 Task: In the event  named  Lunch Break: Yoga and Mindfulness Meditation Session, Set a range of dates when you can accept meetings  '15 Jul â€" 31 Jul 2023'. Select a duration of  30 min. Select working hours  	_x000D_
MON- SAT 9:00am â€" 5:00pm. Add time before or after your events  as 5 min. Set the frequency of available time slots for invitees as  30 min. Set the minimum notice period and maximum events allowed per day as  44 hour and 6. , logged in from the account softage.4@softage.net and add another guest for the event, softage.9@softage.net
Action: Mouse pressed left at (347, 178)
Screenshot: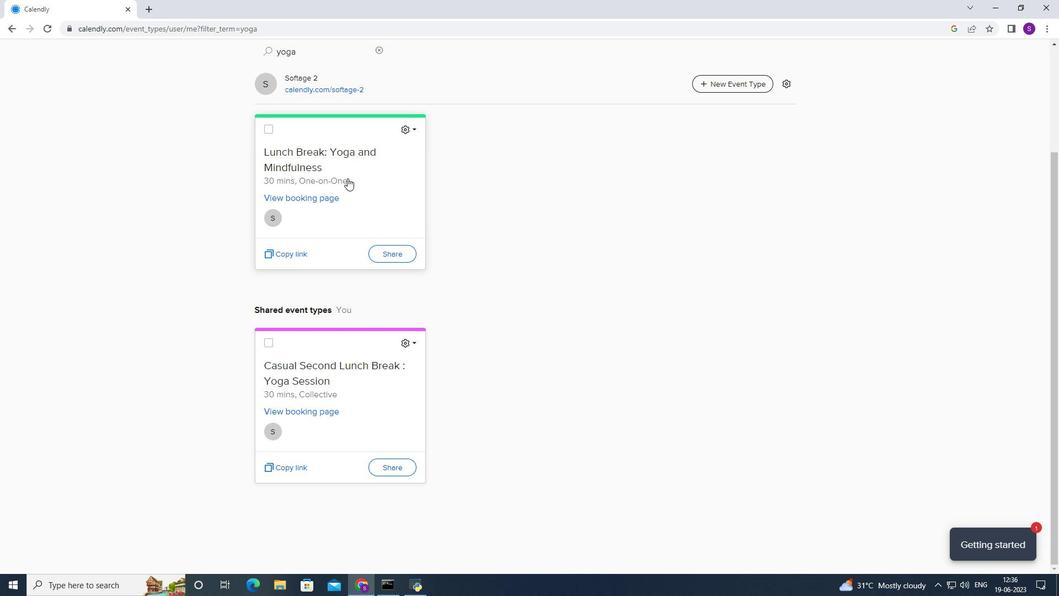 
Action: Mouse moved to (461, 308)
Screenshot: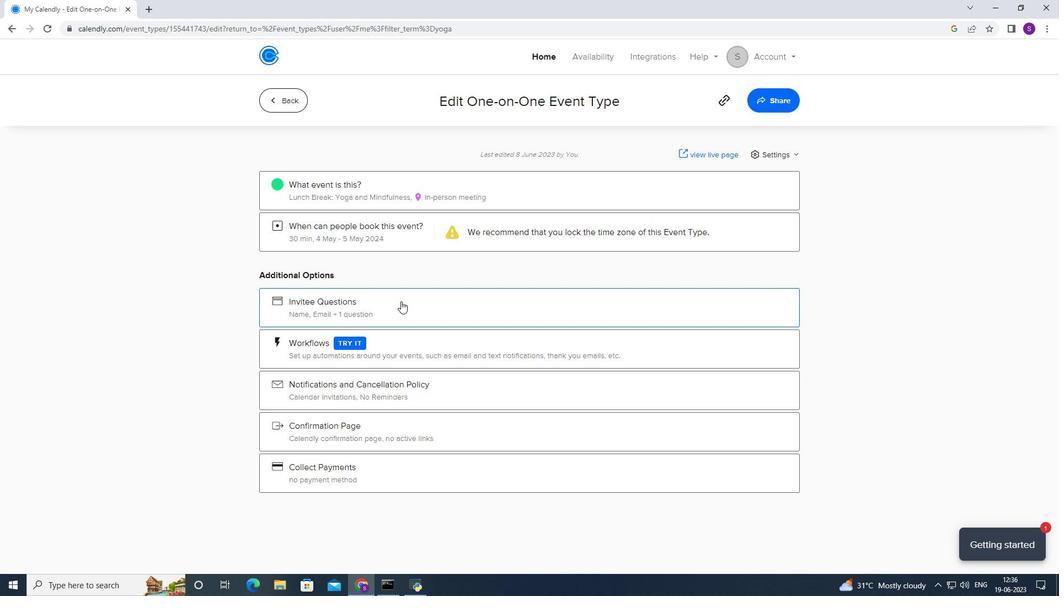 
Action: Mouse scrolled (461, 307) with delta (0, 0)
Screenshot: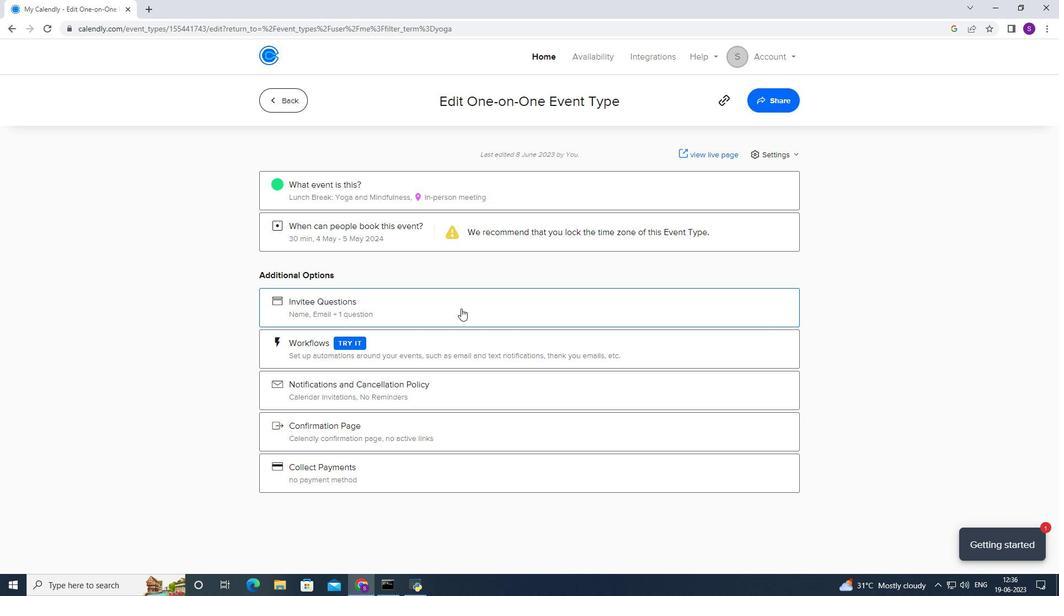 
Action: Mouse scrolled (461, 307) with delta (0, 0)
Screenshot: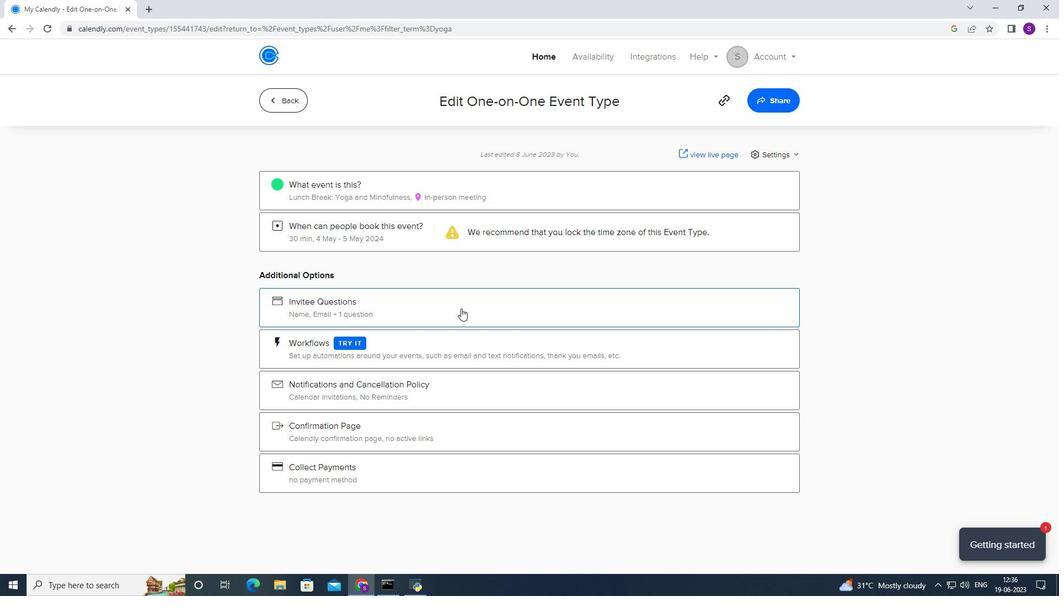 
Action: Mouse moved to (461, 309)
Screenshot: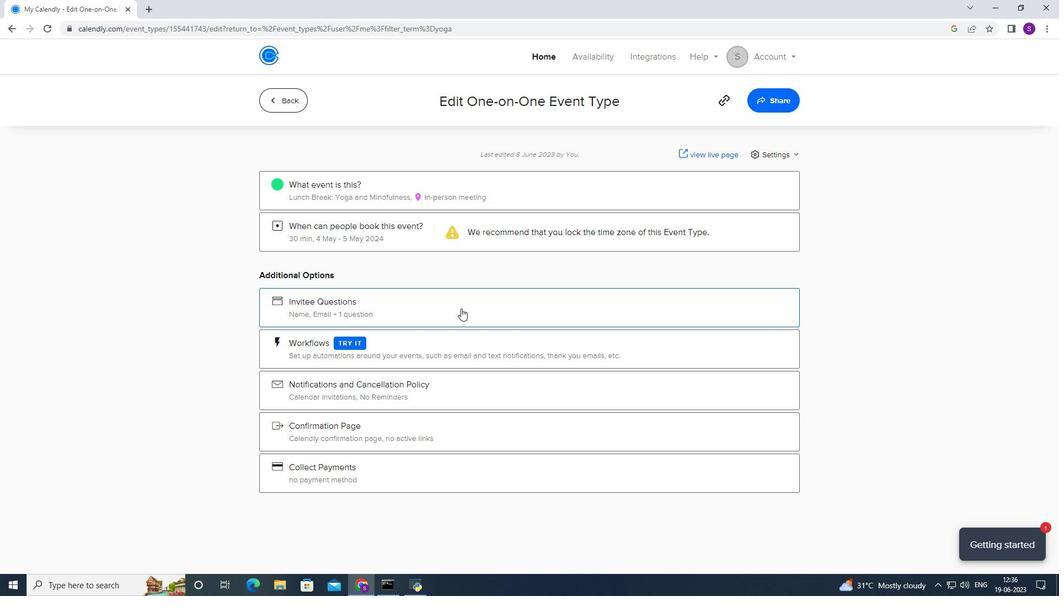 
Action: Mouse scrolled (461, 308) with delta (0, 0)
Screenshot: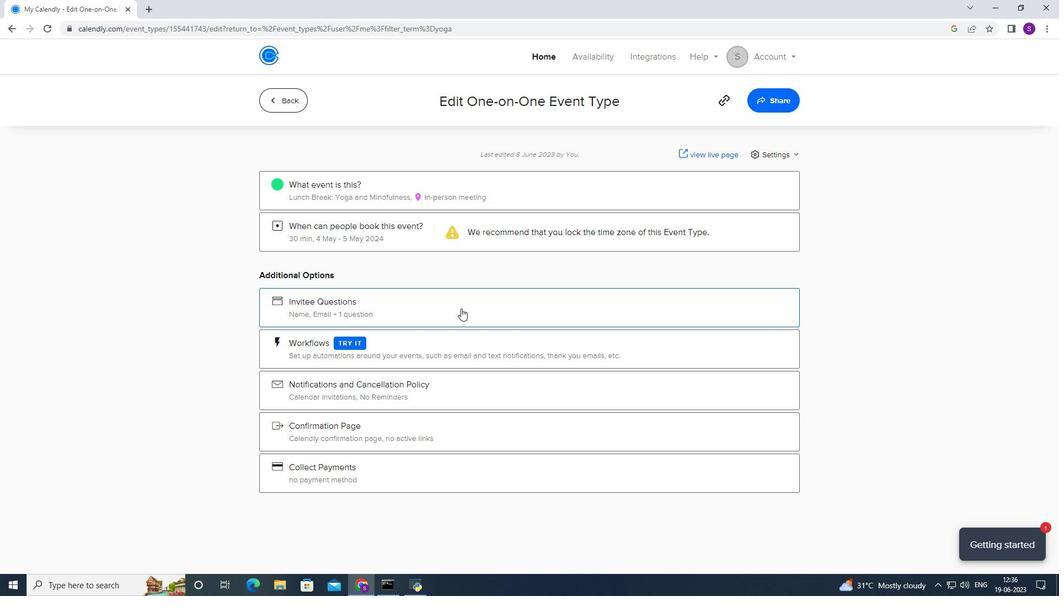
Action: Mouse moved to (461, 311)
Screenshot: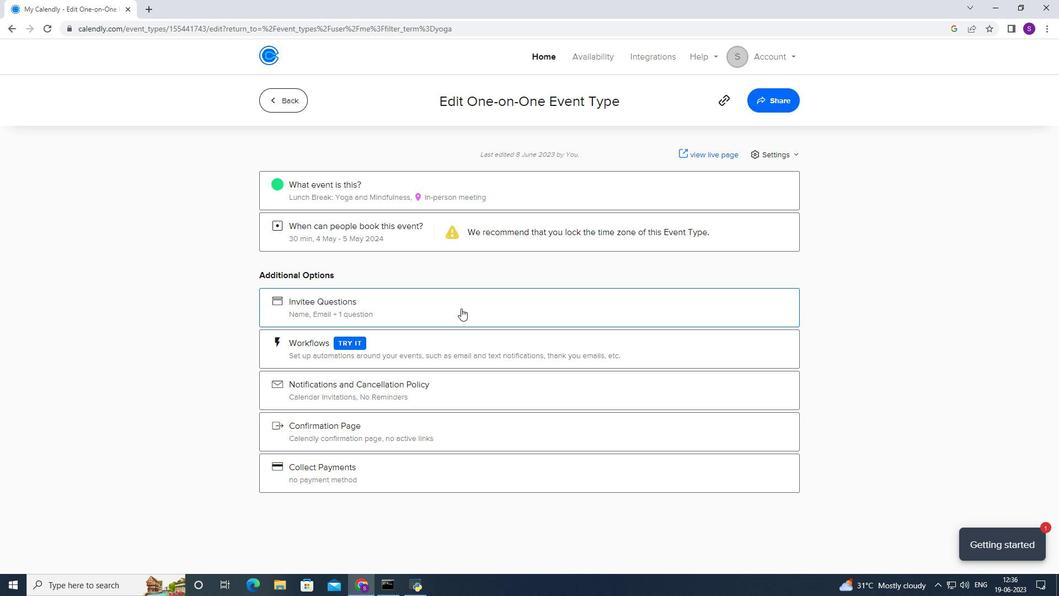 
Action: Mouse scrolled (461, 310) with delta (0, 0)
Screenshot: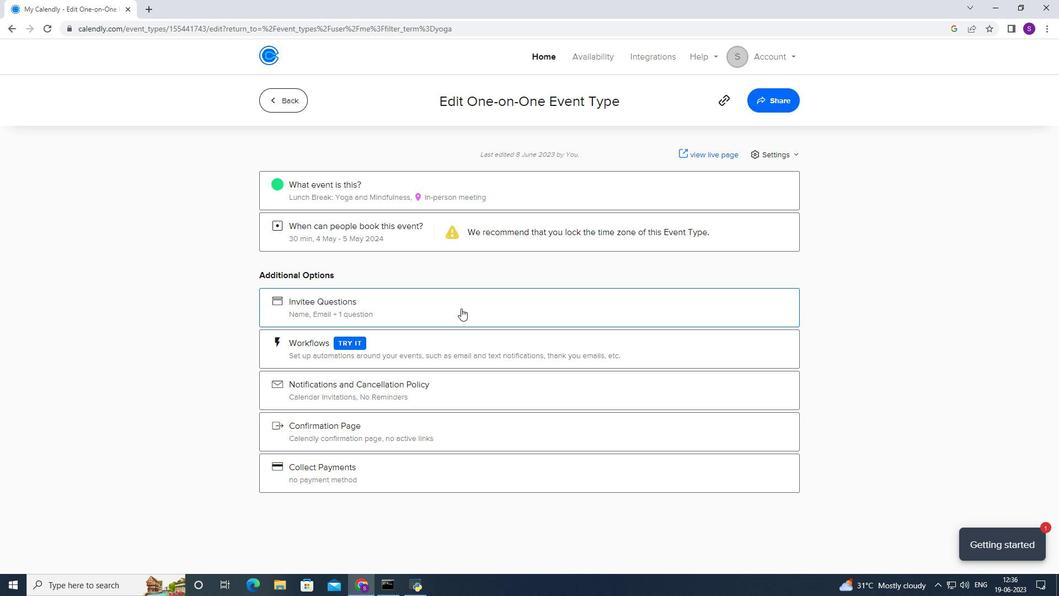 
Action: Mouse moved to (461, 312)
Screenshot: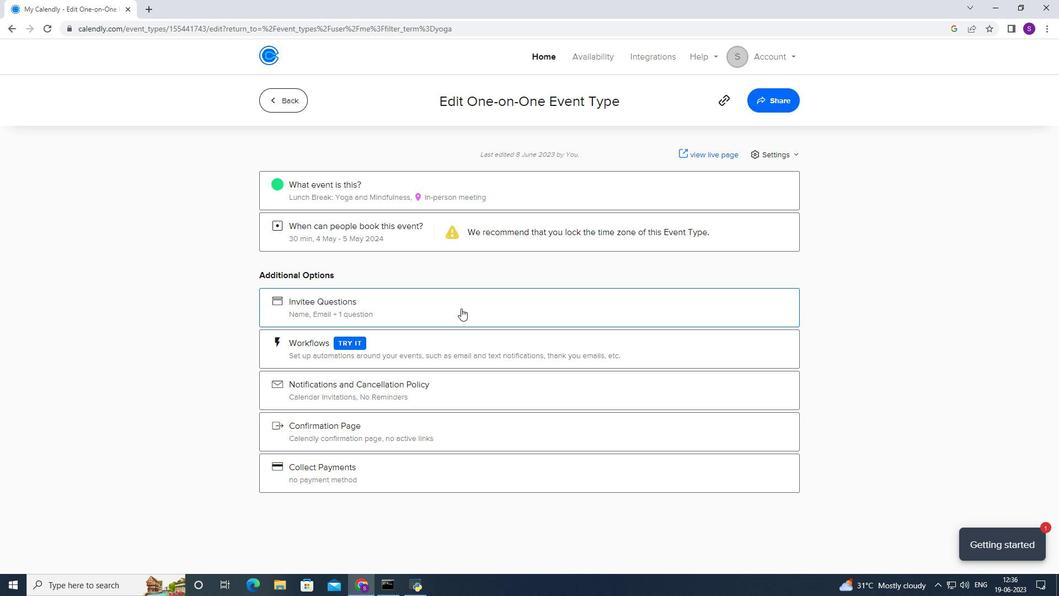 
Action: Mouse scrolled (461, 311) with delta (0, 0)
Screenshot: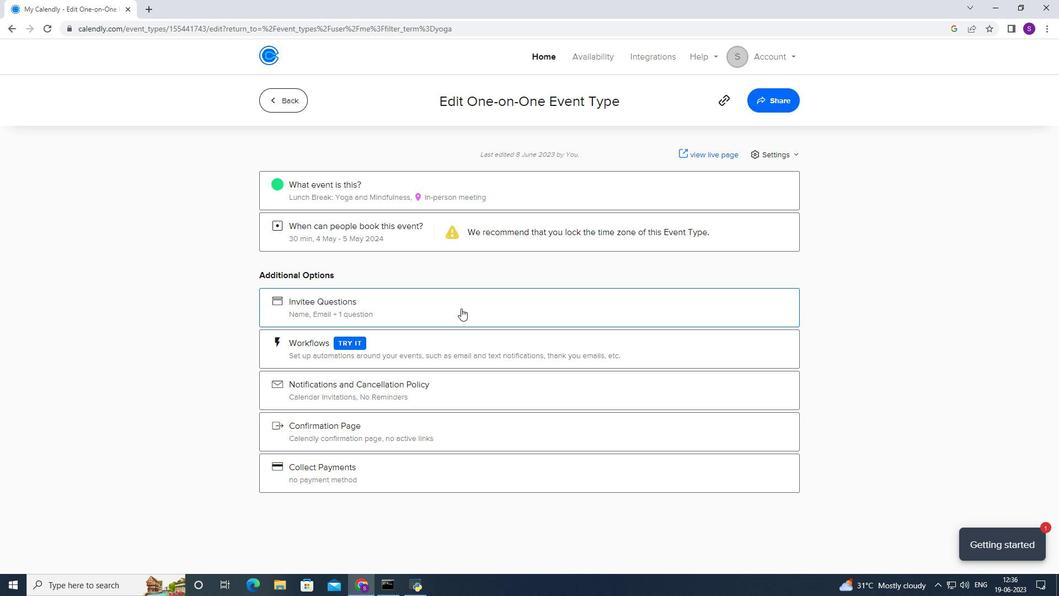 
Action: Mouse scrolled (461, 311) with delta (0, 0)
Screenshot: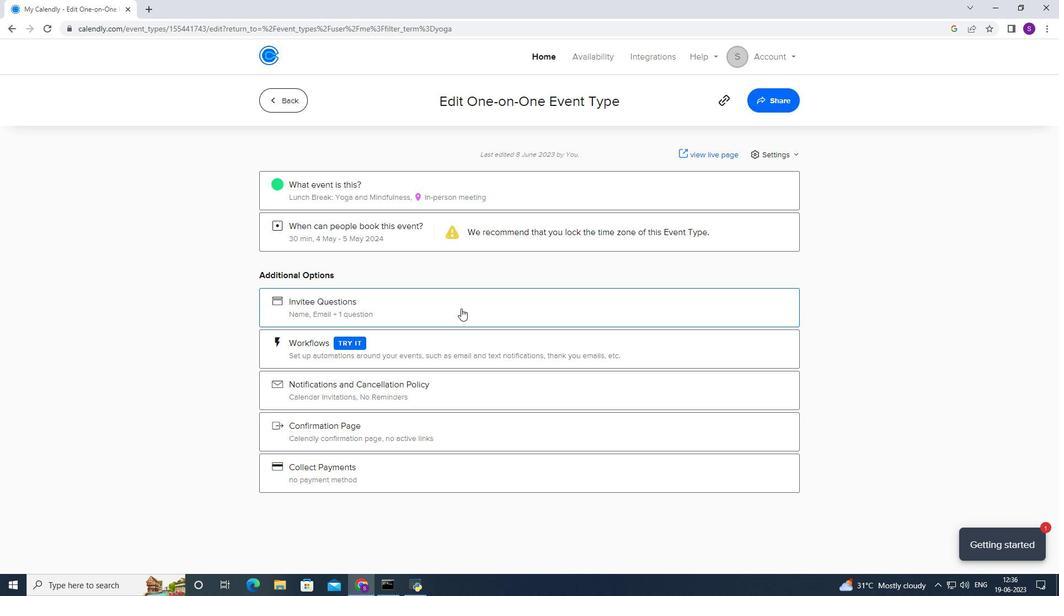 
Action: Mouse scrolled (461, 311) with delta (0, 0)
Screenshot: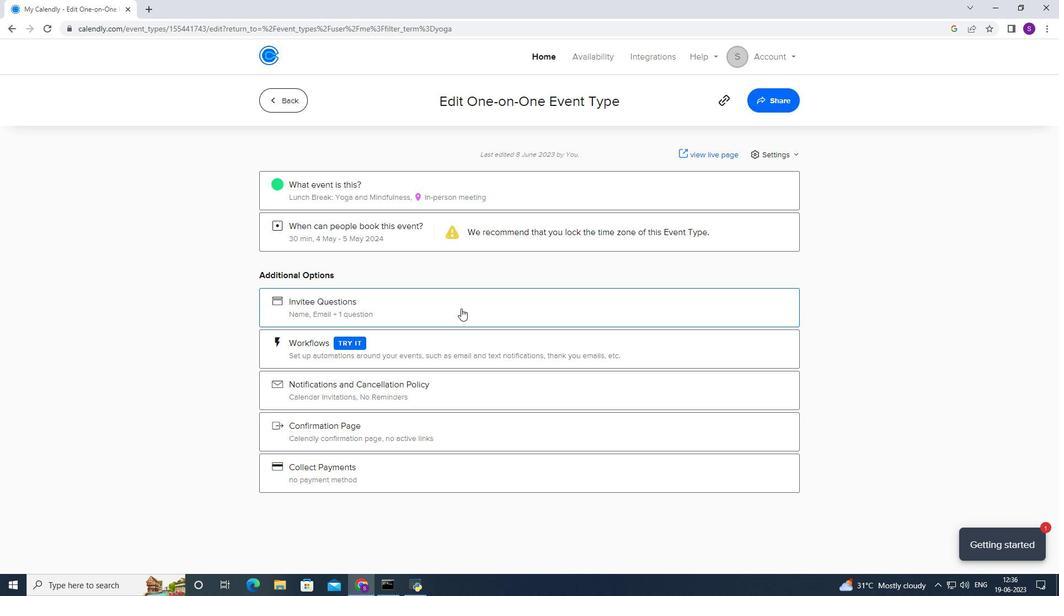
Action: Mouse moved to (461, 301)
Screenshot: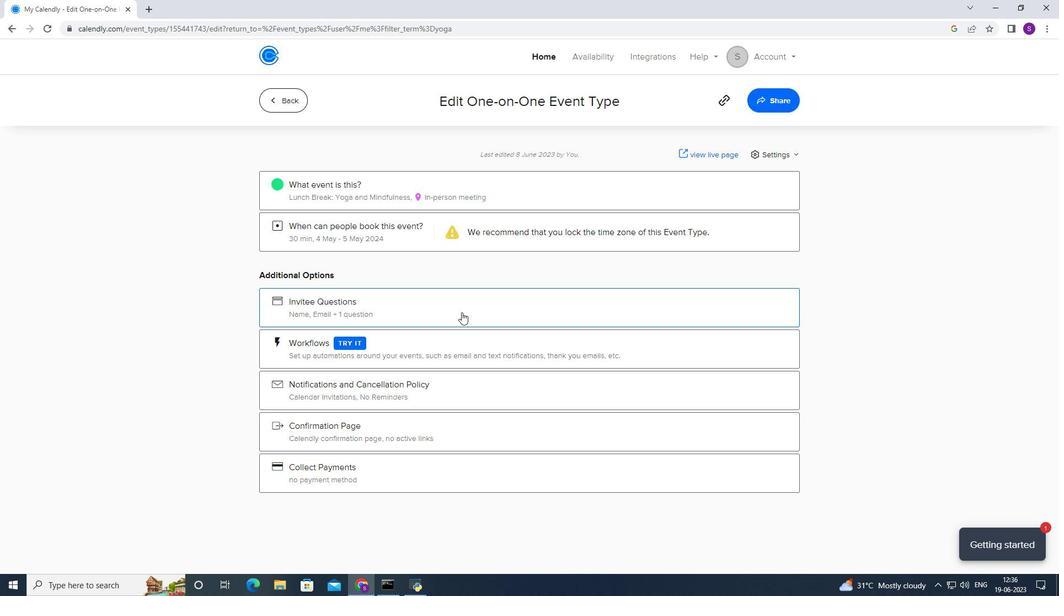
Action: Mouse scrolled (461, 301) with delta (0, 0)
Screenshot: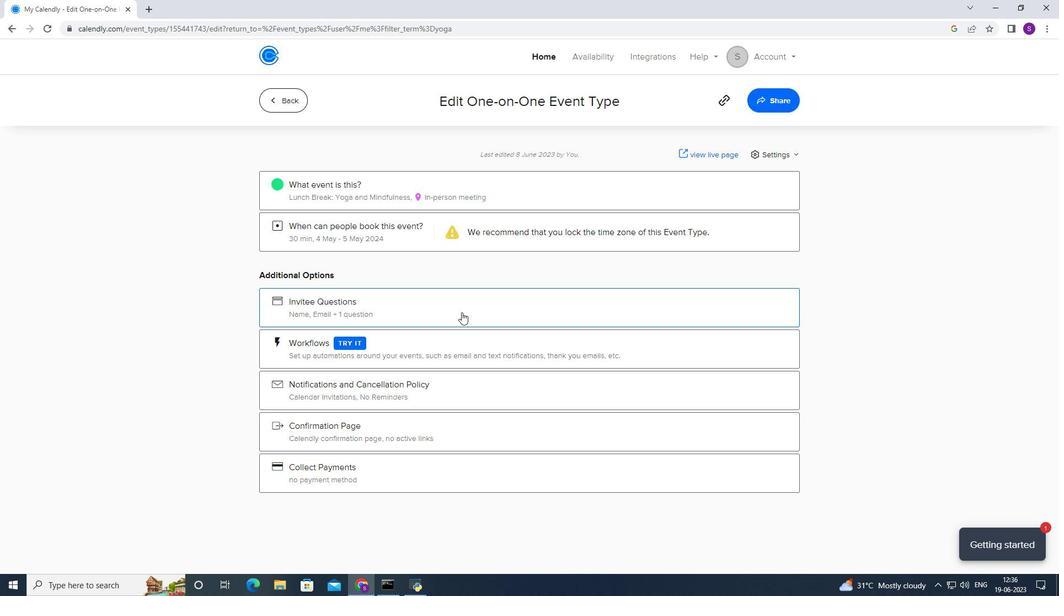 
Action: Mouse moved to (374, 242)
Screenshot: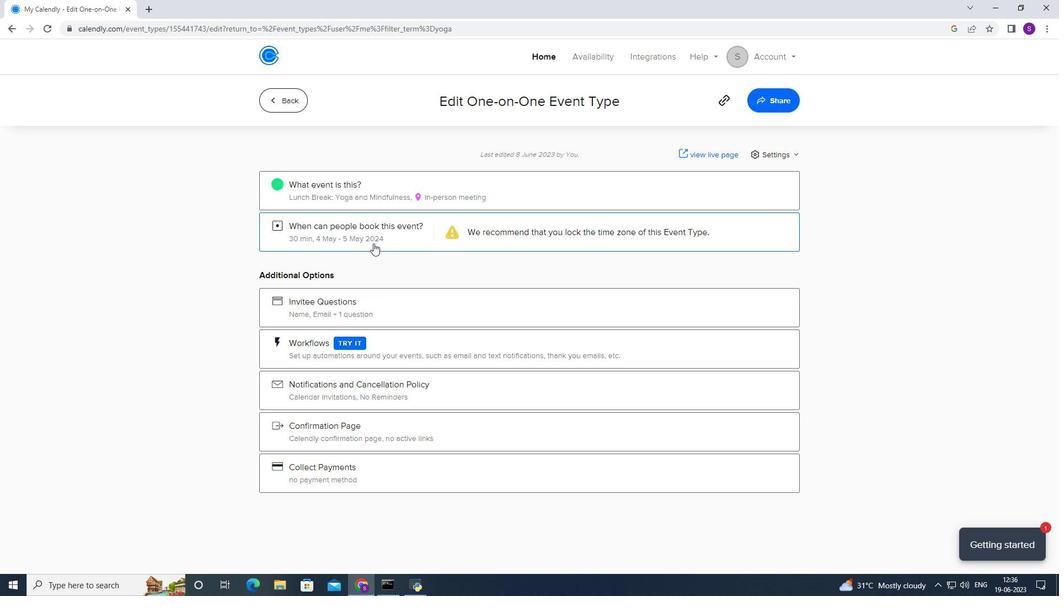 
Action: Mouse pressed left at (374, 242)
Screenshot: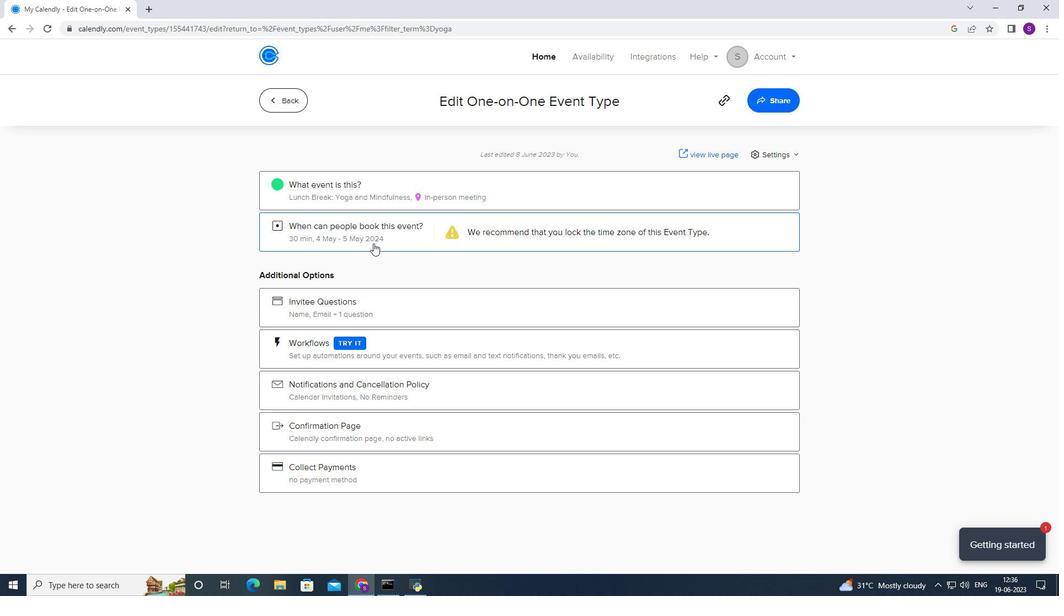 
Action: Mouse moved to (412, 376)
Screenshot: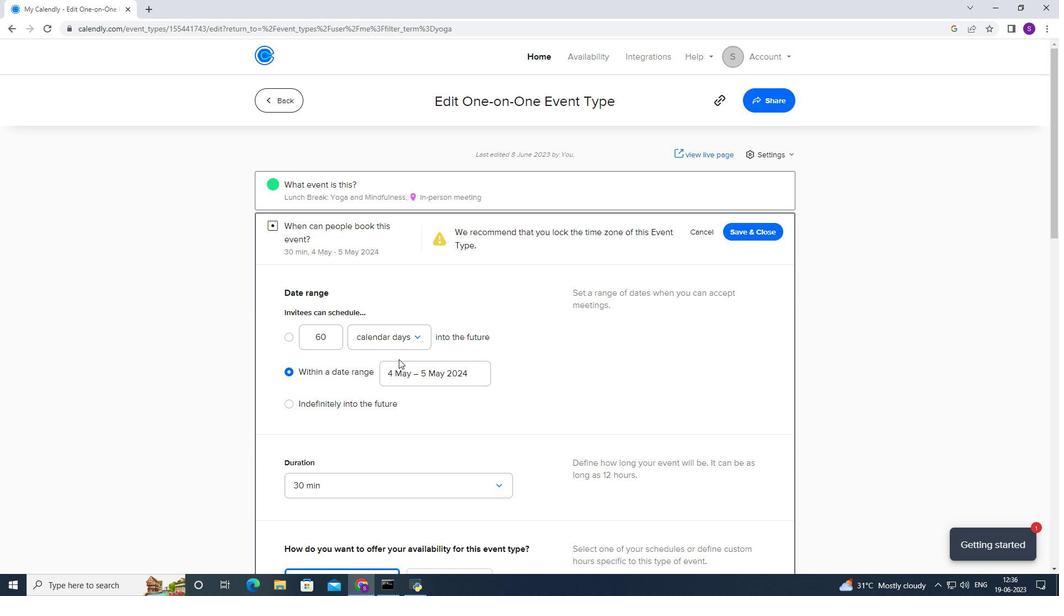 
Action: Mouse pressed left at (412, 376)
Screenshot: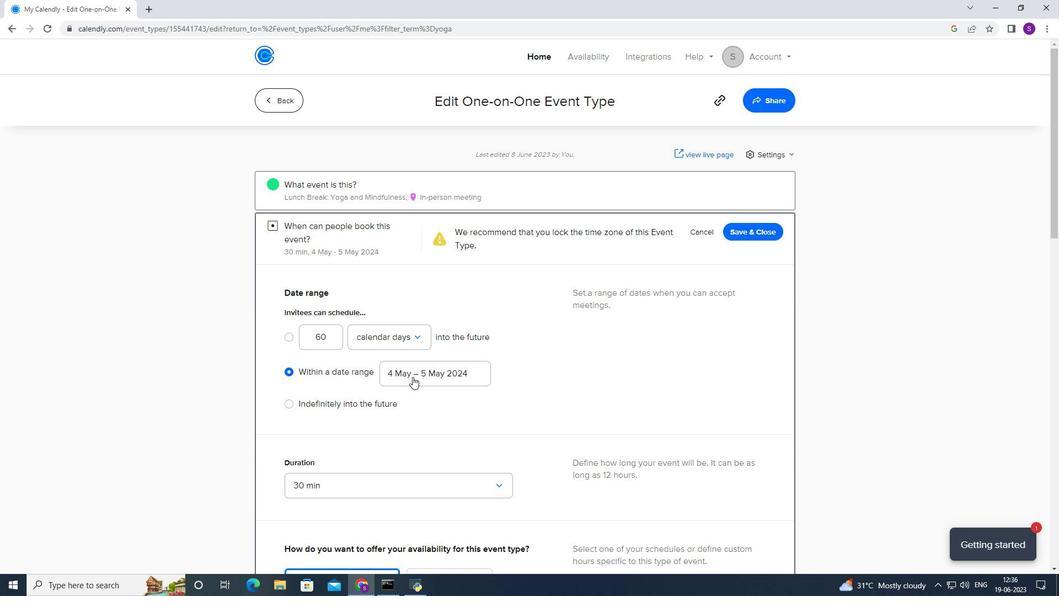 
Action: Mouse moved to (461, 237)
Screenshot: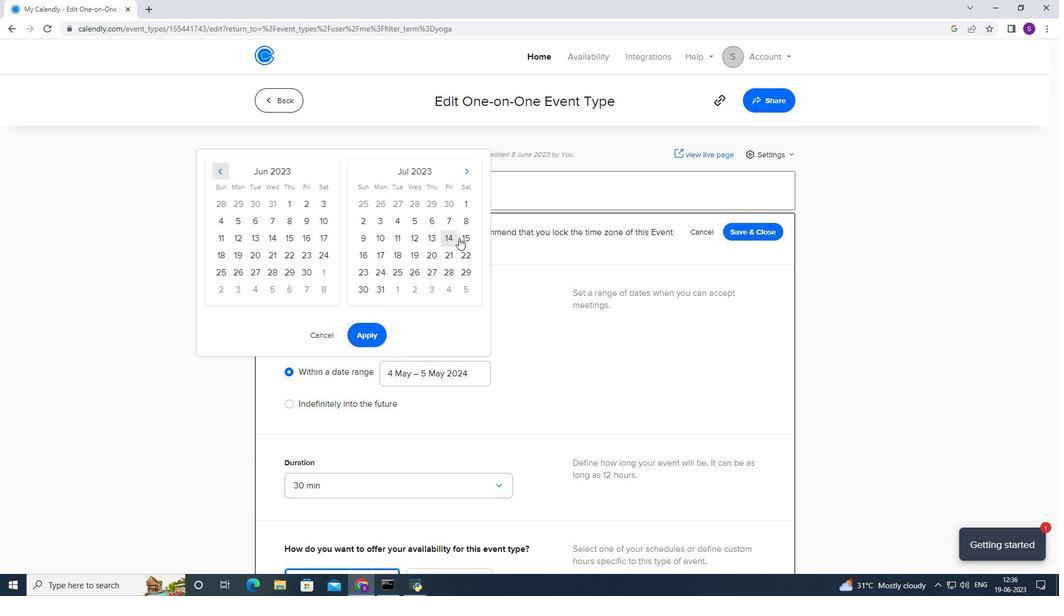 
Action: Mouse pressed left at (461, 237)
Screenshot: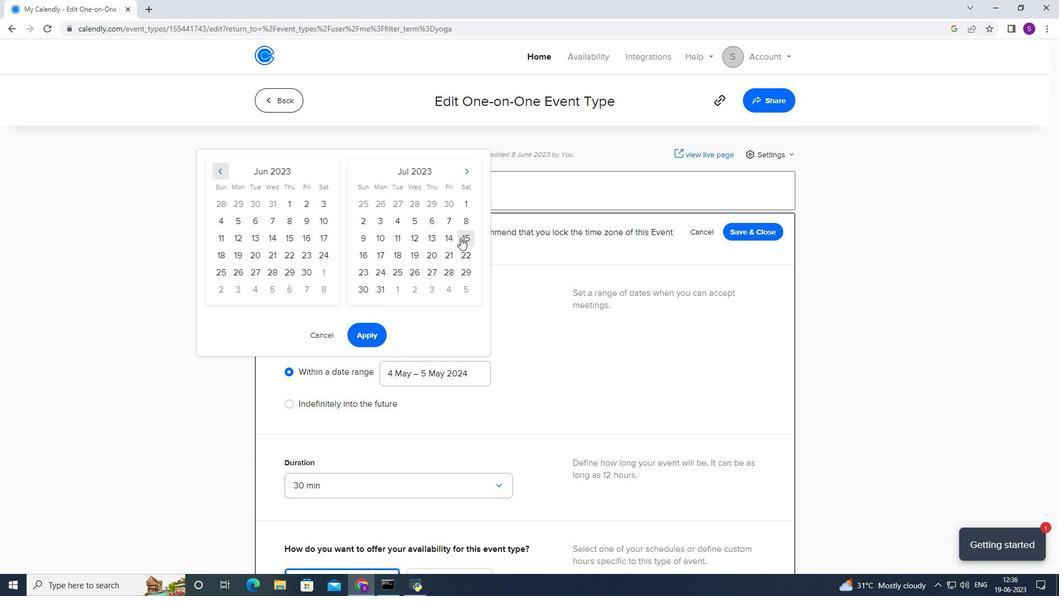 
Action: Mouse moved to (373, 289)
Screenshot: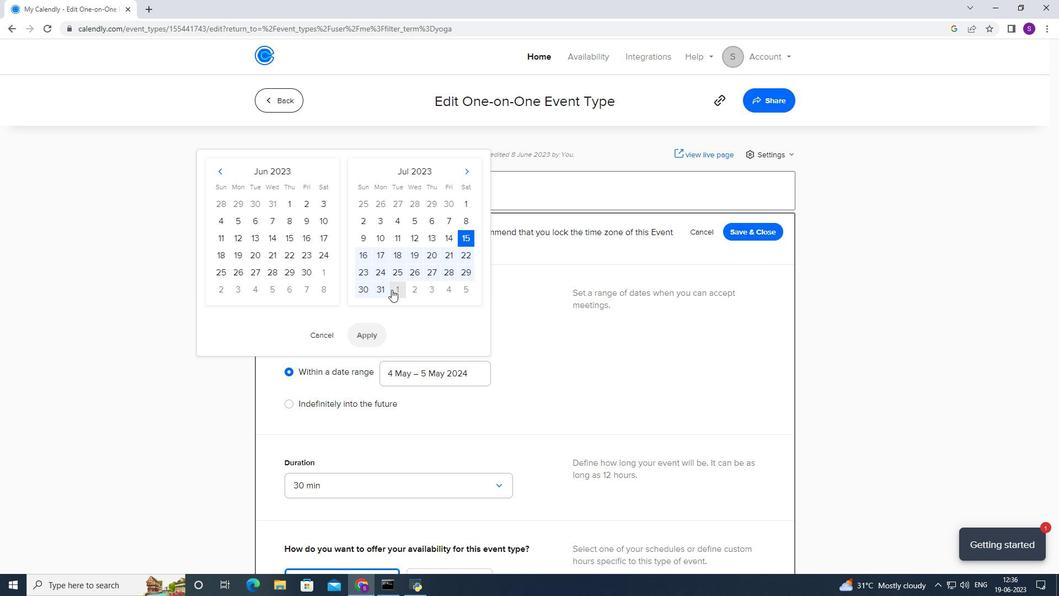 
Action: Mouse pressed left at (373, 289)
Screenshot: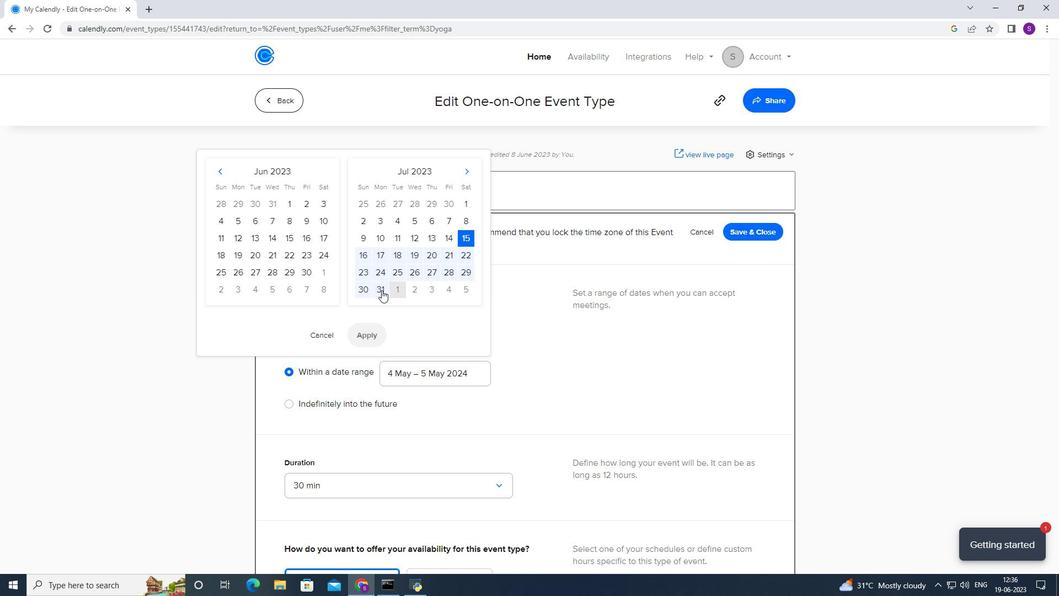 
Action: Mouse moved to (380, 329)
Screenshot: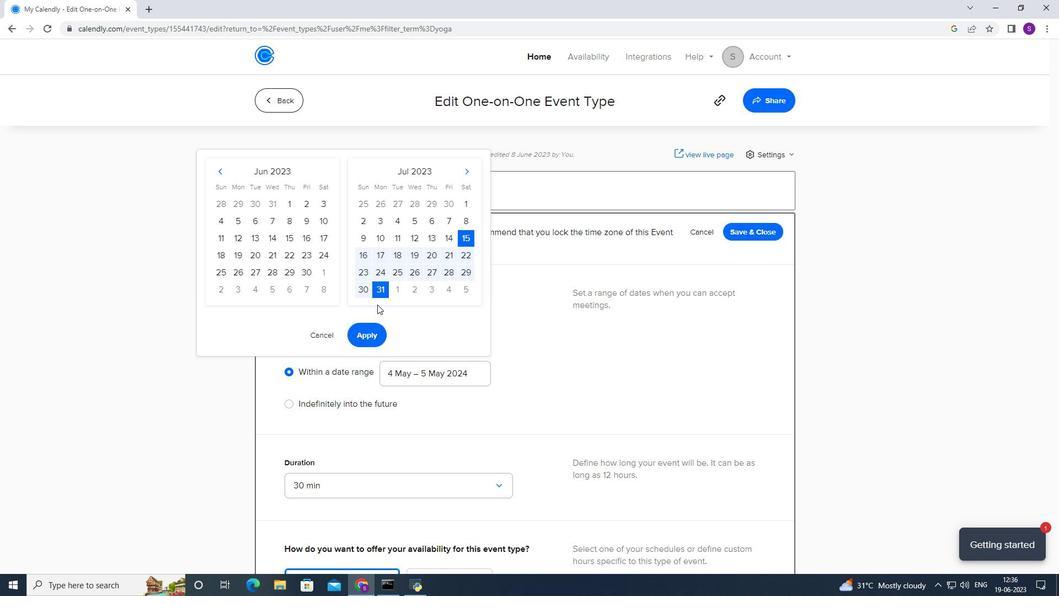 
Action: Mouse pressed left at (380, 329)
Screenshot: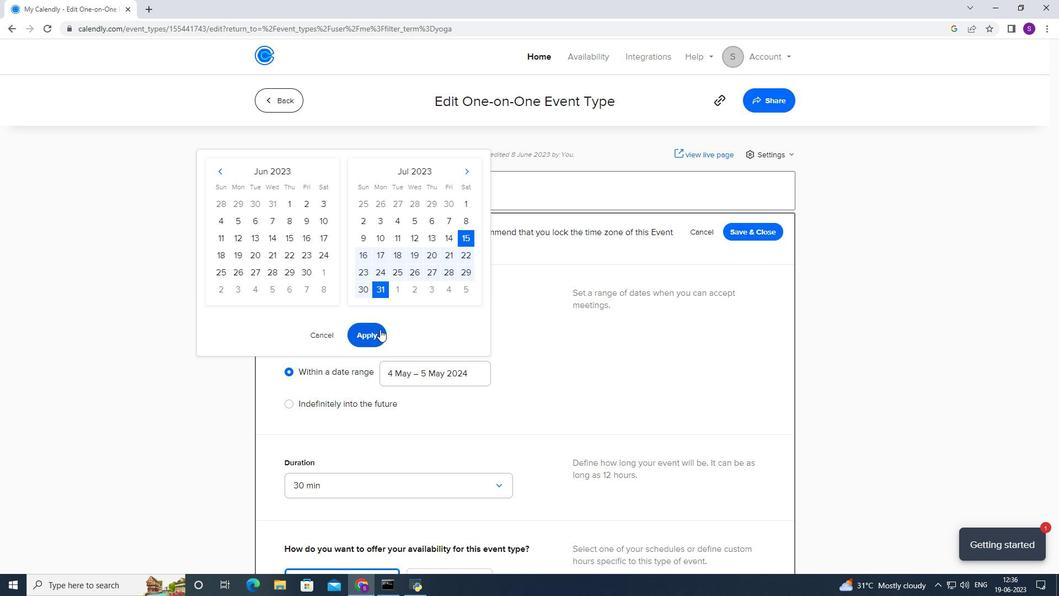 
Action: Mouse moved to (392, 311)
Screenshot: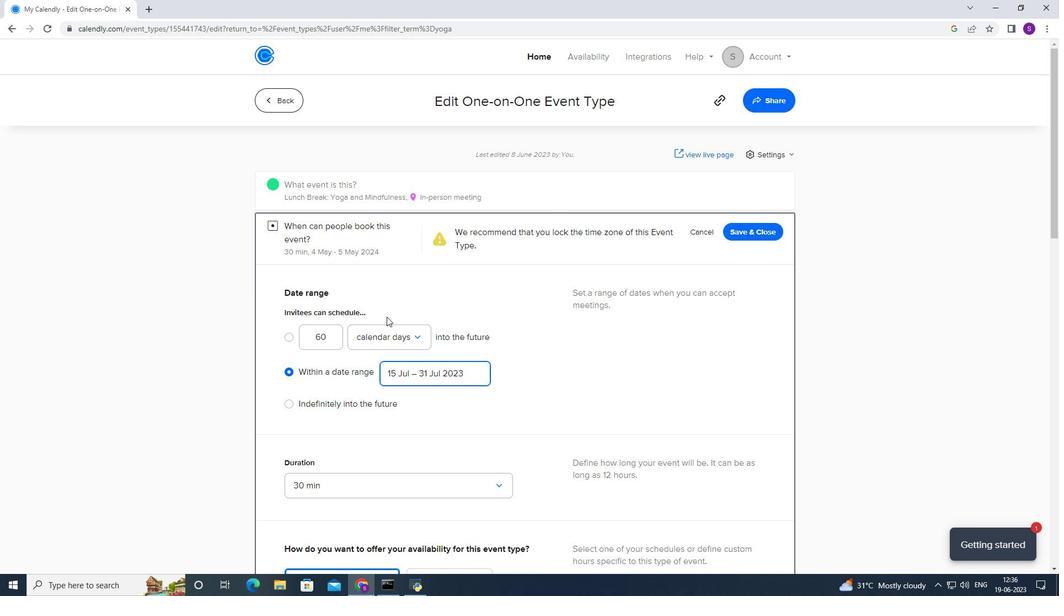 
Action: Mouse scrolled (392, 310) with delta (0, 0)
Screenshot: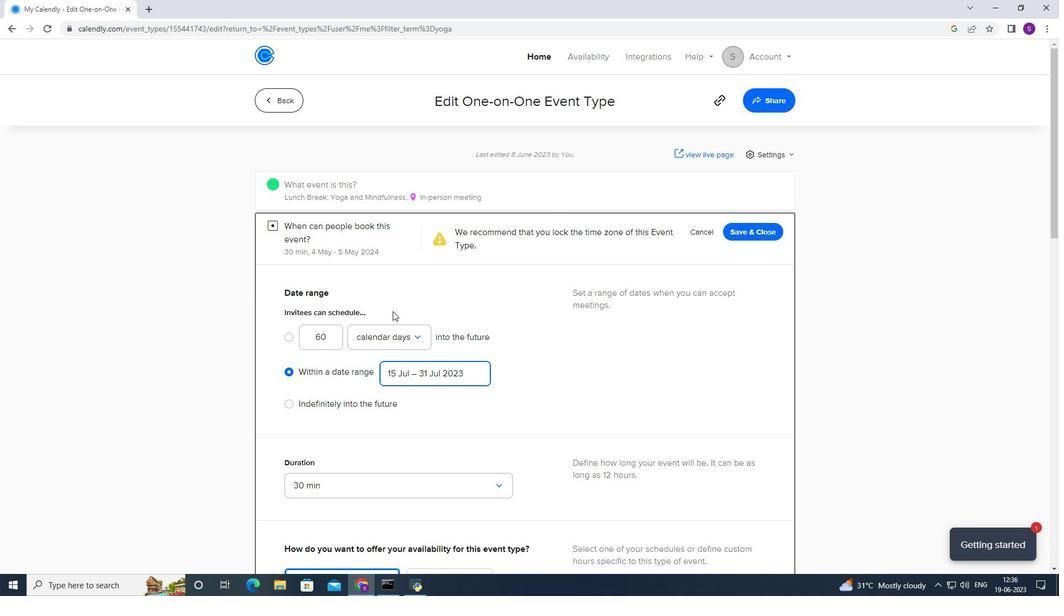 
Action: Mouse scrolled (392, 310) with delta (0, 0)
Screenshot: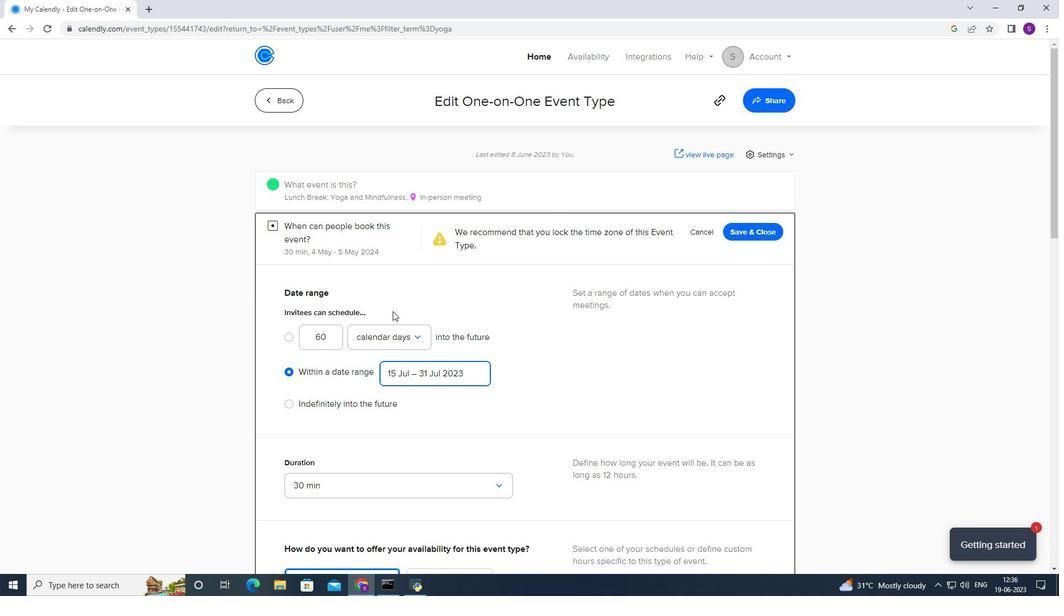 
Action: Mouse scrolled (392, 310) with delta (0, 0)
Screenshot: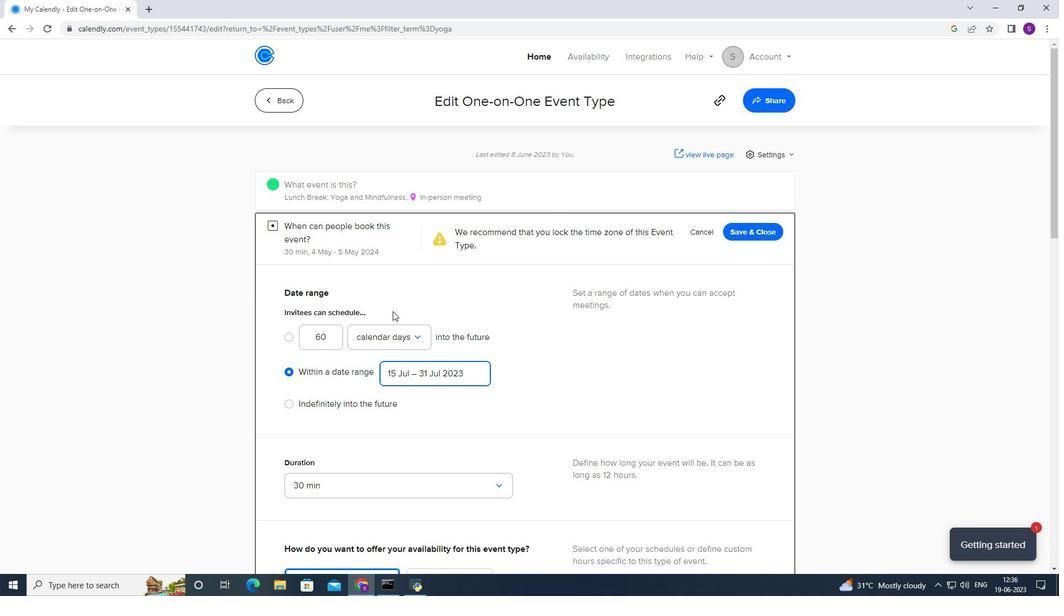 
Action: Mouse scrolled (392, 310) with delta (0, 0)
Screenshot: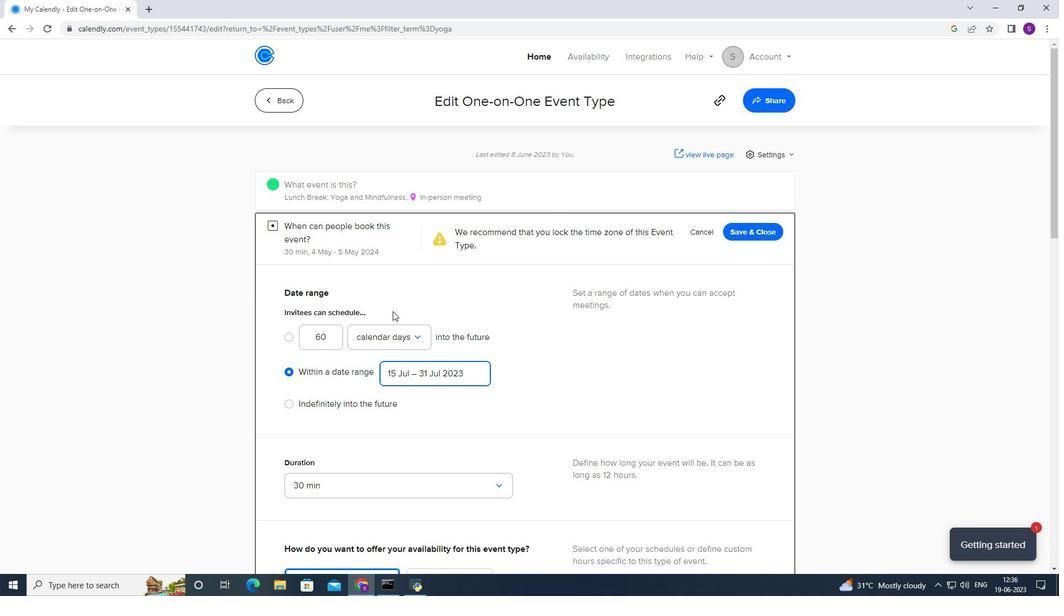 
Action: Mouse scrolled (392, 310) with delta (0, 0)
Screenshot: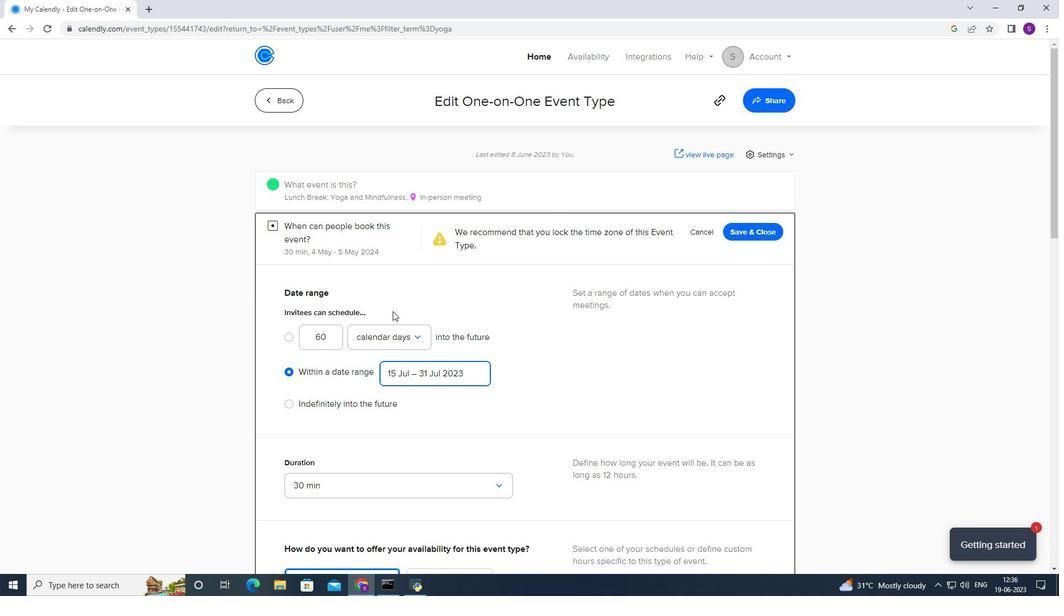 
Action: Mouse scrolled (392, 310) with delta (0, 0)
Screenshot: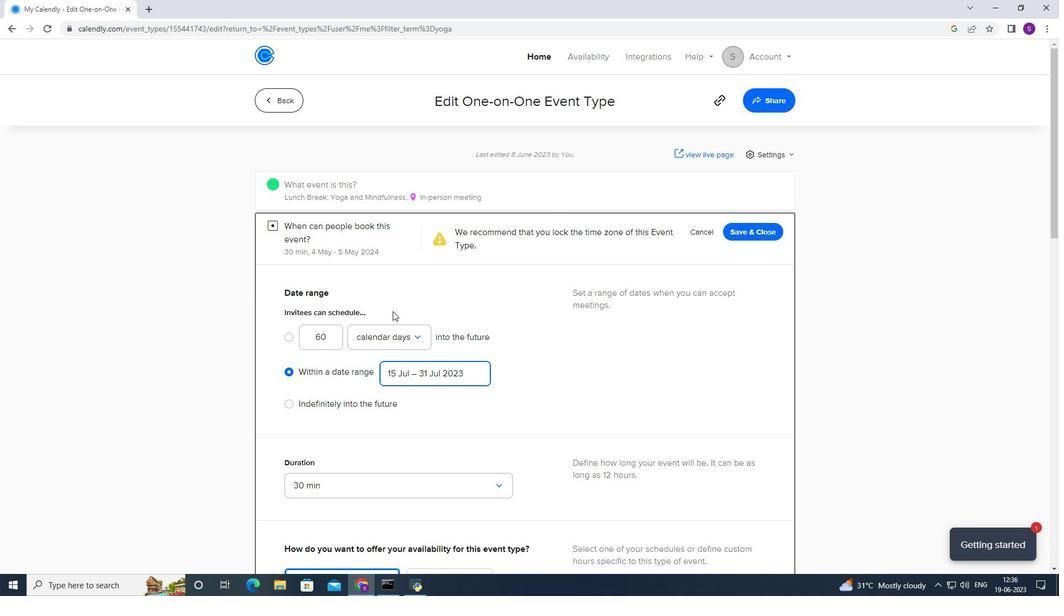 
Action: Mouse scrolled (392, 310) with delta (0, 0)
Screenshot: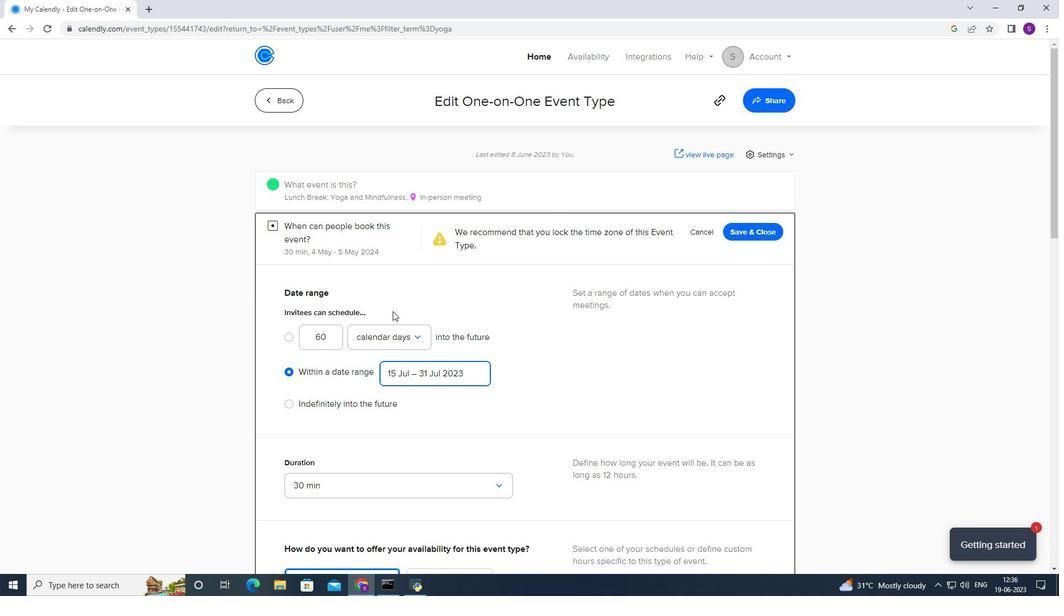
Action: Mouse moved to (388, 259)
Screenshot: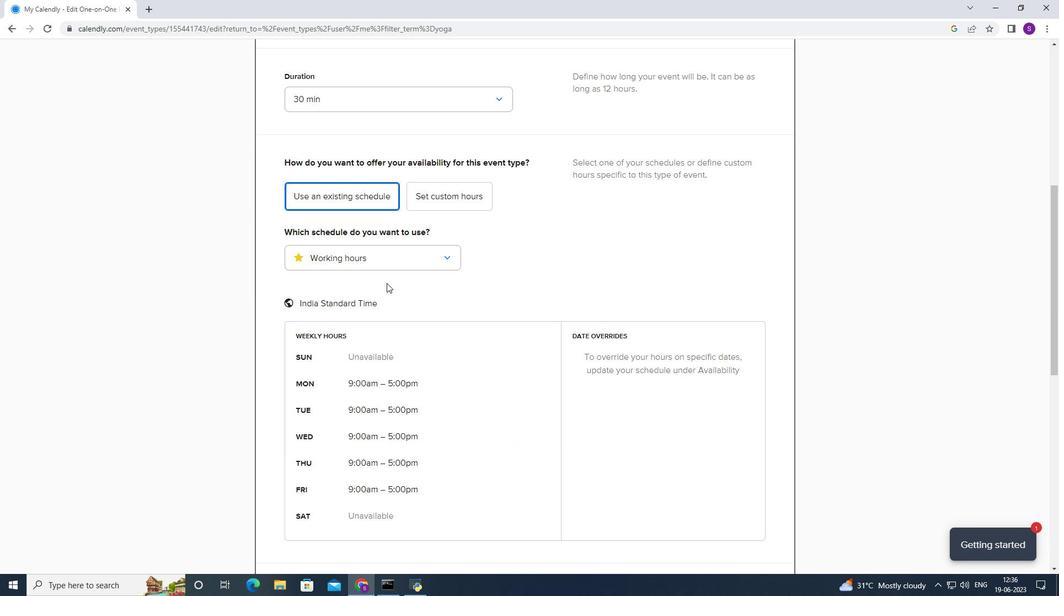 
Action: Mouse scrolled (388, 260) with delta (0, 0)
Screenshot: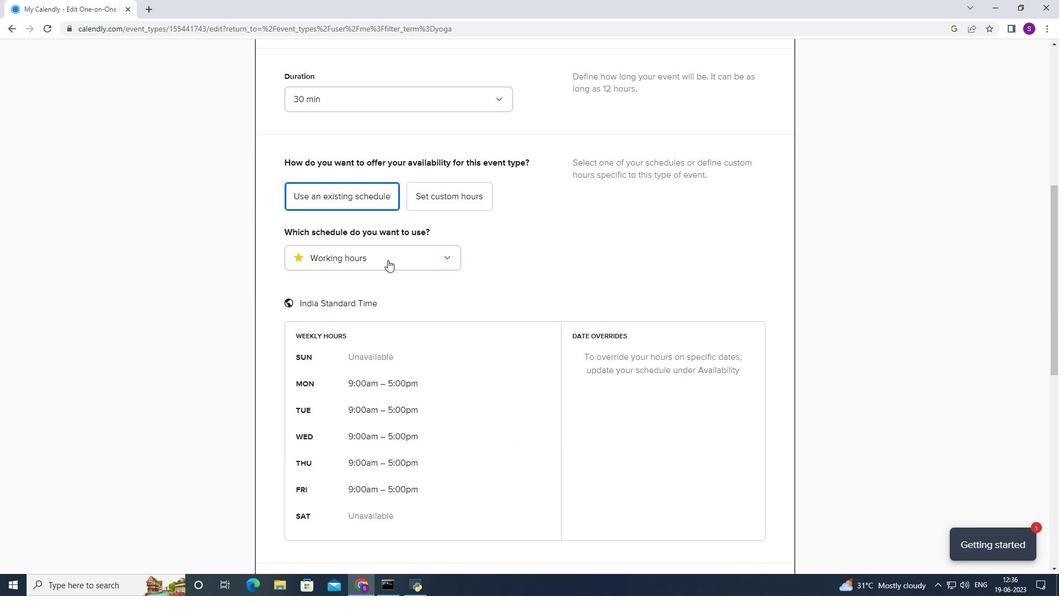 
Action: Mouse scrolled (388, 260) with delta (0, 0)
Screenshot: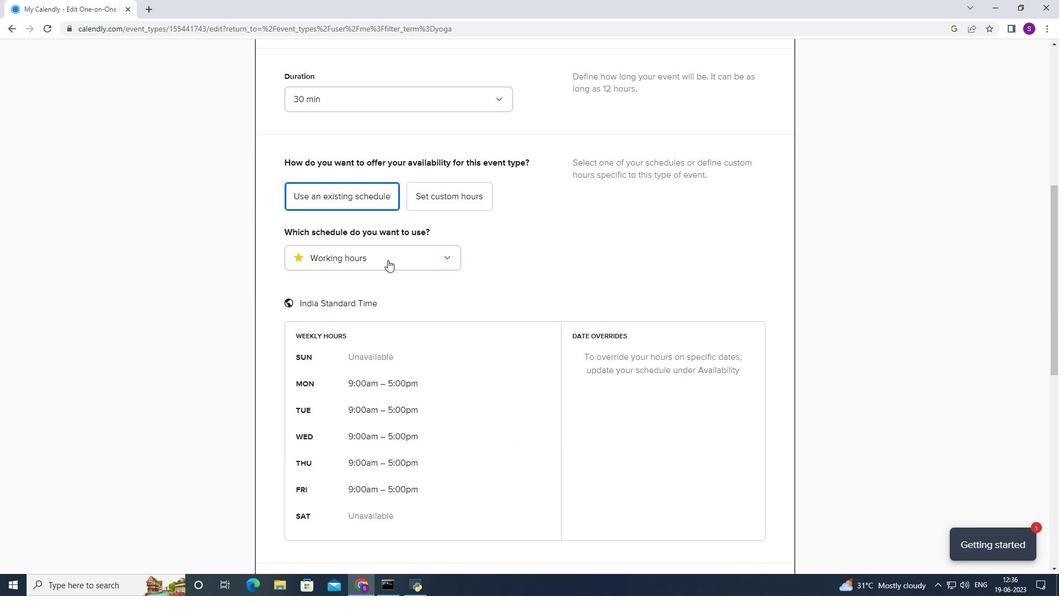 
Action: Mouse scrolled (388, 260) with delta (0, 0)
Screenshot: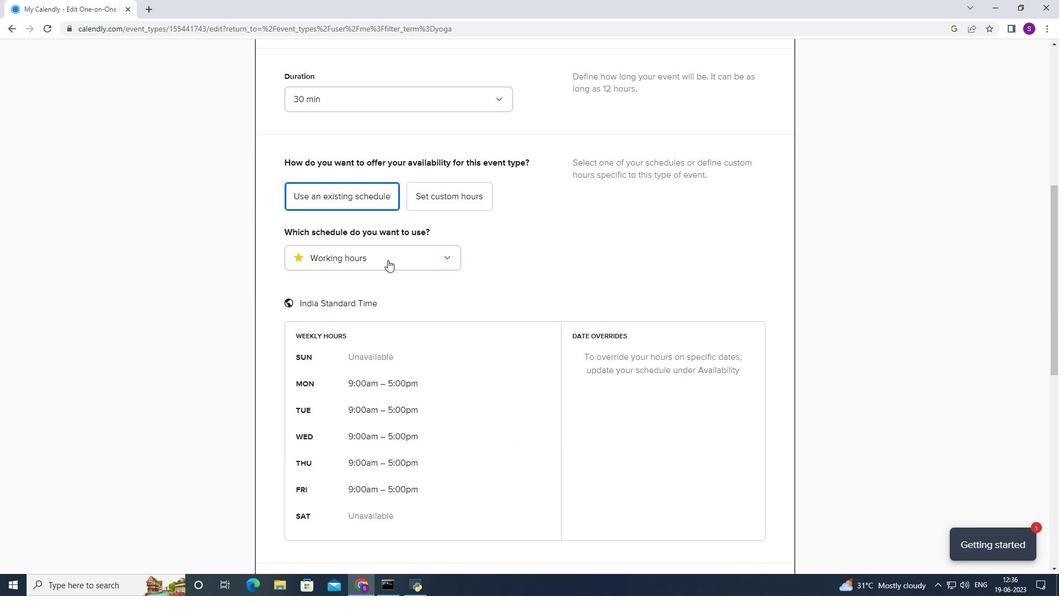 
Action: Mouse moved to (362, 318)
Screenshot: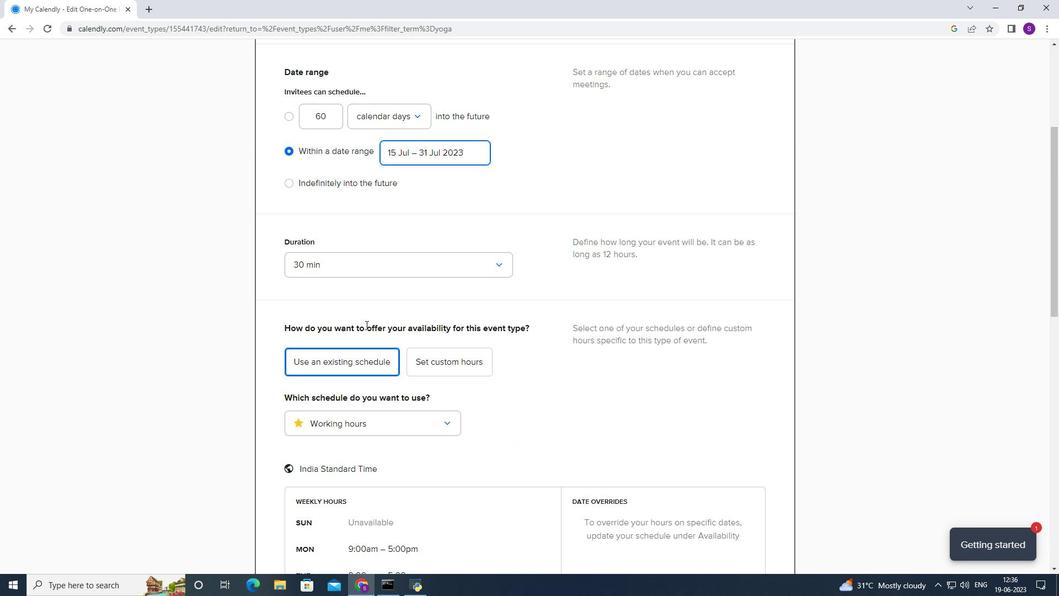
Action: Mouse scrolled (364, 320) with delta (0, 0)
Screenshot: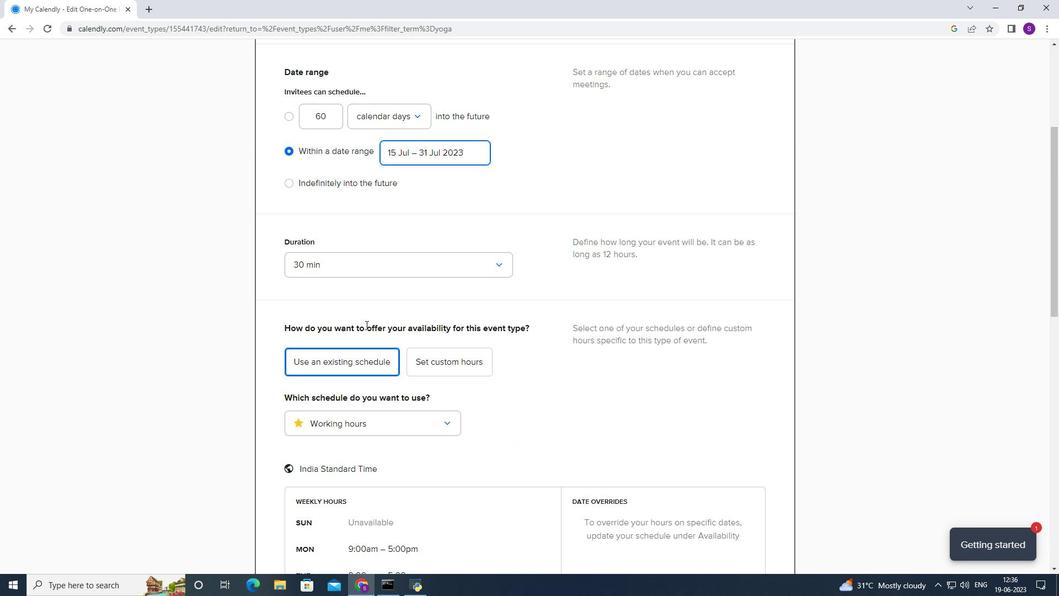 
Action: Mouse moved to (360, 316)
Screenshot: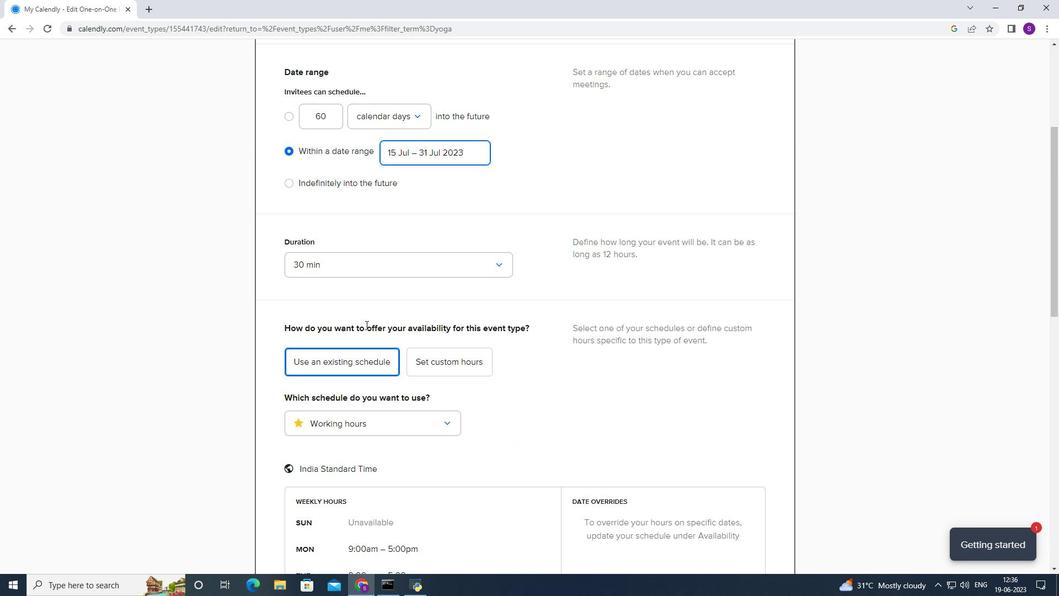 
Action: Mouse scrolled (364, 320) with delta (0, 0)
Screenshot: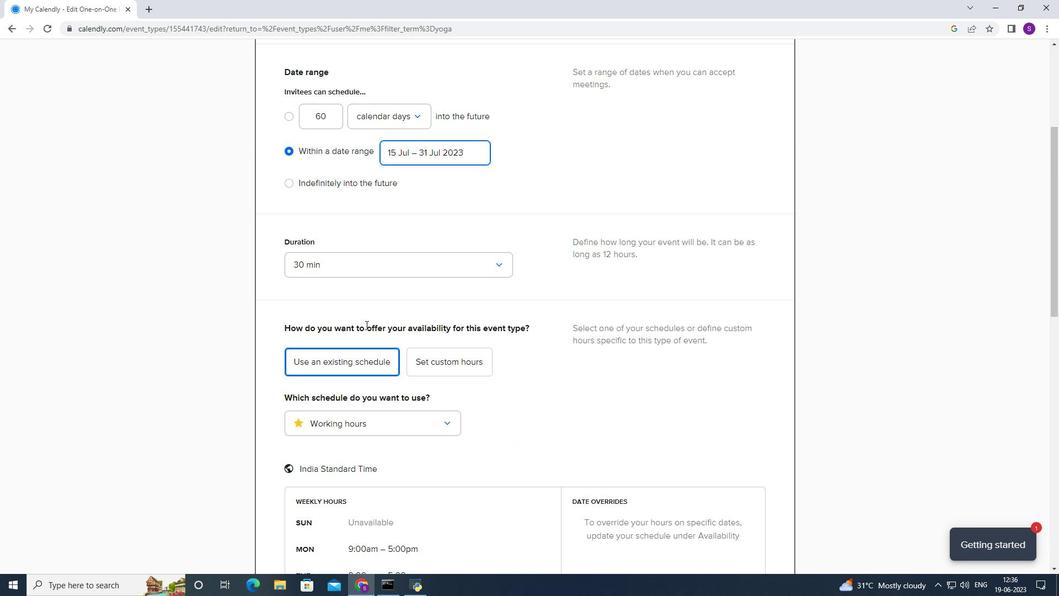 
Action: Mouse moved to (442, 256)
Screenshot: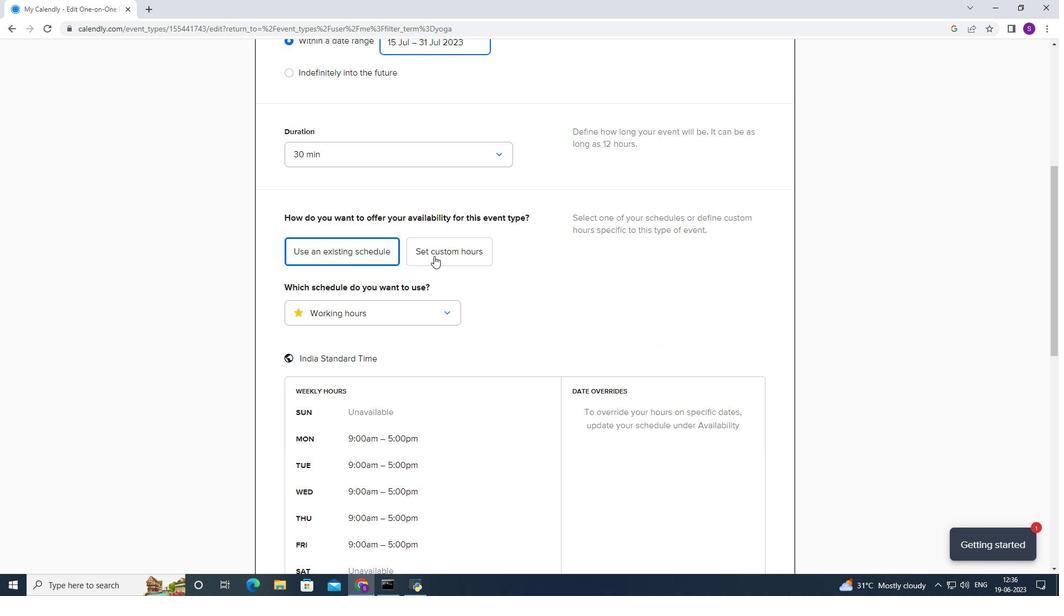 
Action: Mouse pressed left at (442, 256)
Screenshot: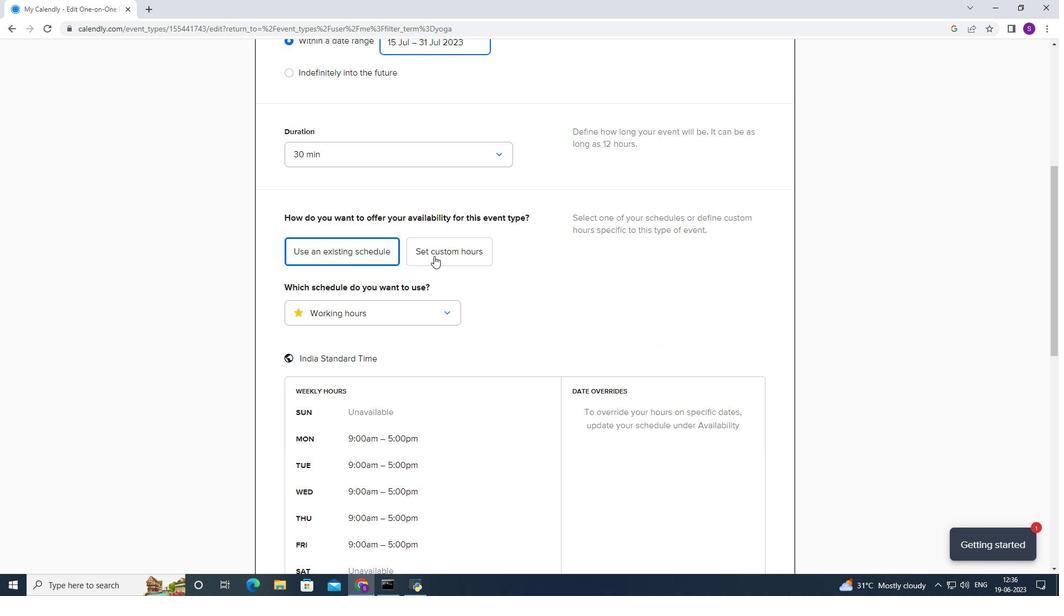 
Action: Mouse moved to (355, 326)
Screenshot: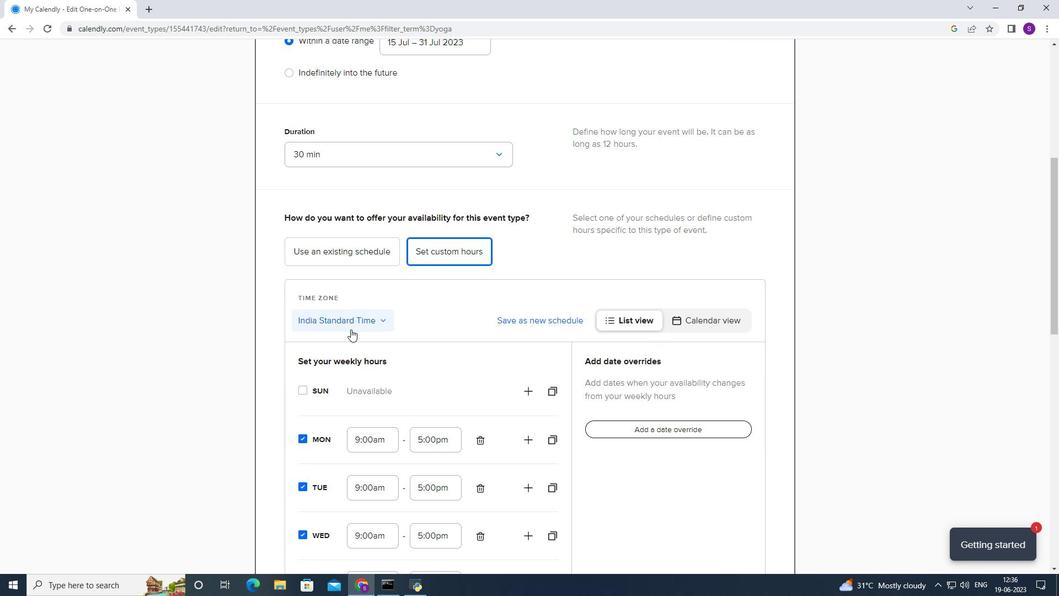 
Action: Mouse scrolled (355, 326) with delta (0, 0)
Screenshot: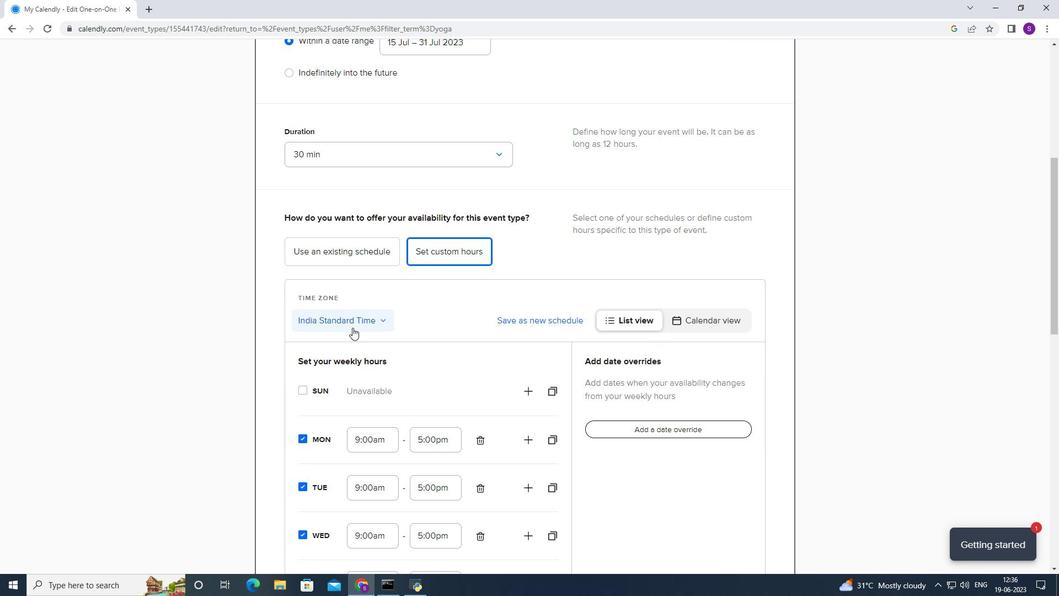 
Action: Mouse scrolled (355, 326) with delta (0, 0)
Screenshot: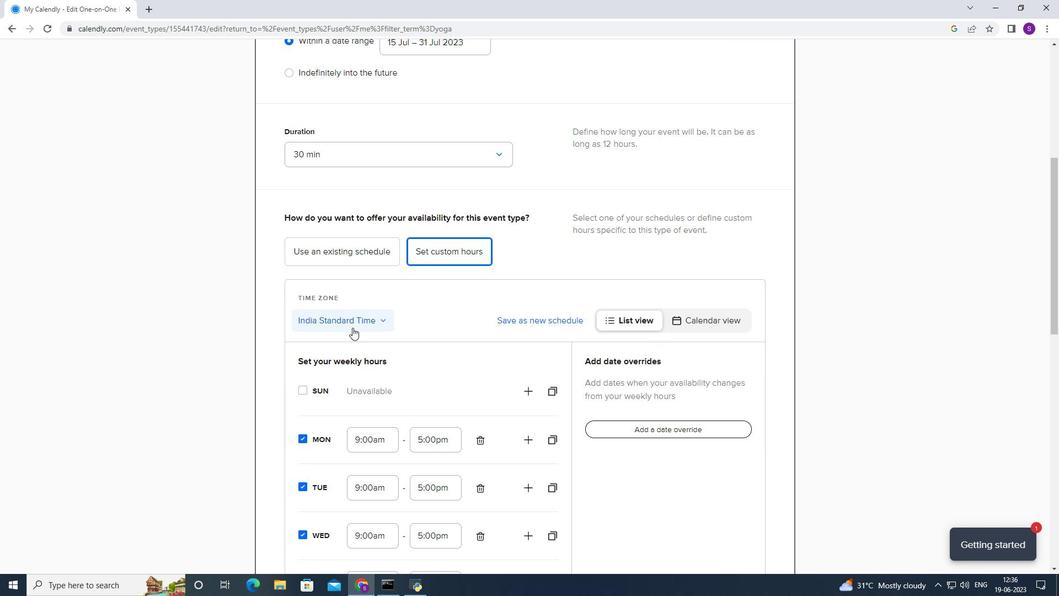 
Action: Mouse scrolled (355, 326) with delta (0, 0)
Screenshot: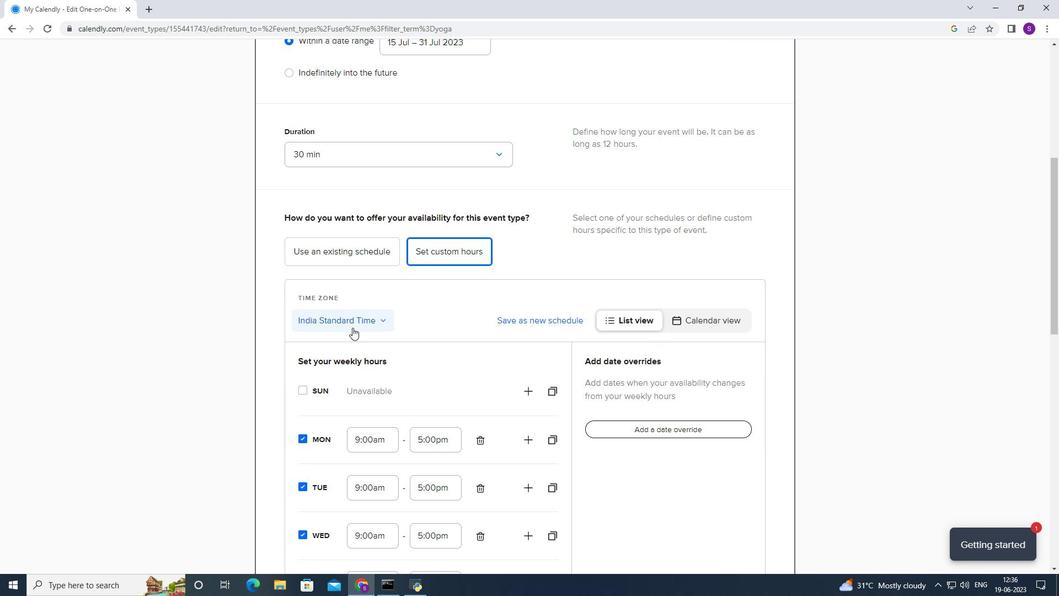 
Action: Mouse scrolled (355, 326) with delta (0, 0)
Screenshot: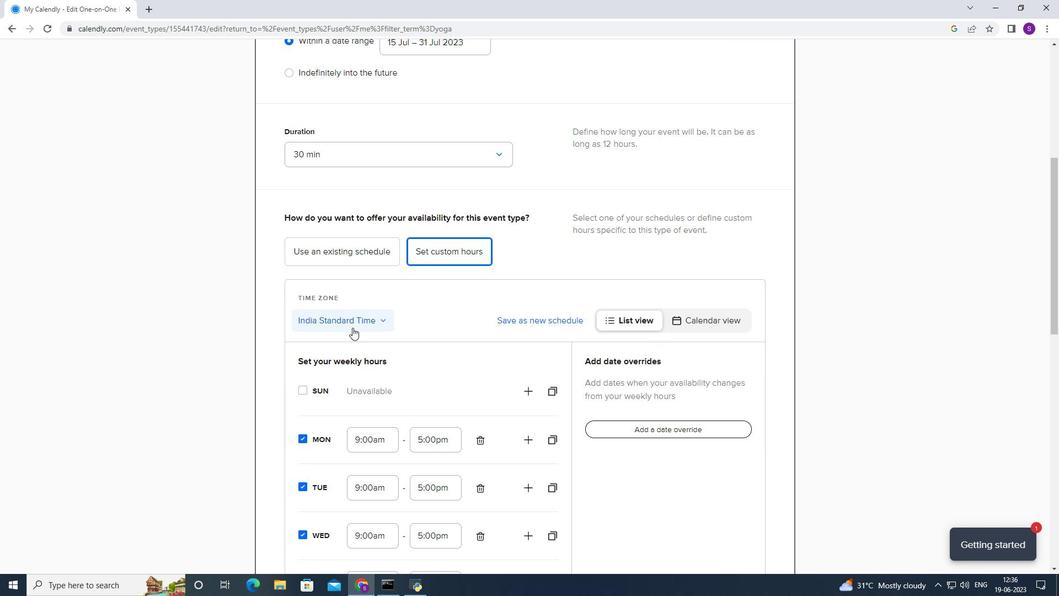 
Action: Mouse moved to (326, 376)
Screenshot: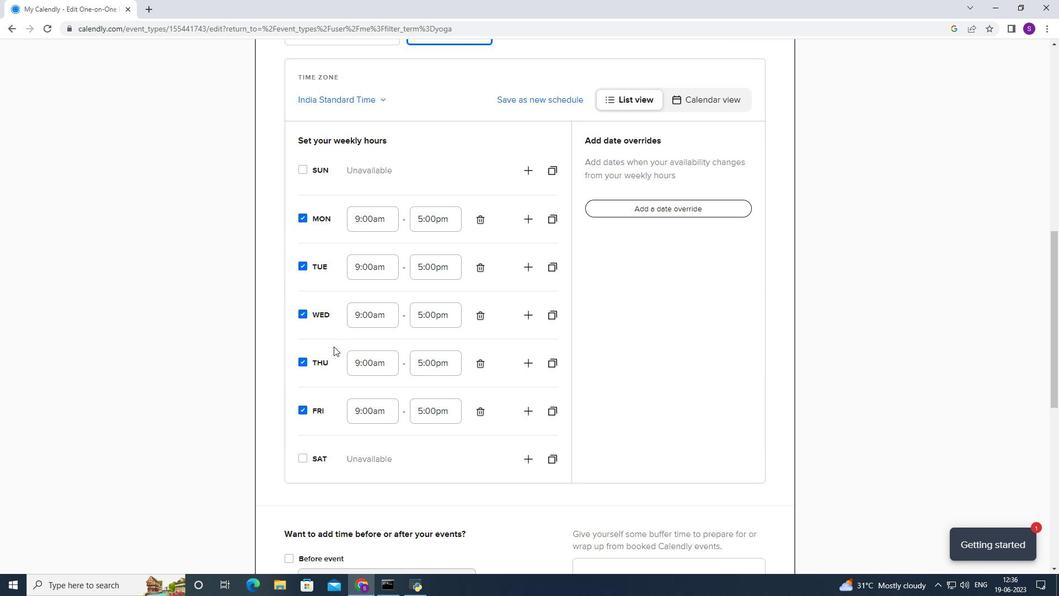 
Action: Mouse pressed left at (326, 376)
Screenshot: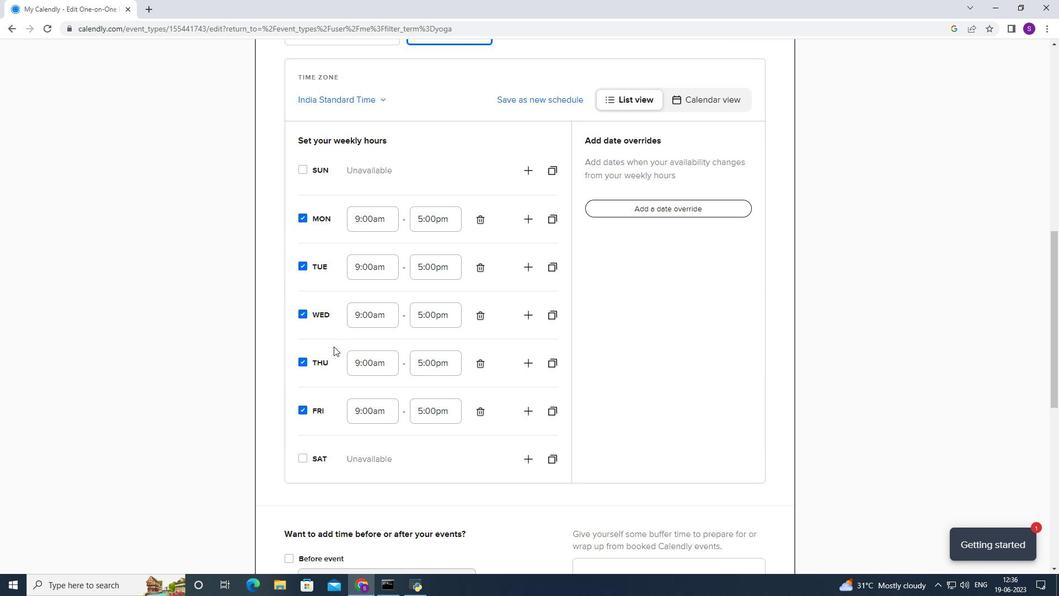 
Action: Mouse moved to (312, 447)
Screenshot: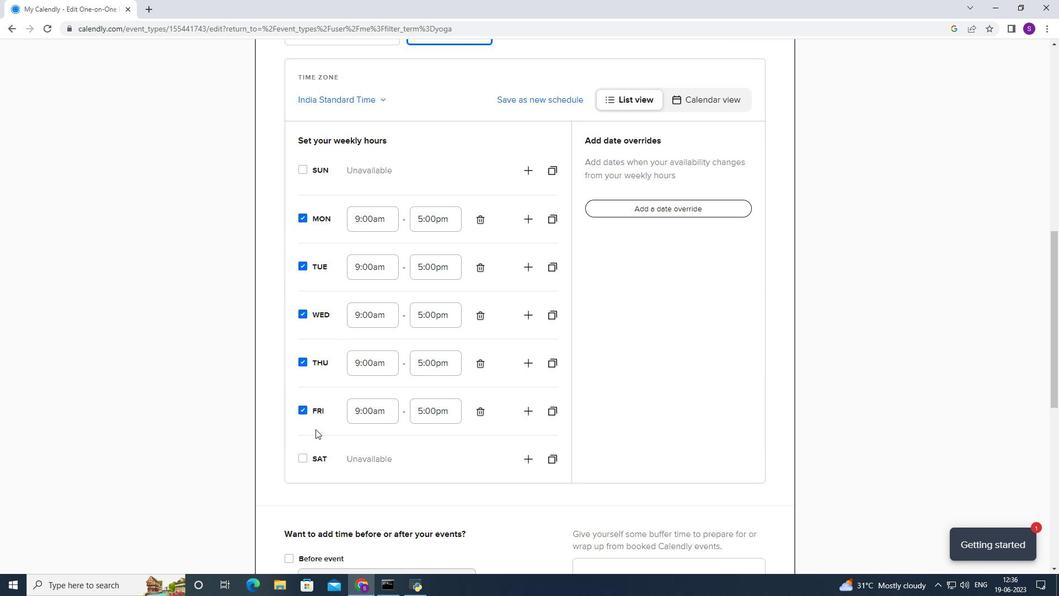 
Action: Mouse pressed left at (312, 447)
Screenshot: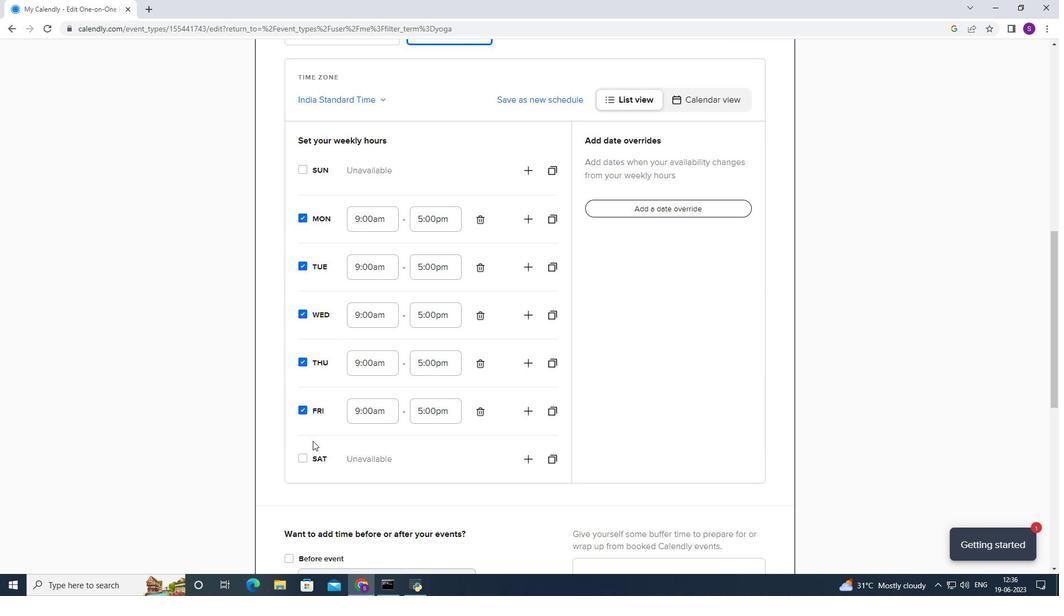 
Action: Mouse moved to (309, 452)
Screenshot: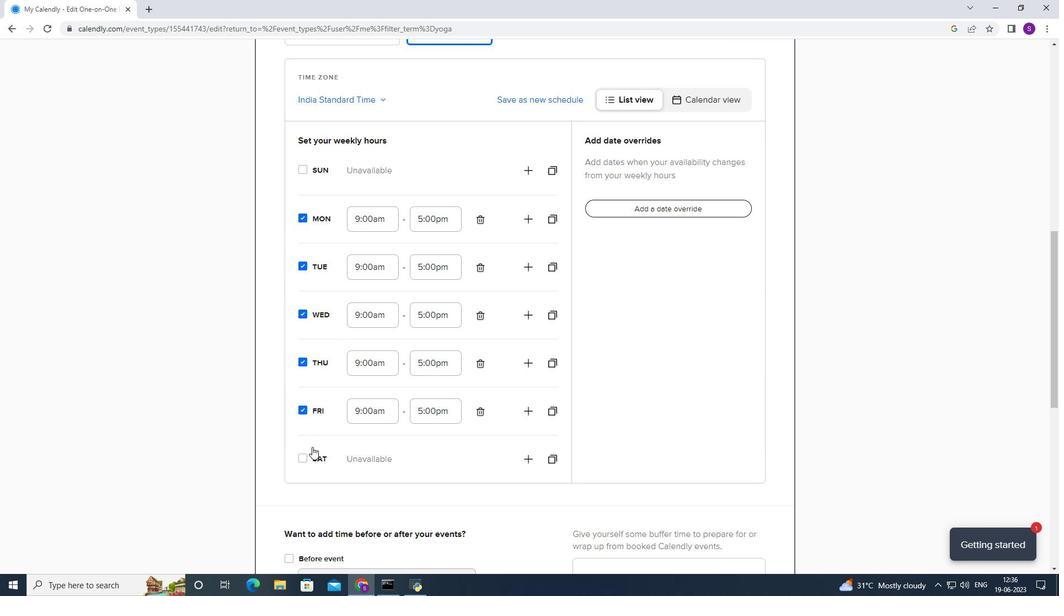 
Action: Mouse pressed left at (309, 452)
Screenshot: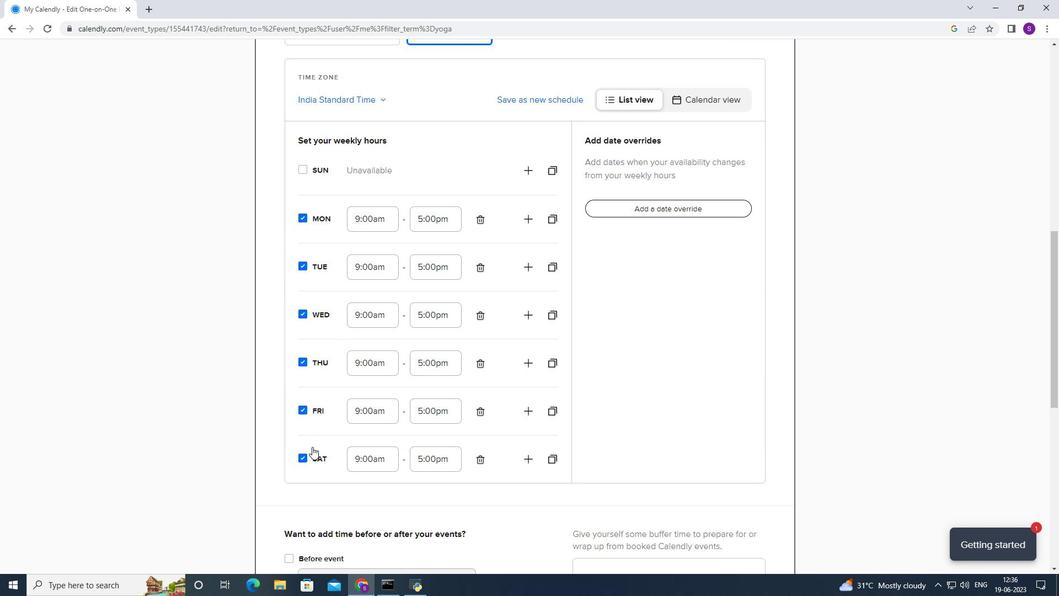 
Action: Mouse moved to (312, 453)
Screenshot: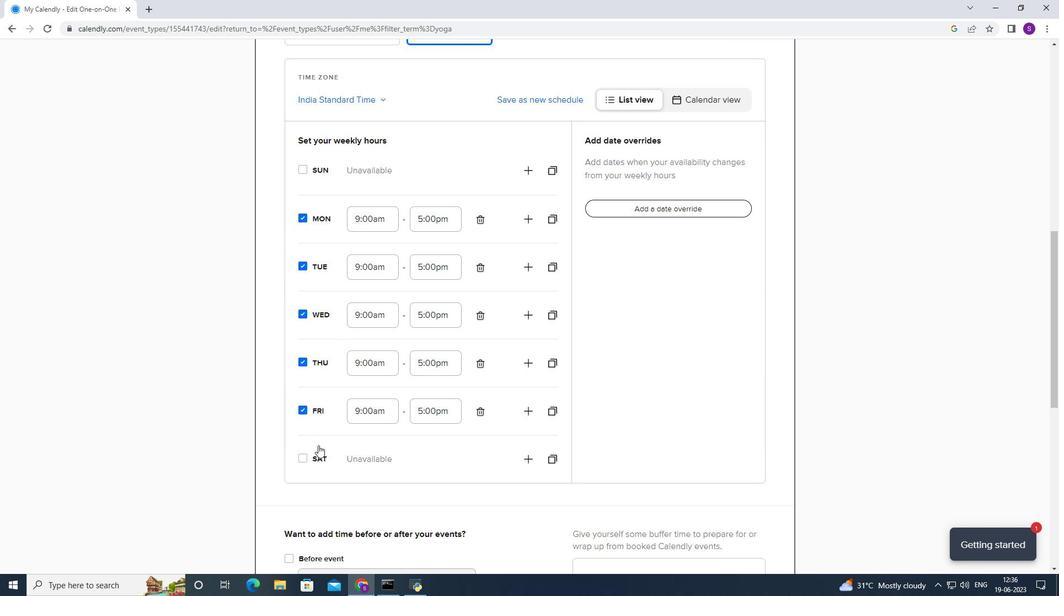 
Action: Mouse pressed left at (312, 453)
Screenshot: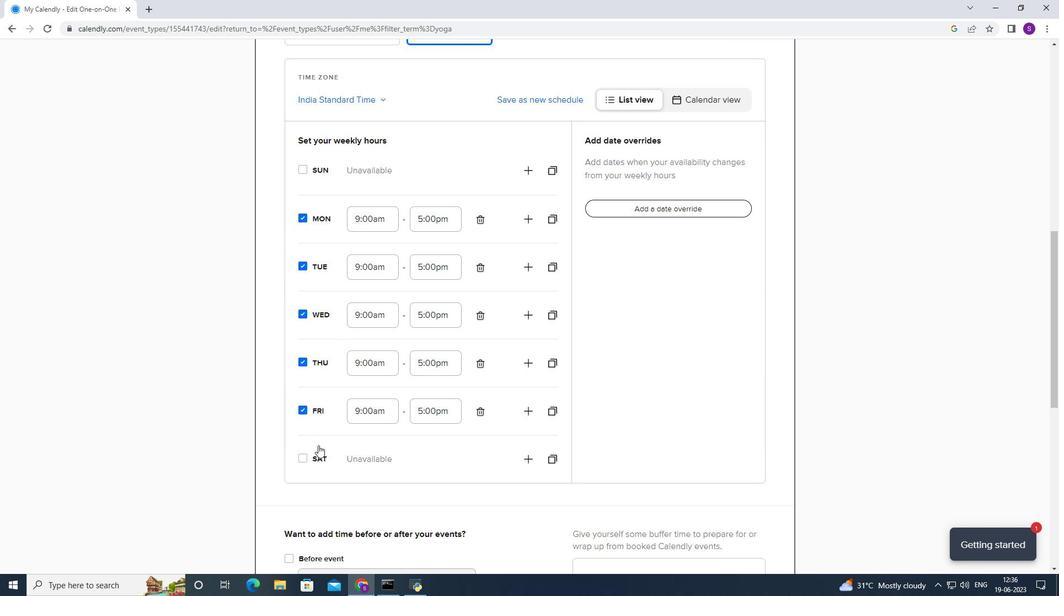 
Action: Mouse moved to (336, 416)
Screenshot: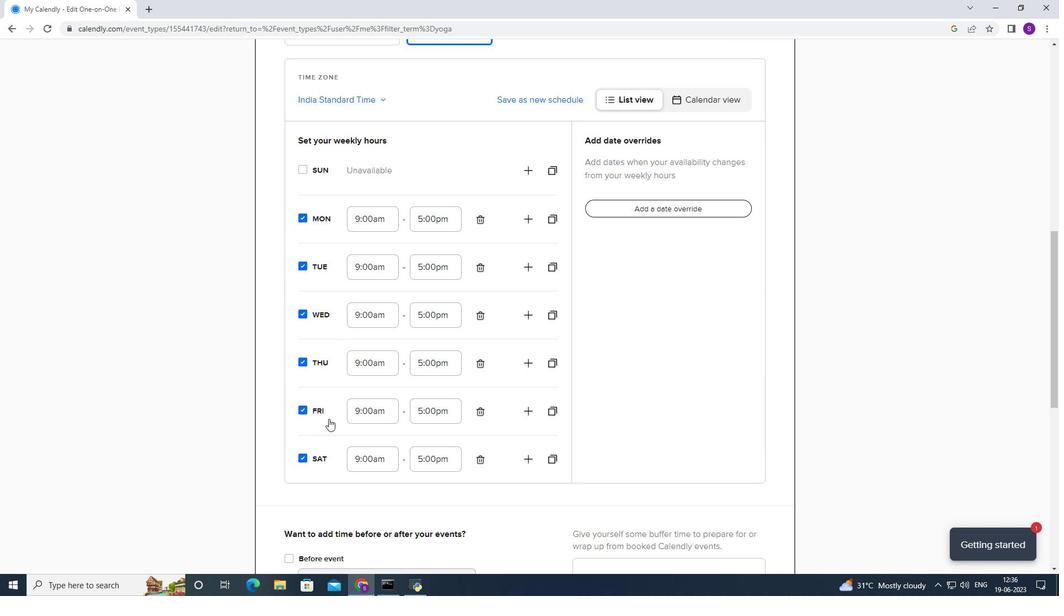
Action: Mouse scrolled (336, 416) with delta (0, 0)
Screenshot: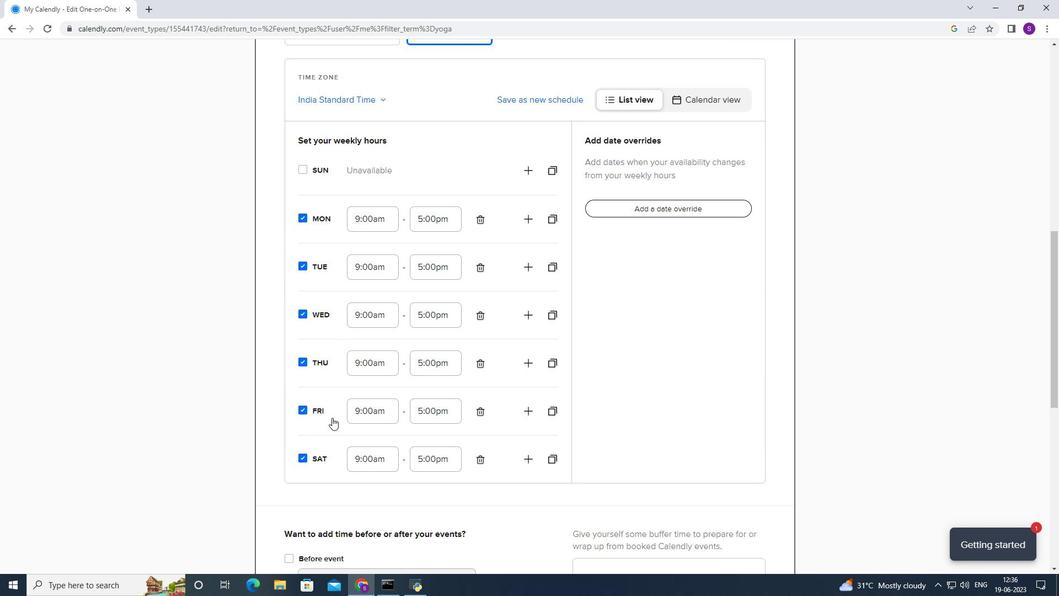 
Action: Mouse scrolled (336, 416) with delta (0, 0)
Screenshot: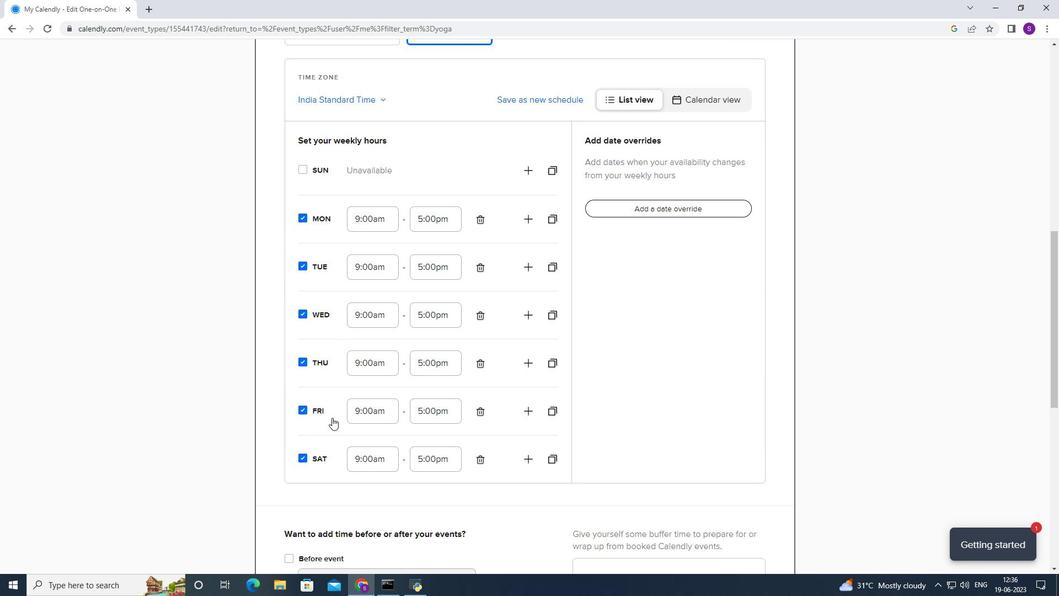 
Action: Mouse scrolled (336, 416) with delta (0, 0)
Screenshot: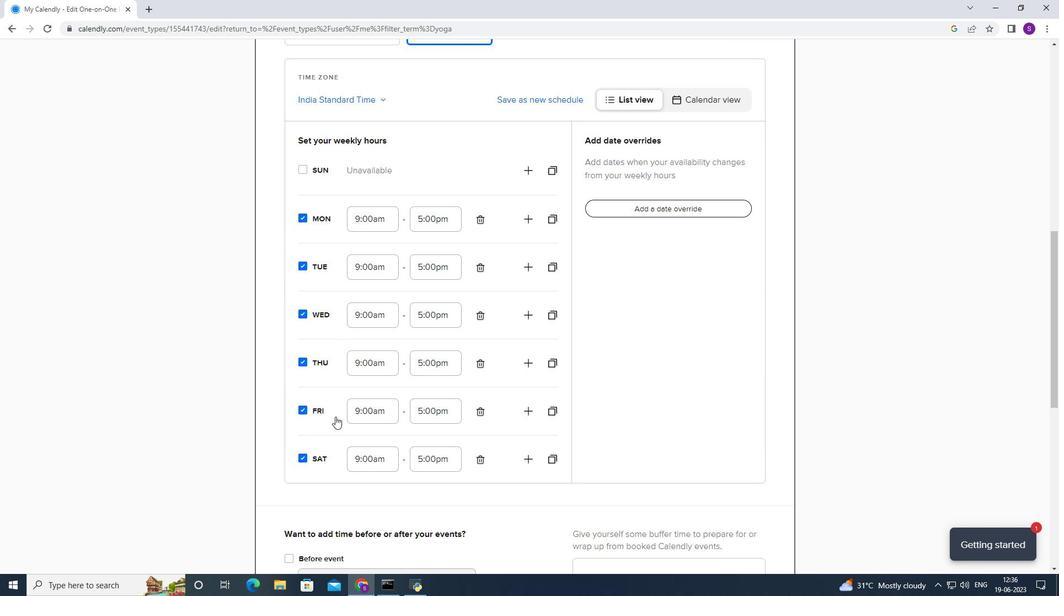 
Action: Mouse scrolled (336, 416) with delta (0, 0)
Screenshot: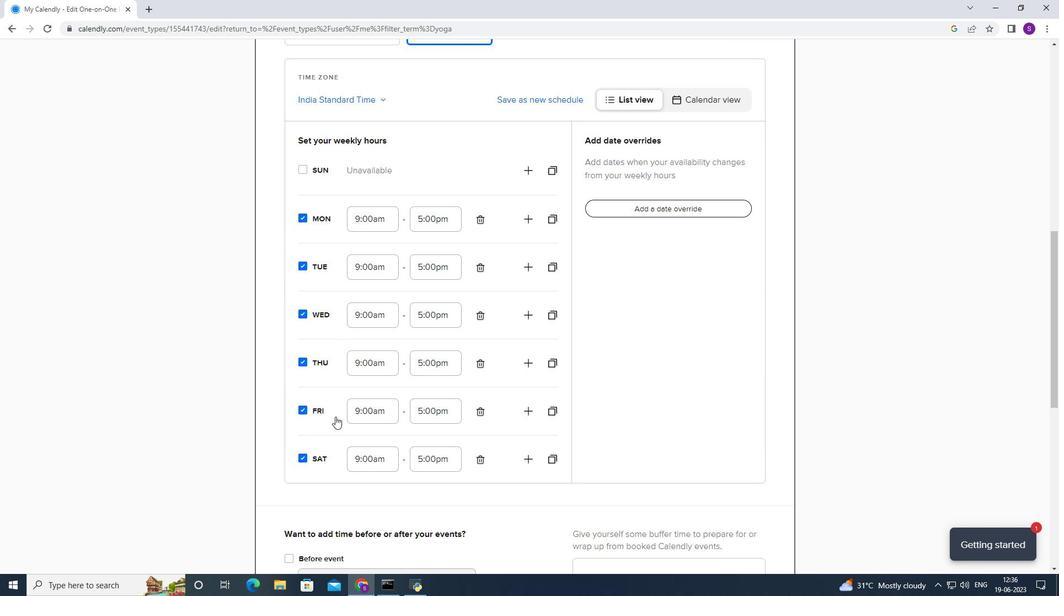 
Action: Mouse scrolled (336, 416) with delta (0, 0)
Screenshot: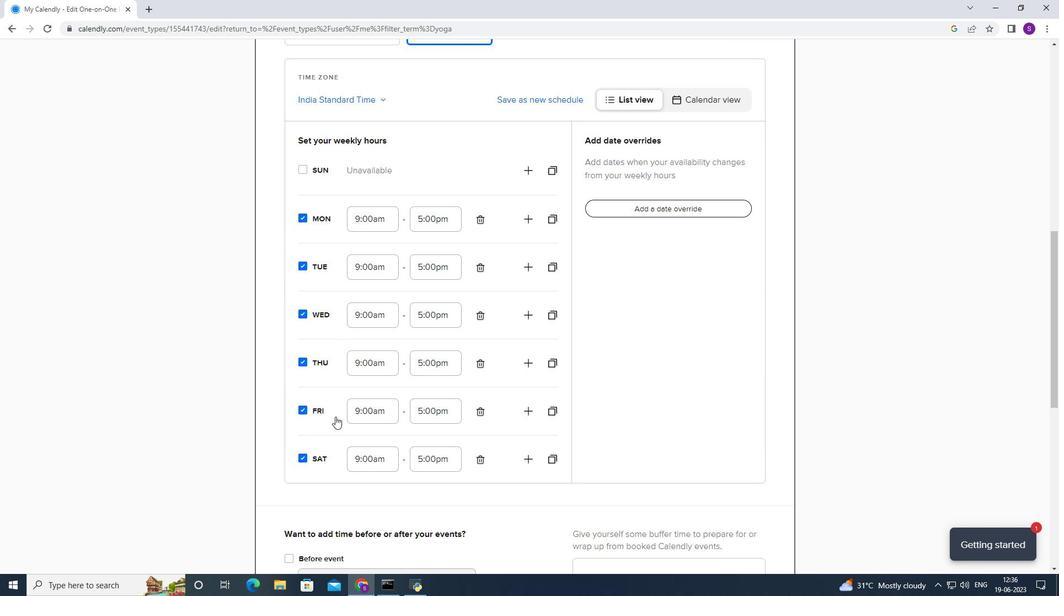 
Action: Mouse moved to (349, 279)
Screenshot: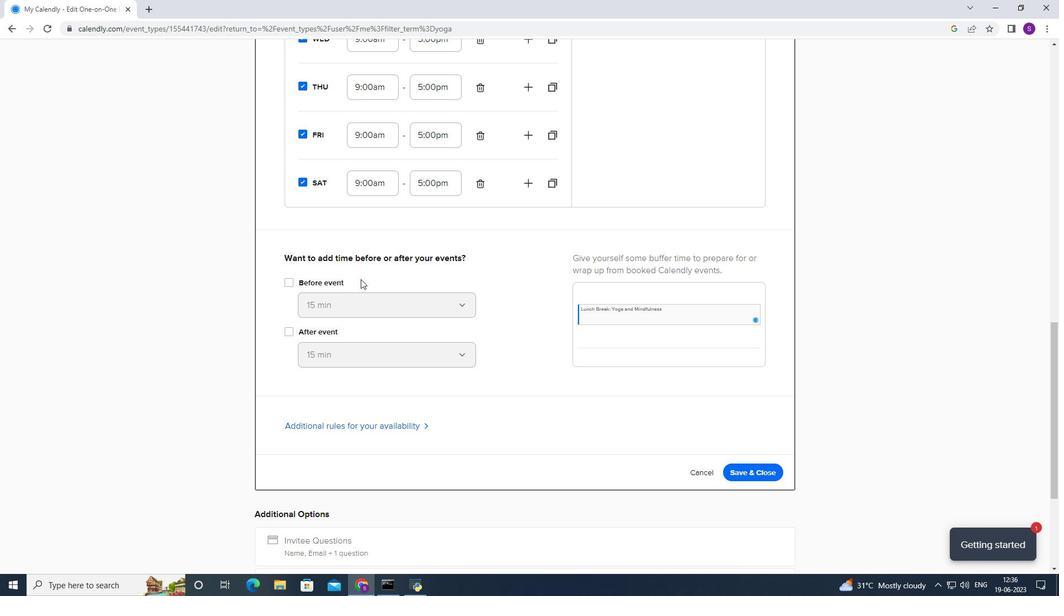
Action: Mouse pressed left at (349, 279)
Screenshot: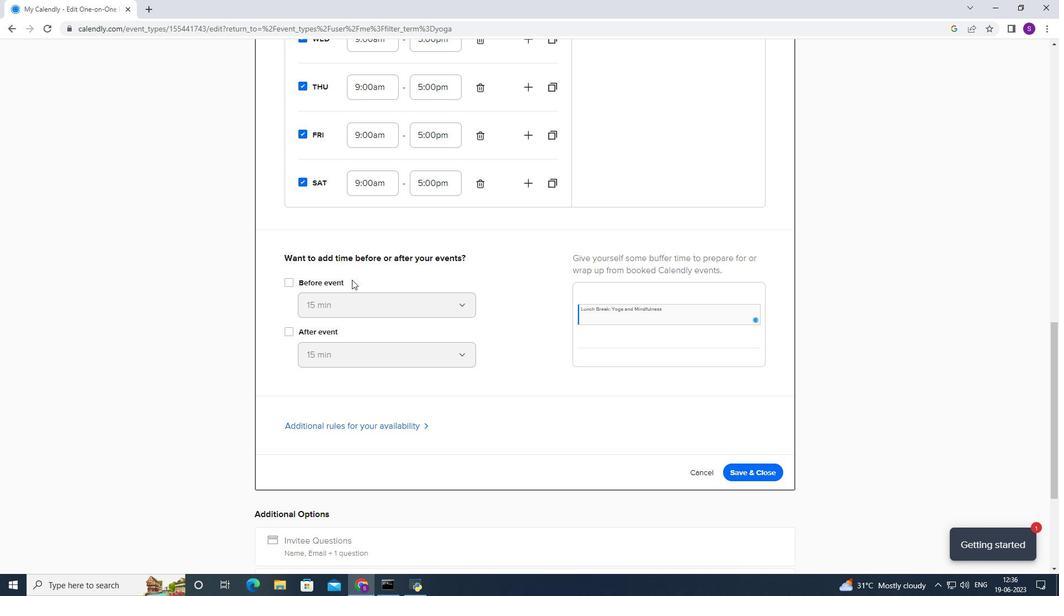 
Action: Mouse moved to (348, 305)
Screenshot: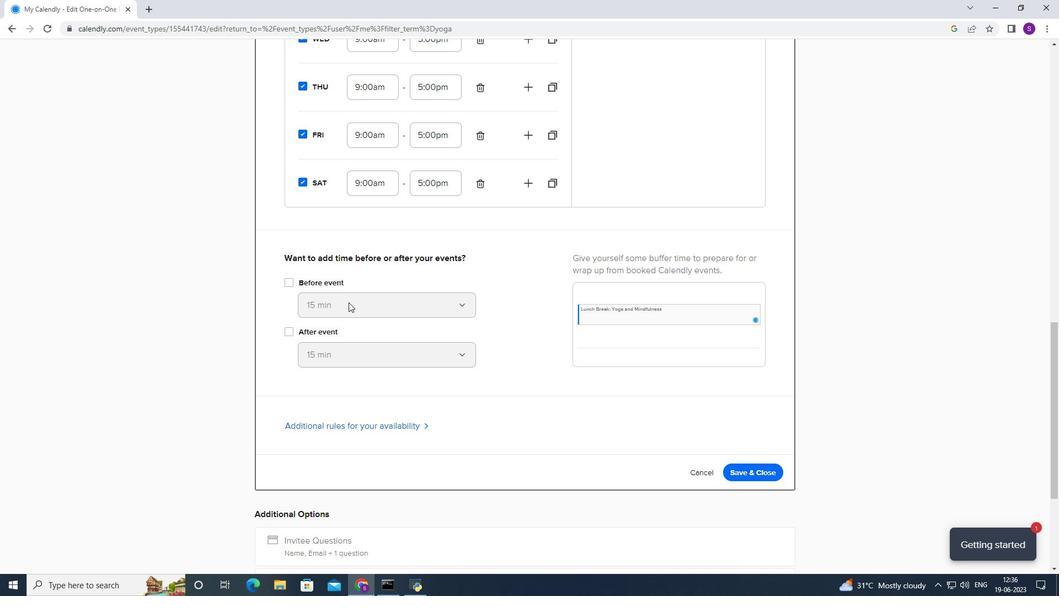 
Action: Mouse pressed left at (348, 305)
Screenshot: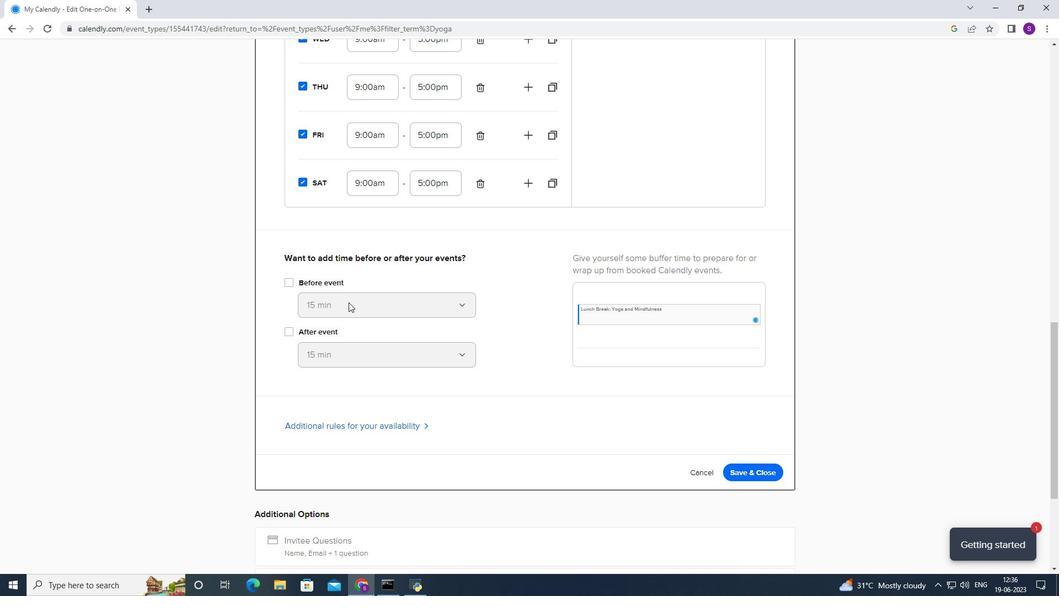 
Action: Mouse moved to (350, 282)
Screenshot: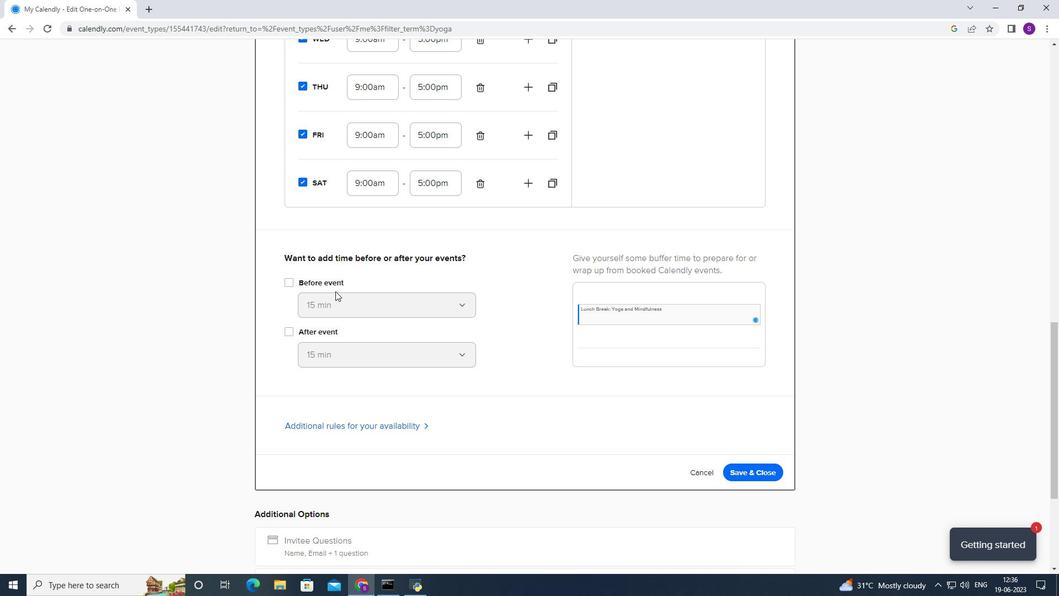 
Action: Mouse pressed left at (350, 282)
Screenshot: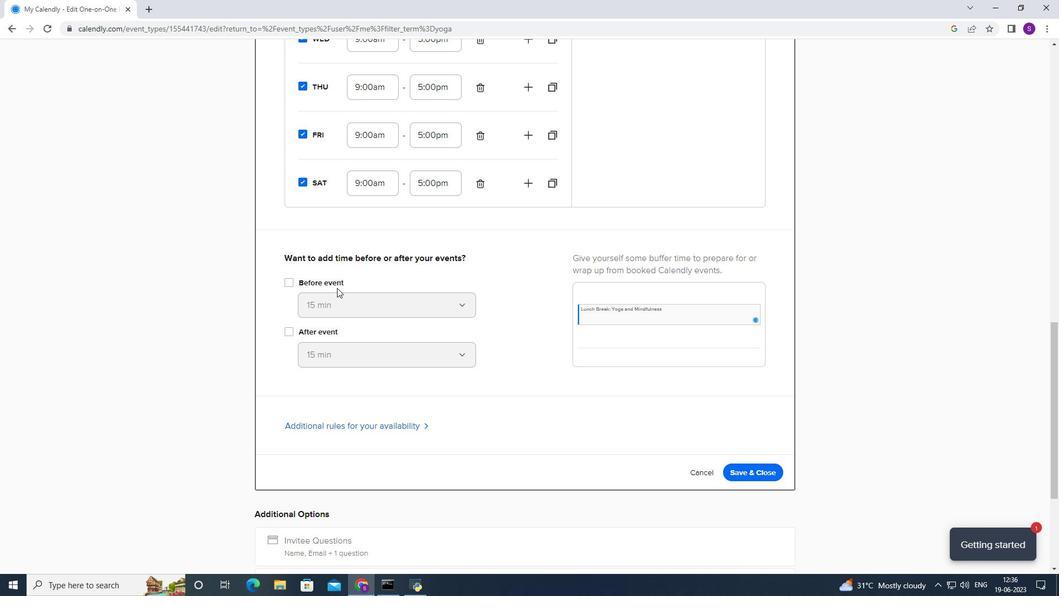 
Action: Mouse moved to (332, 282)
Screenshot: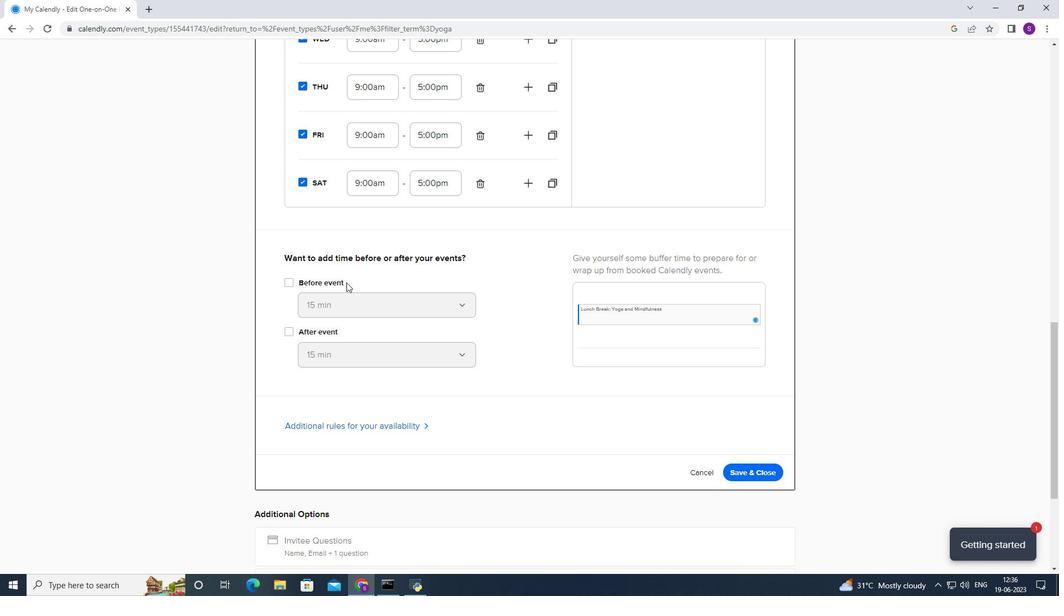 
Action: Mouse pressed left at (332, 282)
Screenshot: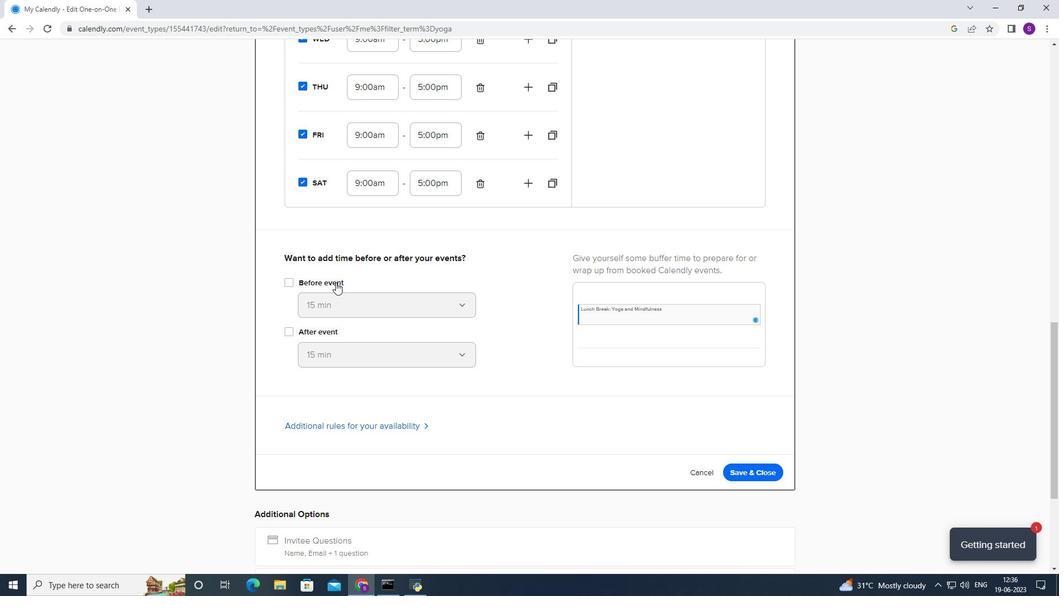 
Action: Mouse moved to (330, 310)
Screenshot: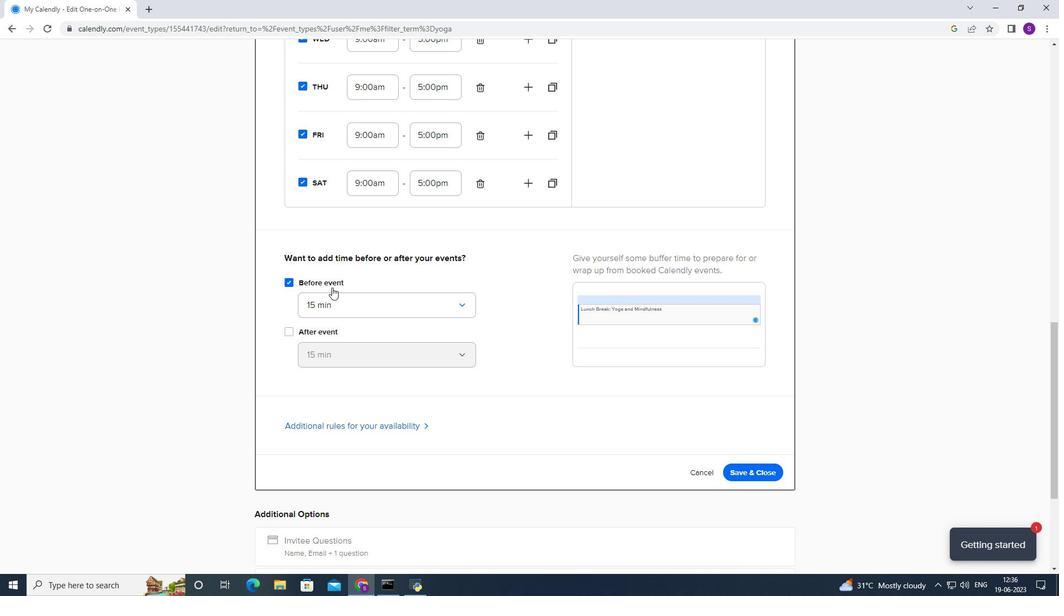 
Action: Mouse pressed left at (330, 310)
Screenshot: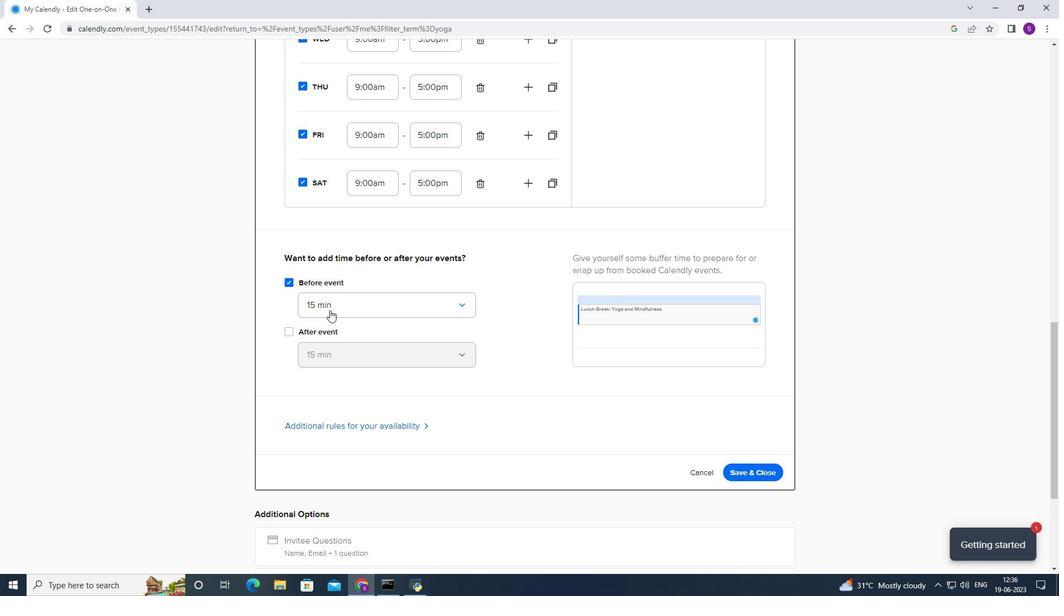 
Action: Mouse moved to (333, 341)
Screenshot: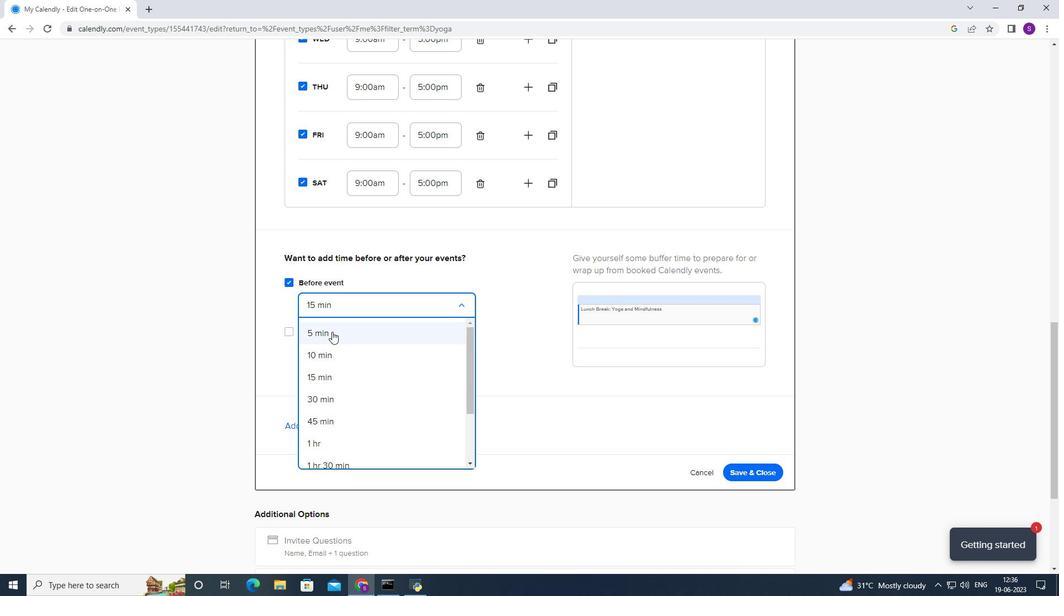 
Action: Mouse pressed left at (333, 341)
Screenshot: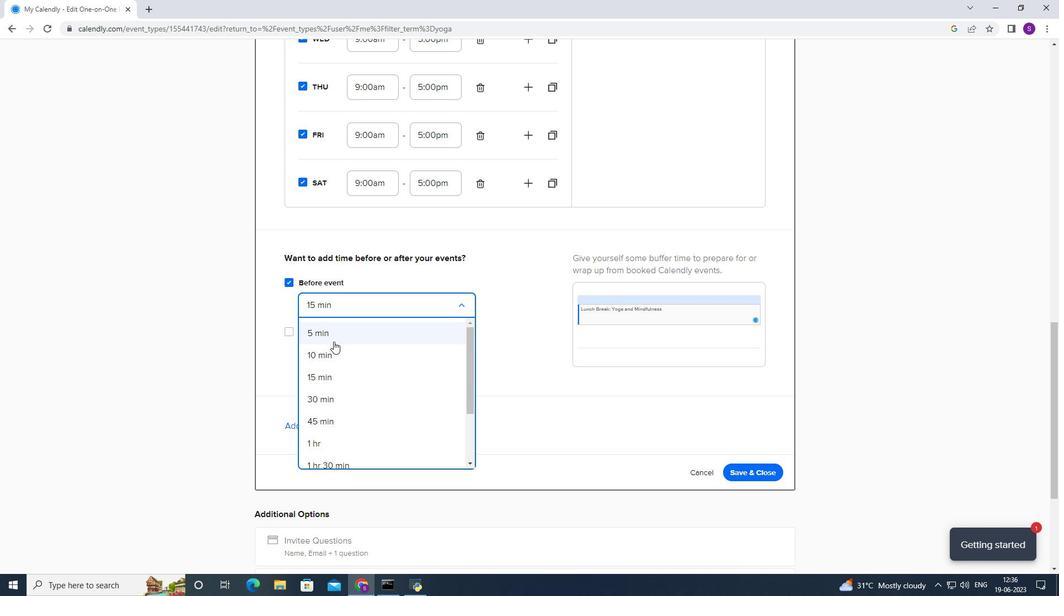 
Action: Mouse moved to (286, 335)
Screenshot: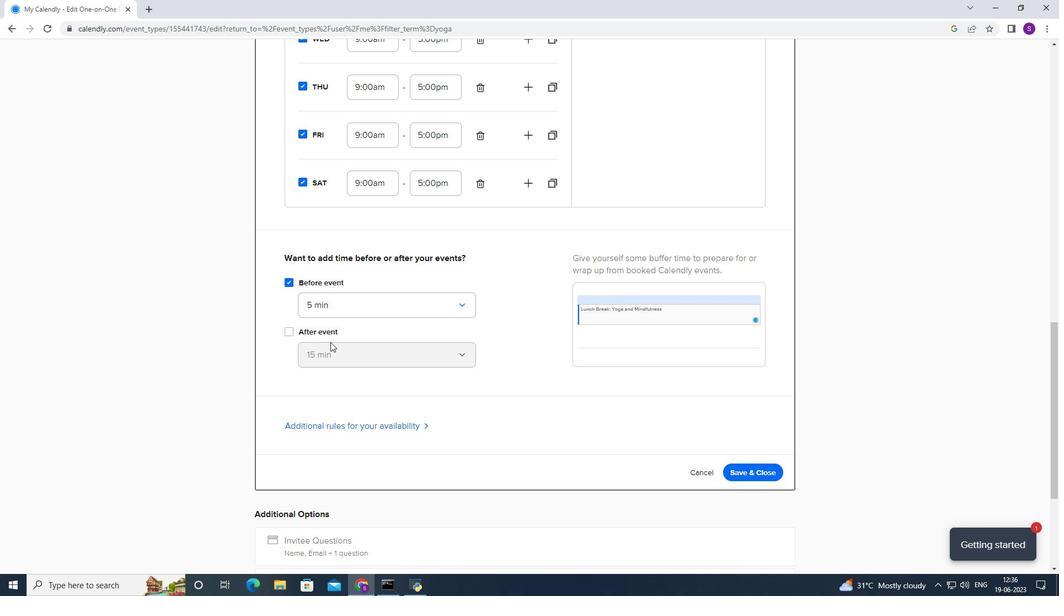 
Action: Mouse pressed left at (286, 335)
Screenshot: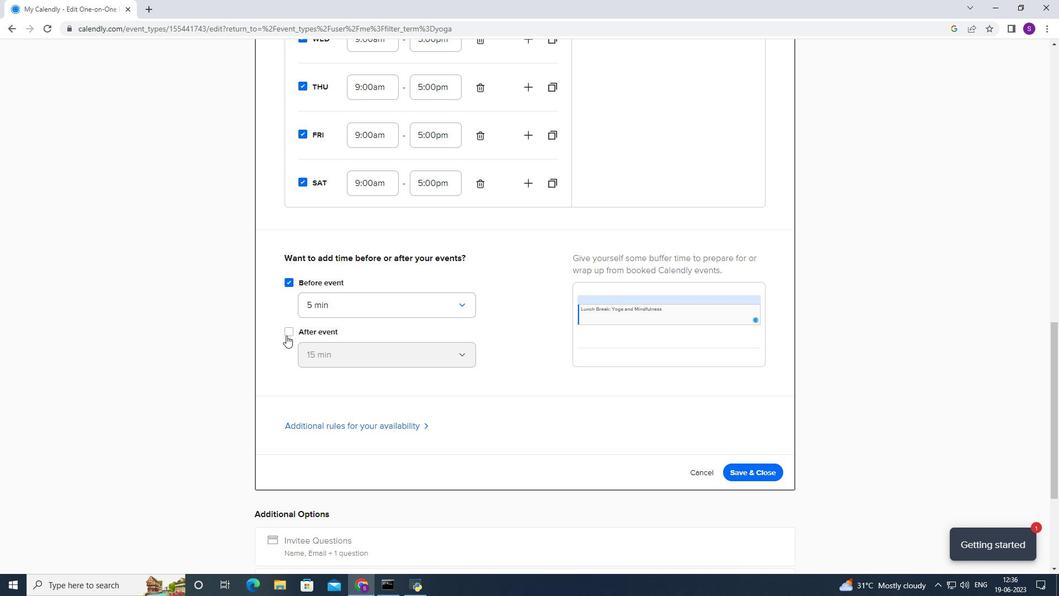 
Action: Mouse moved to (344, 351)
Screenshot: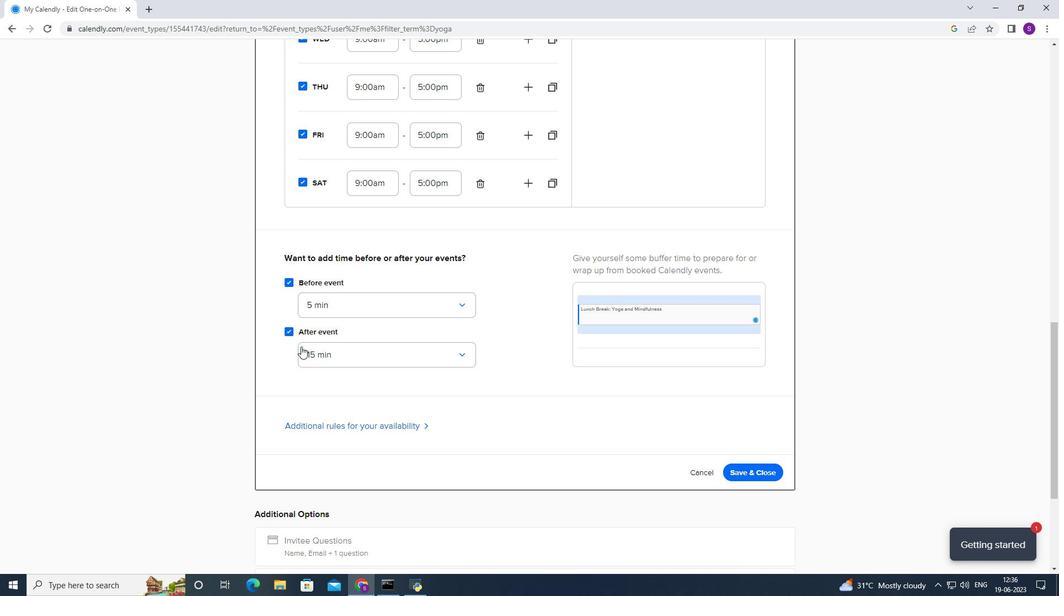 
Action: Mouse pressed left at (344, 351)
Screenshot: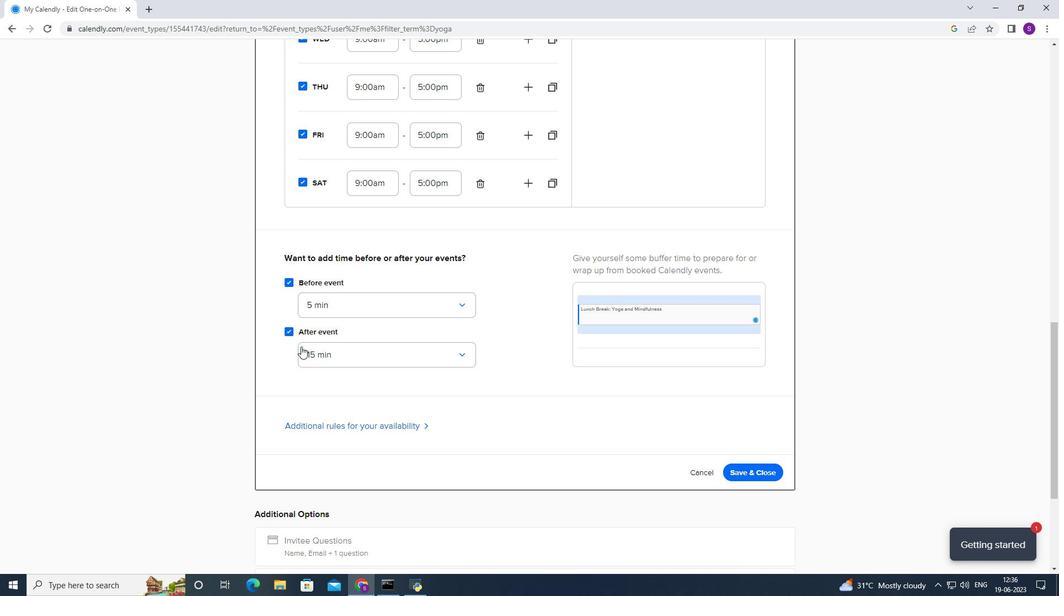 
Action: Mouse moved to (338, 375)
Screenshot: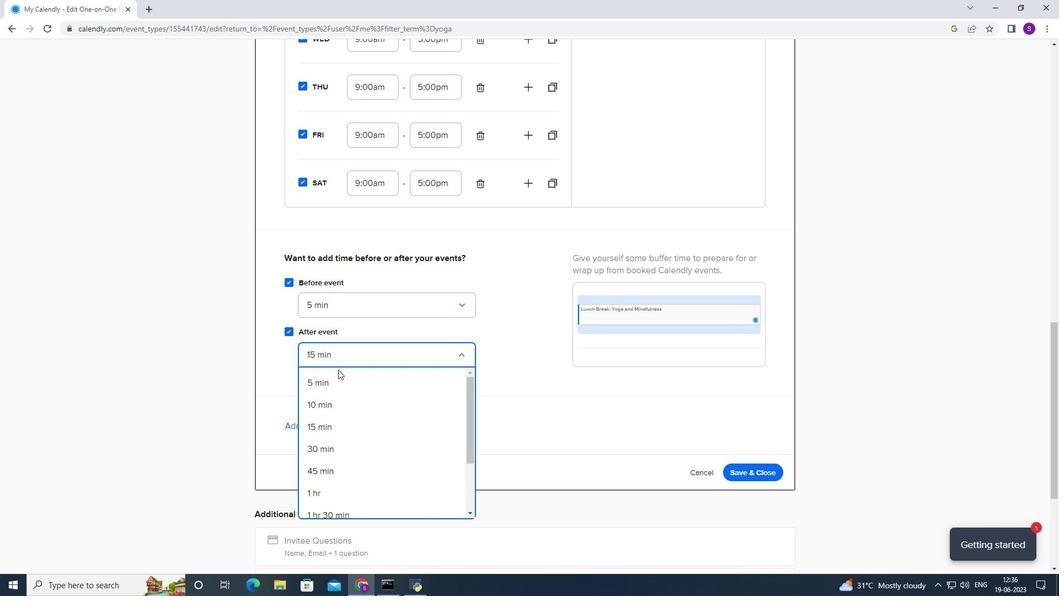 
Action: Mouse pressed left at (338, 375)
Screenshot: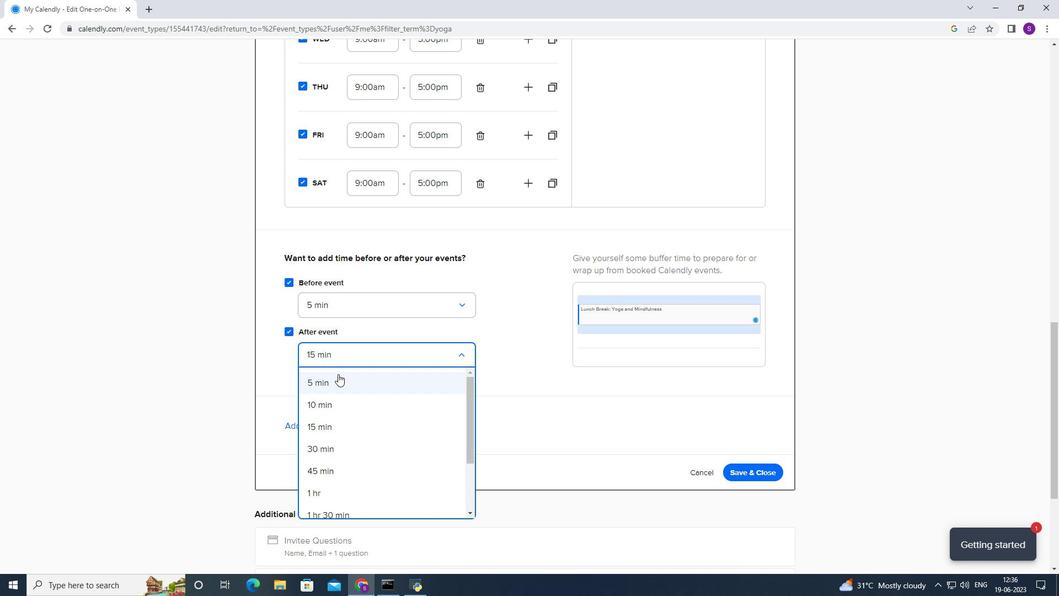 
Action: Mouse moved to (330, 351)
Screenshot: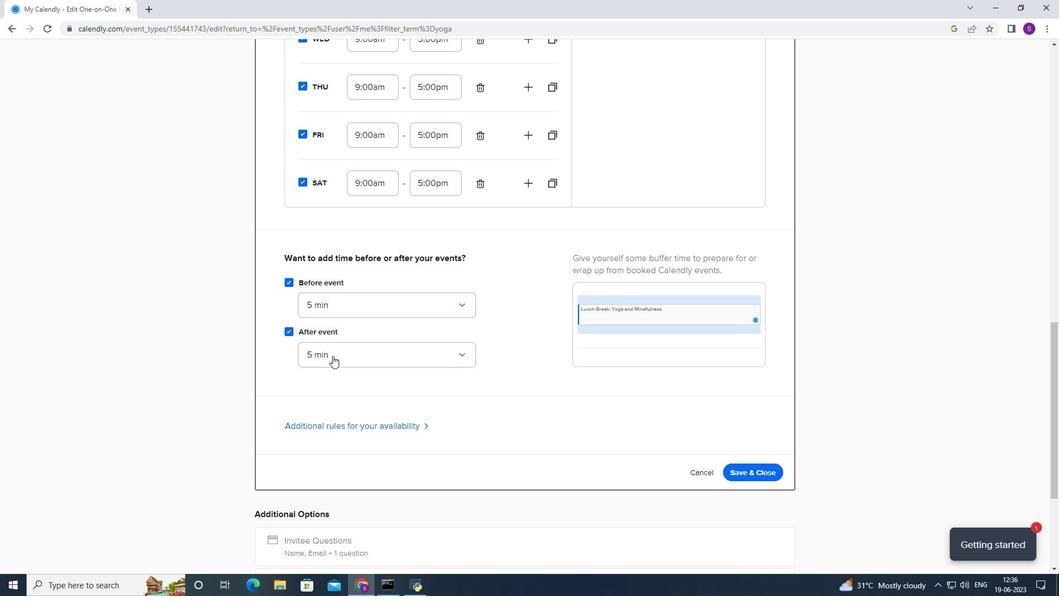 
Action: Mouse scrolled (330, 351) with delta (0, 0)
Screenshot: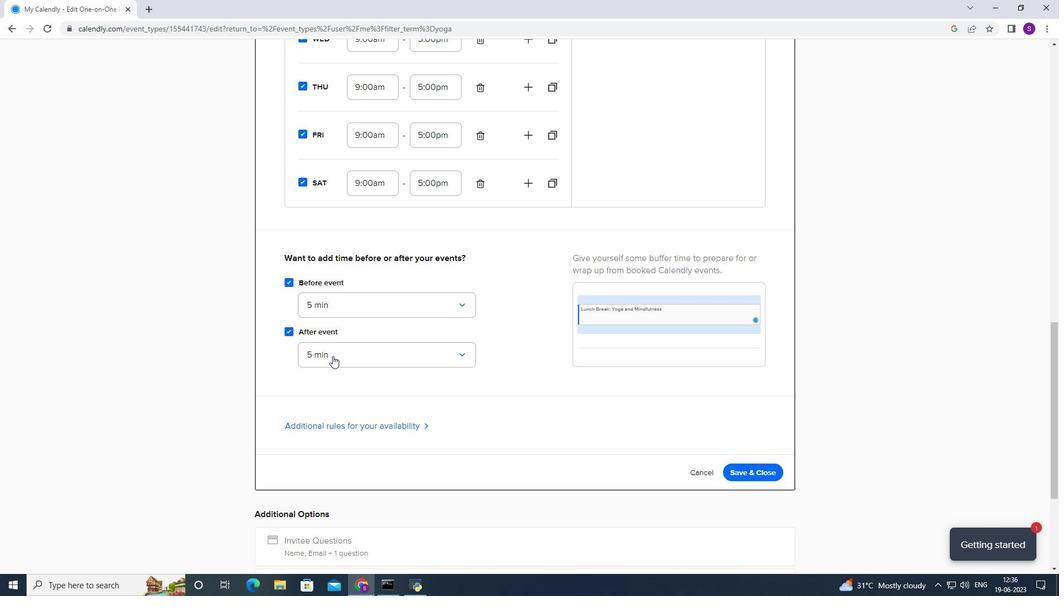 
Action: Mouse scrolled (330, 351) with delta (0, 0)
Screenshot: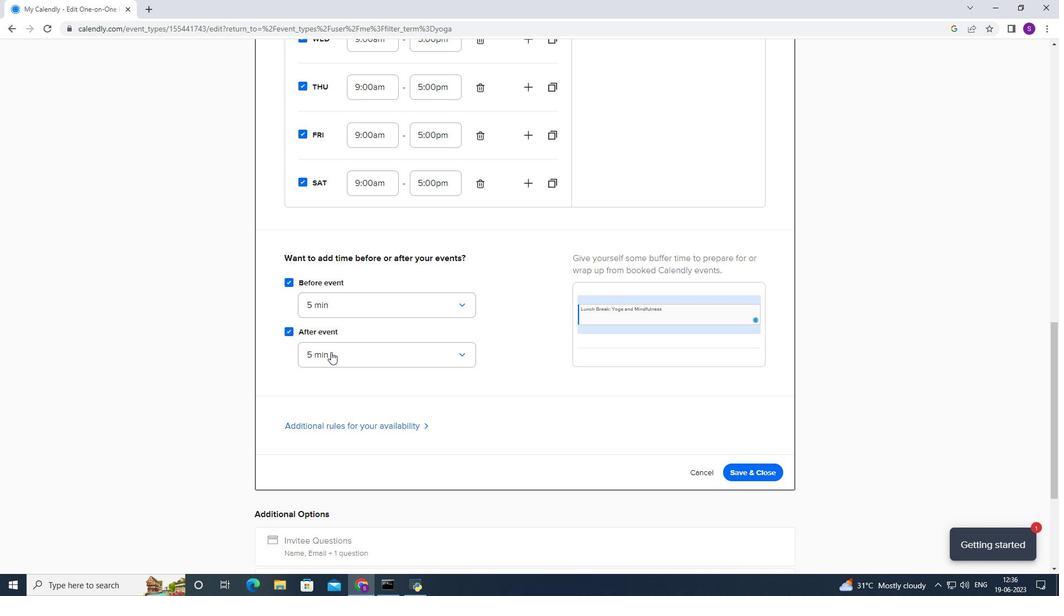 
Action: Mouse moved to (401, 319)
Screenshot: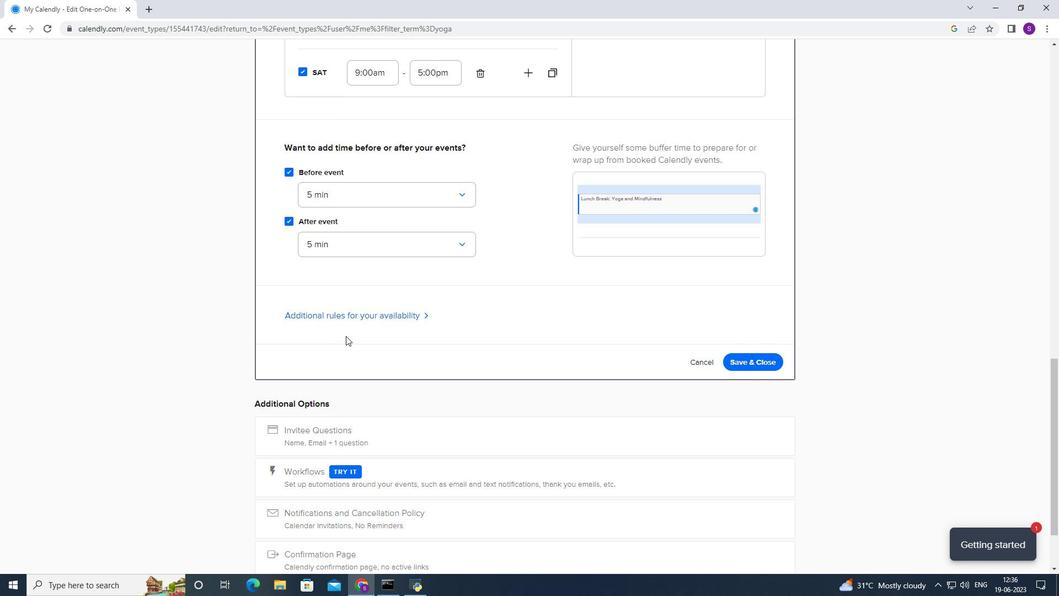 
Action: Mouse pressed left at (401, 319)
Screenshot: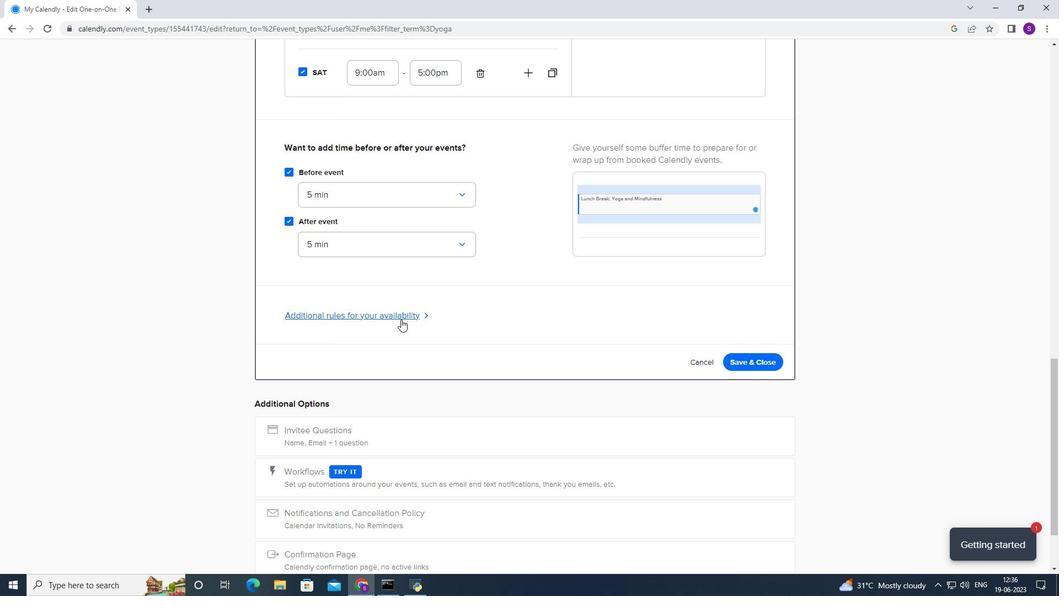 
Action: Mouse moved to (338, 418)
Screenshot: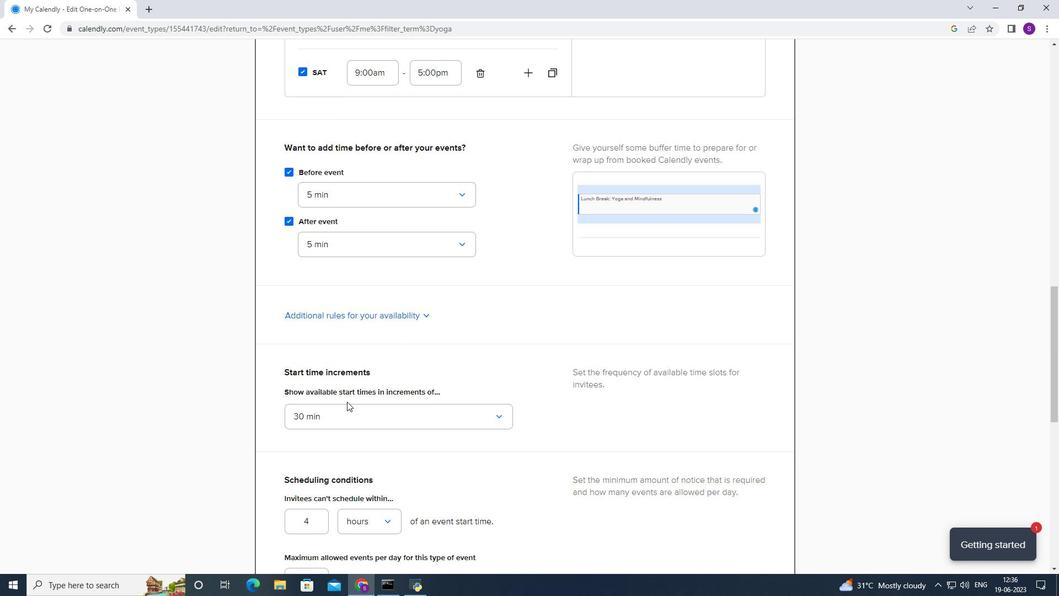 
Action: Mouse pressed left at (338, 418)
Screenshot: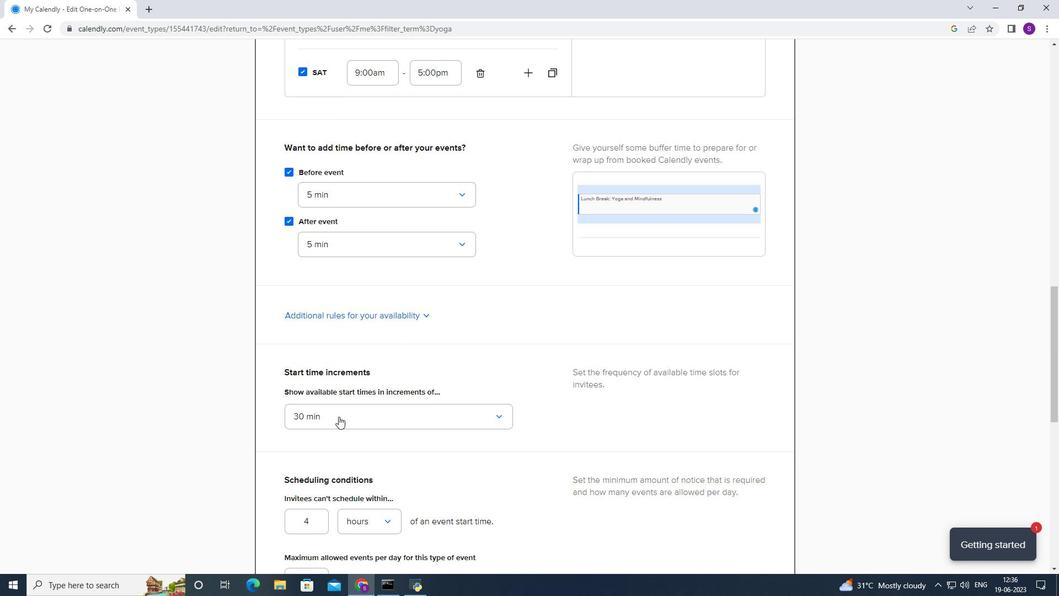 
Action: Mouse moved to (322, 511)
Screenshot: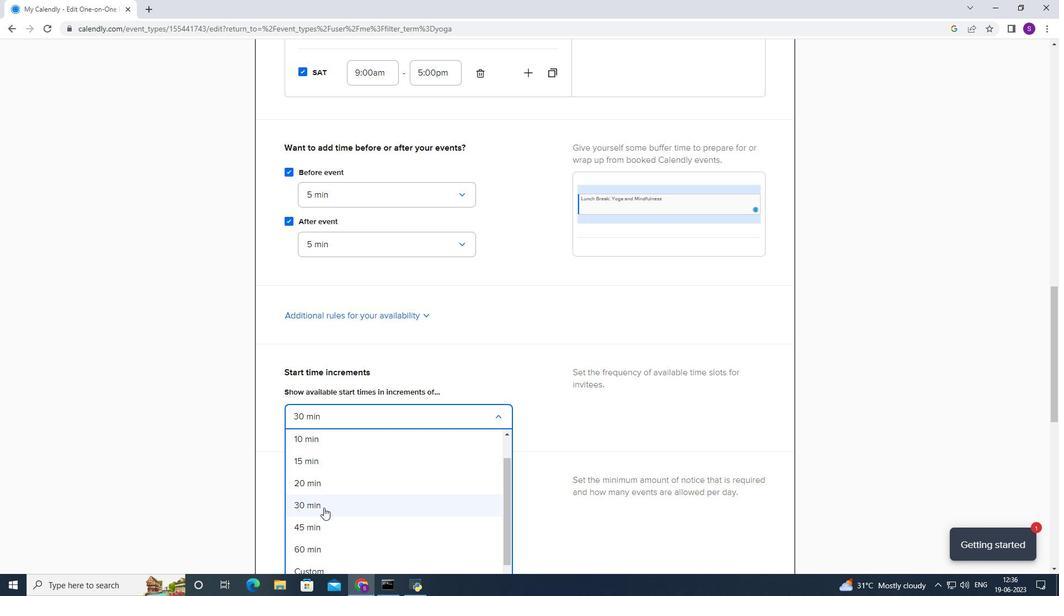 
Action: Mouse pressed left at (322, 511)
Screenshot: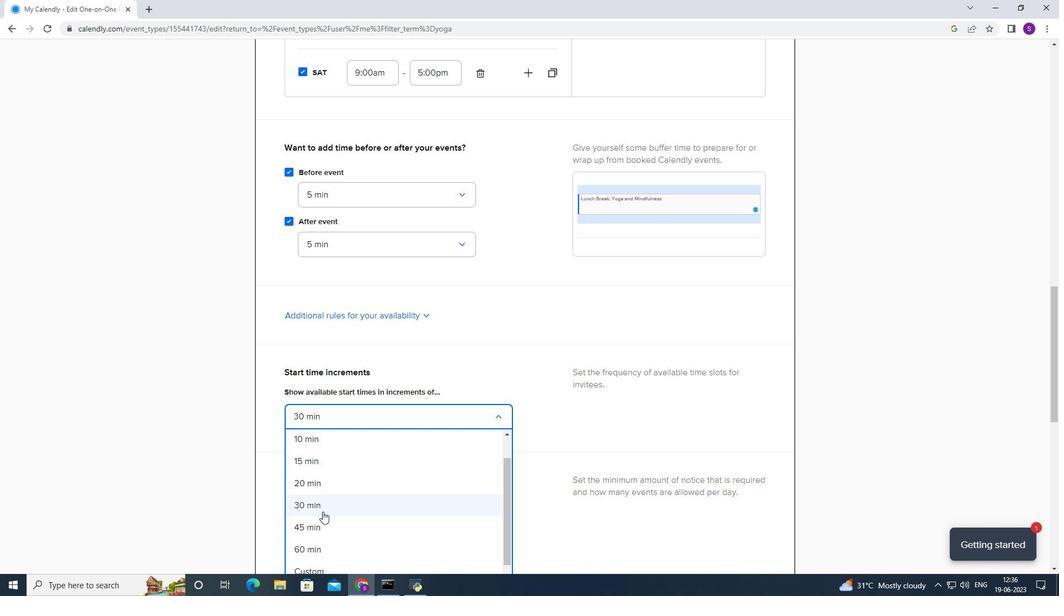 
Action: Mouse moved to (312, 424)
Screenshot: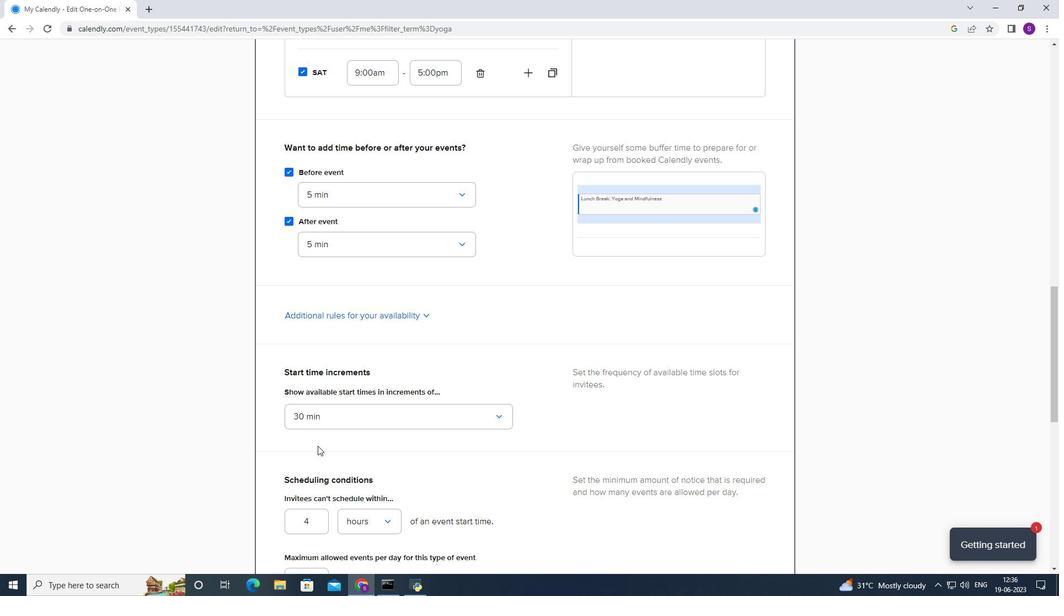 
Action: Mouse scrolled (312, 423) with delta (0, 0)
Screenshot: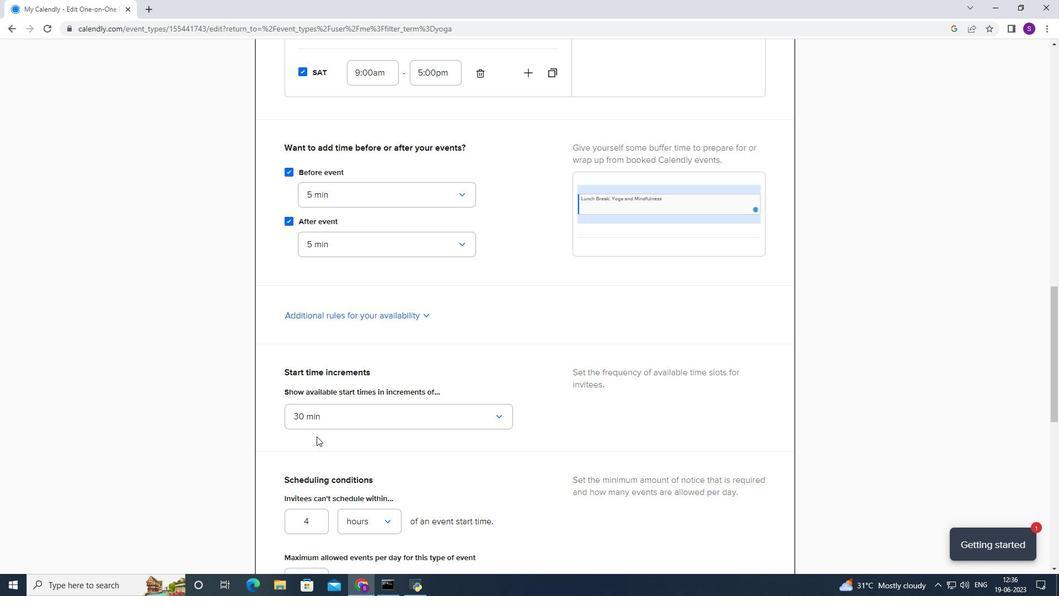 
Action: Mouse moved to (311, 423)
Screenshot: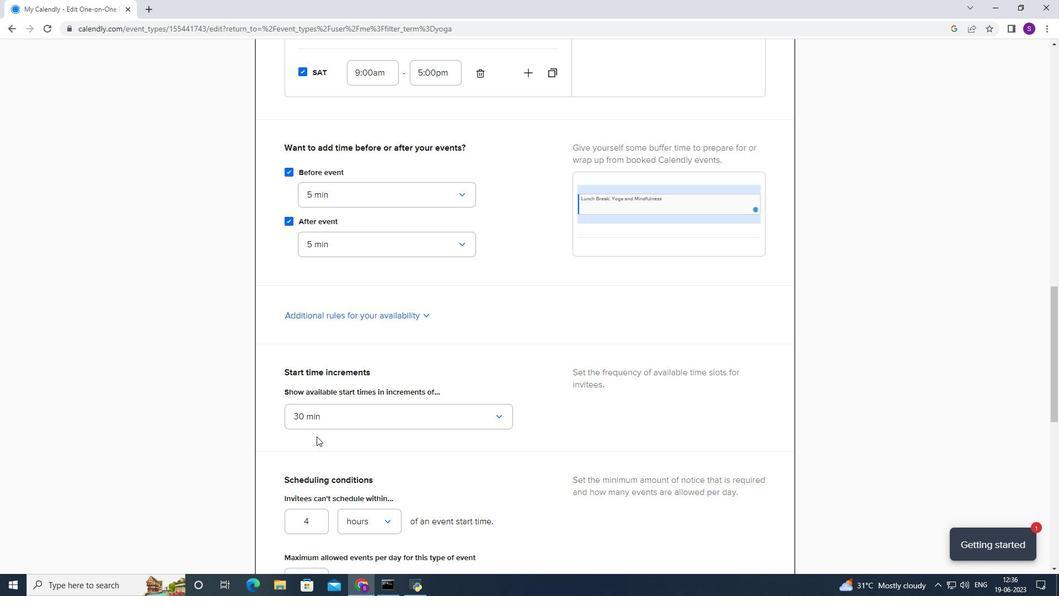 
Action: Mouse scrolled (311, 422) with delta (0, 0)
Screenshot: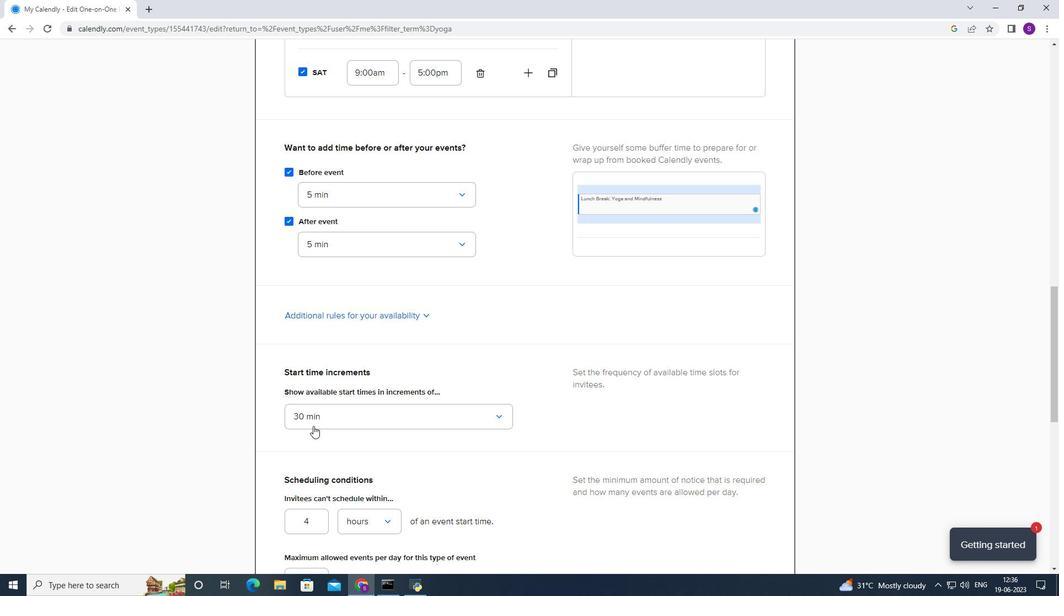
Action: Mouse scrolled (311, 422) with delta (0, 0)
Screenshot: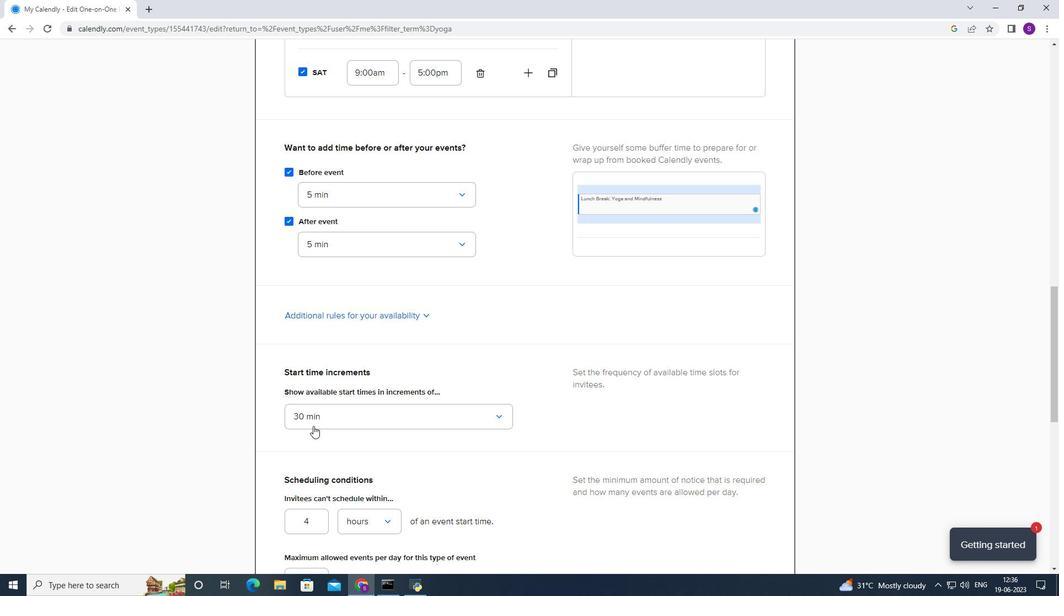 
Action: Mouse scrolled (311, 422) with delta (0, 0)
Screenshot: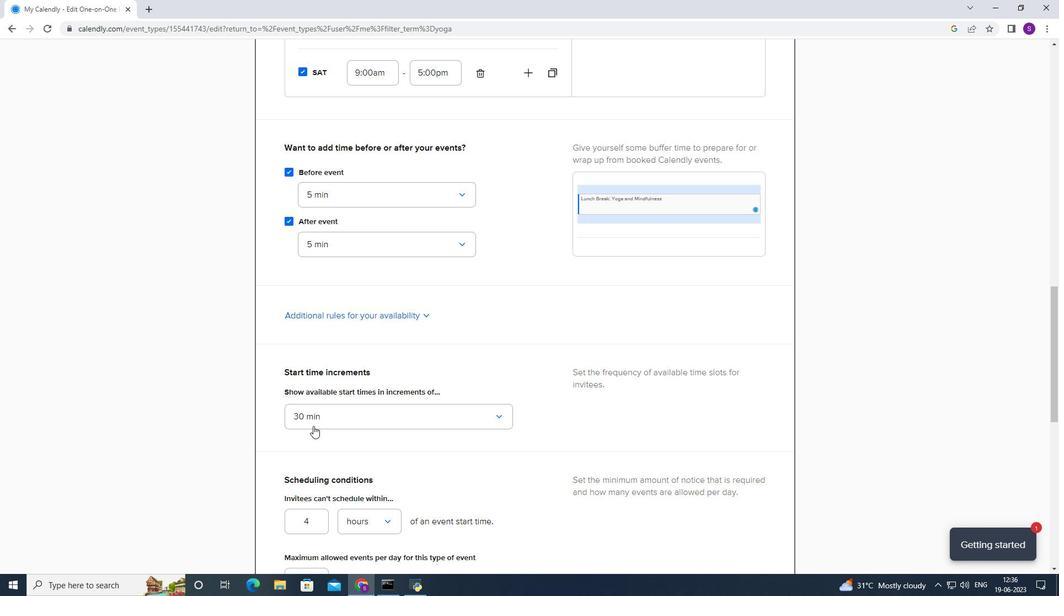 
Action: Mouse scrolled (311, 422) with delta (0, 0)
Screenshot: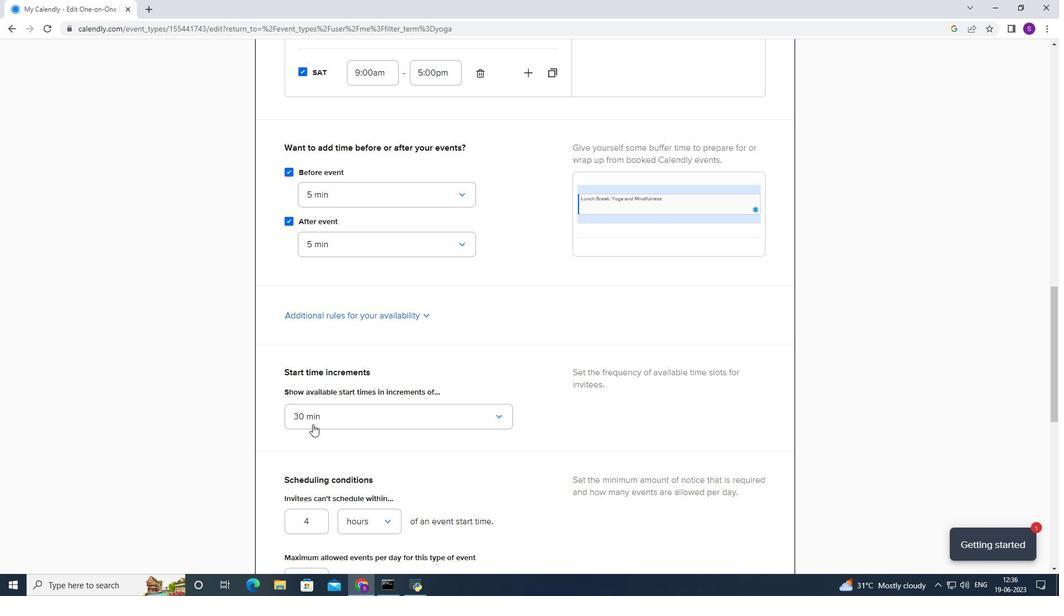 
Action: Mouse moved to (312, 251)
Screenshot: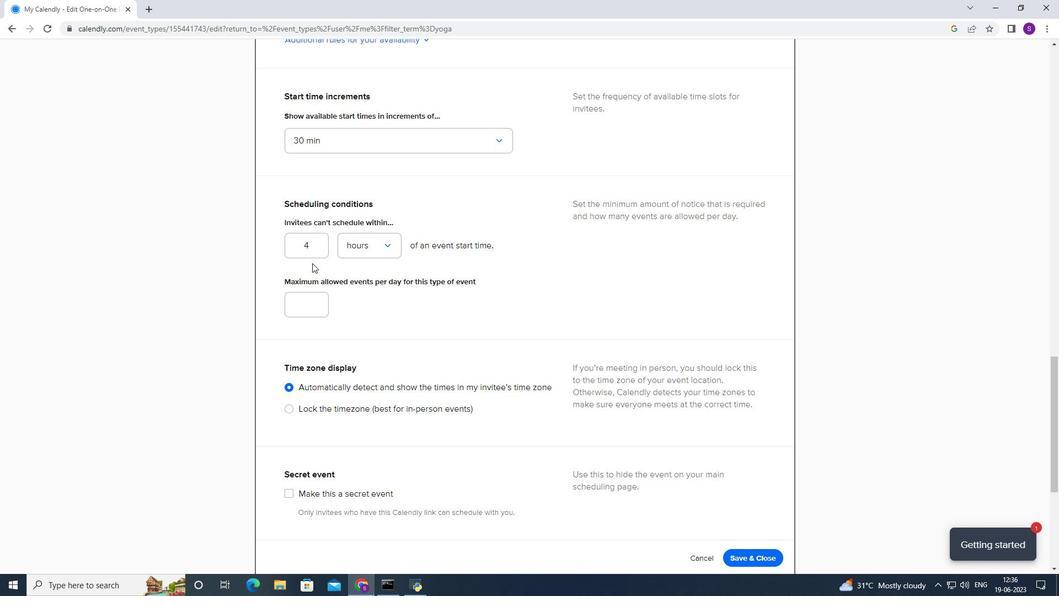 
Action: Mouse pressed left at (312, 251)
Screenshot: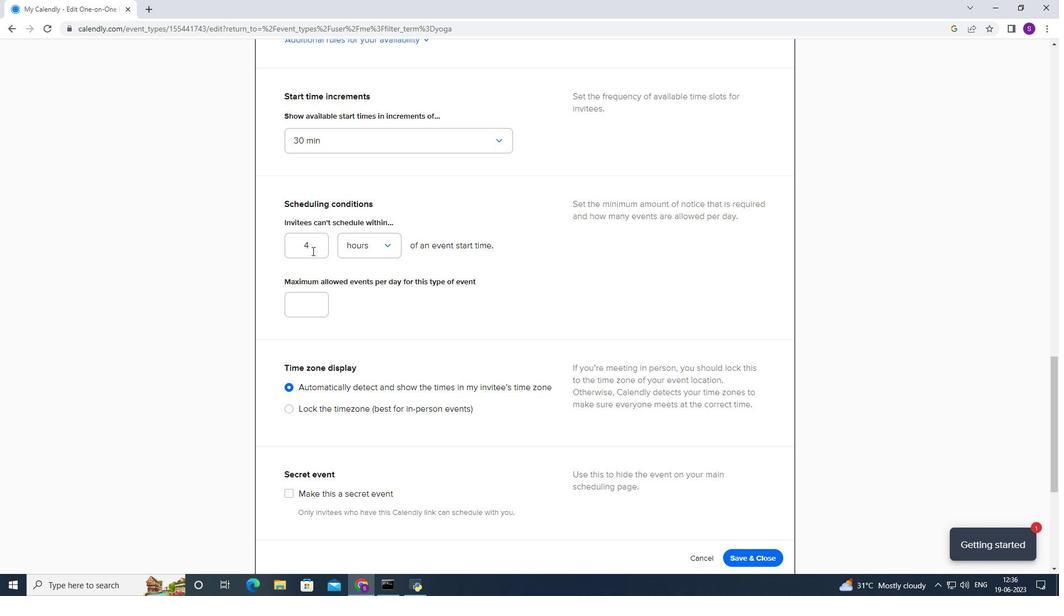 
Action: Mouse moved to (308, 251)
Screenshot: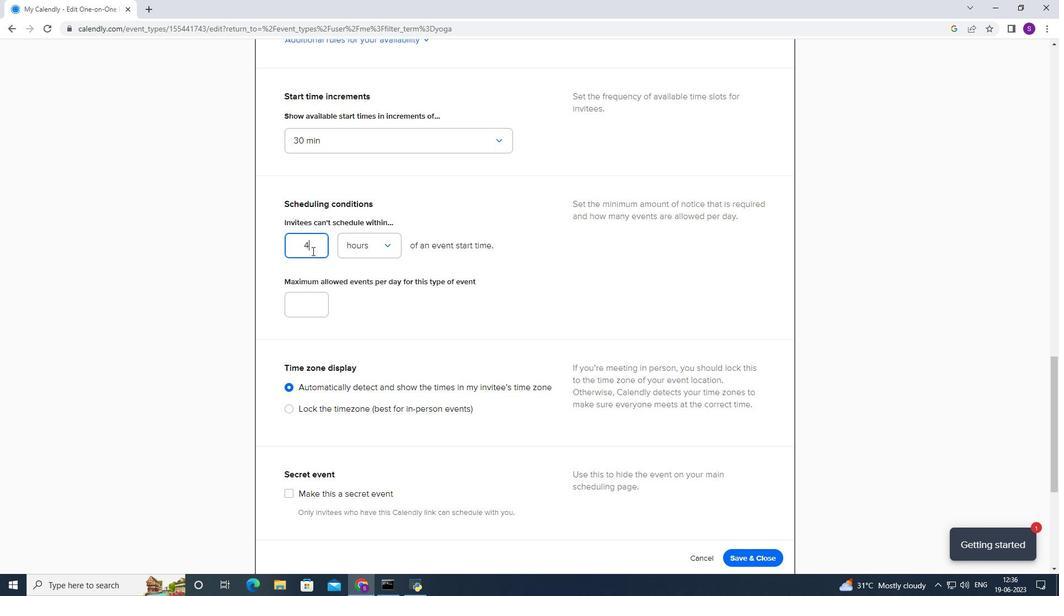 
Action: Key pressed <Key.backspace>44
Screenshot: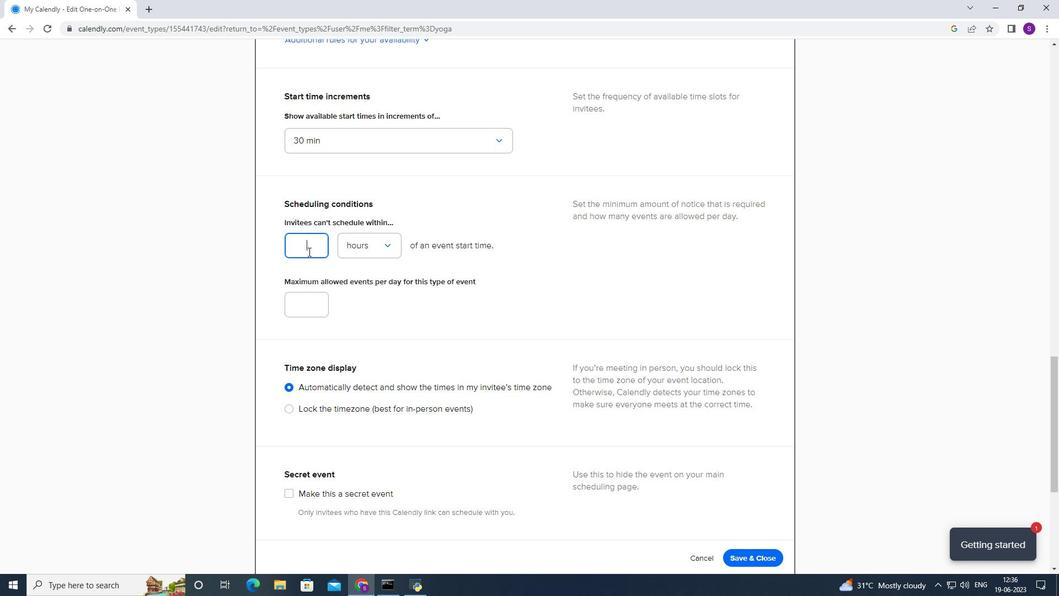 
Action: Mouse moved to (303, 311)
Screenshot: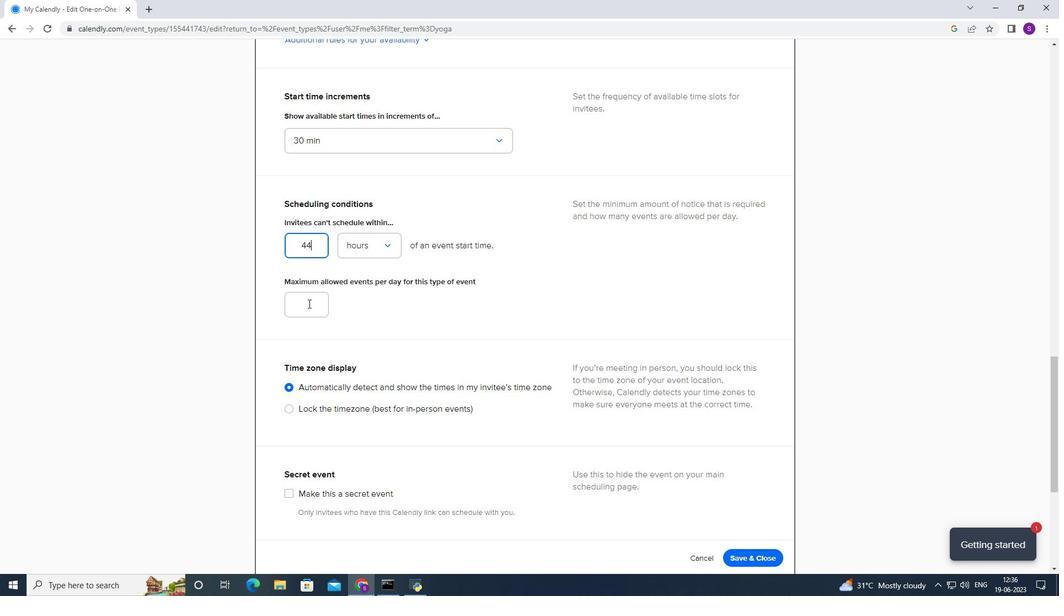 
Action: Mouse pressed left at (303, 311)
Screenshot: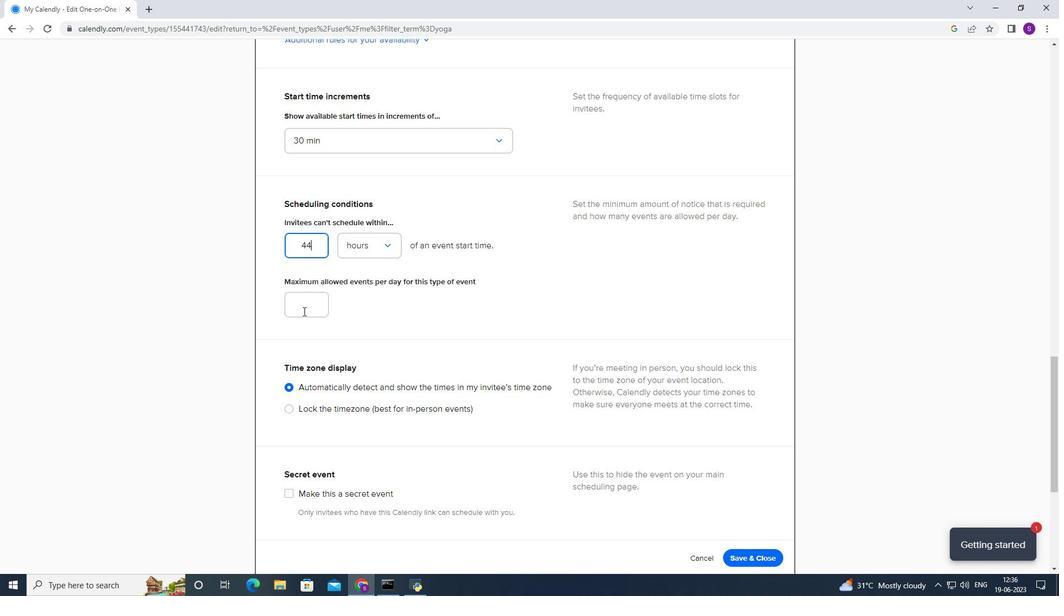 
Action: Key pressed 6
Screenshot: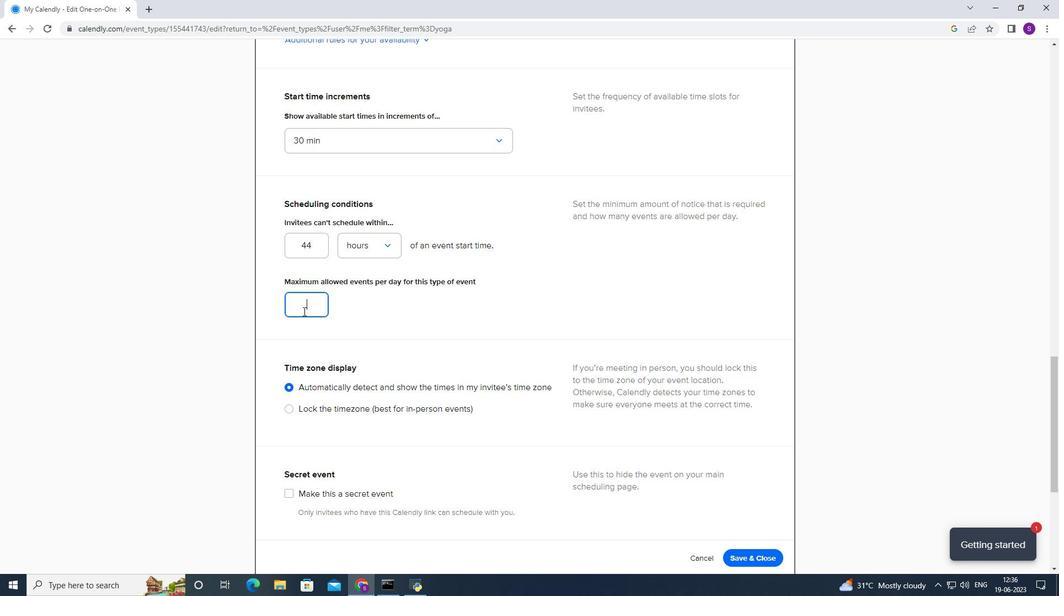
Action: Mouse moved to (482, 346)
Screenshot: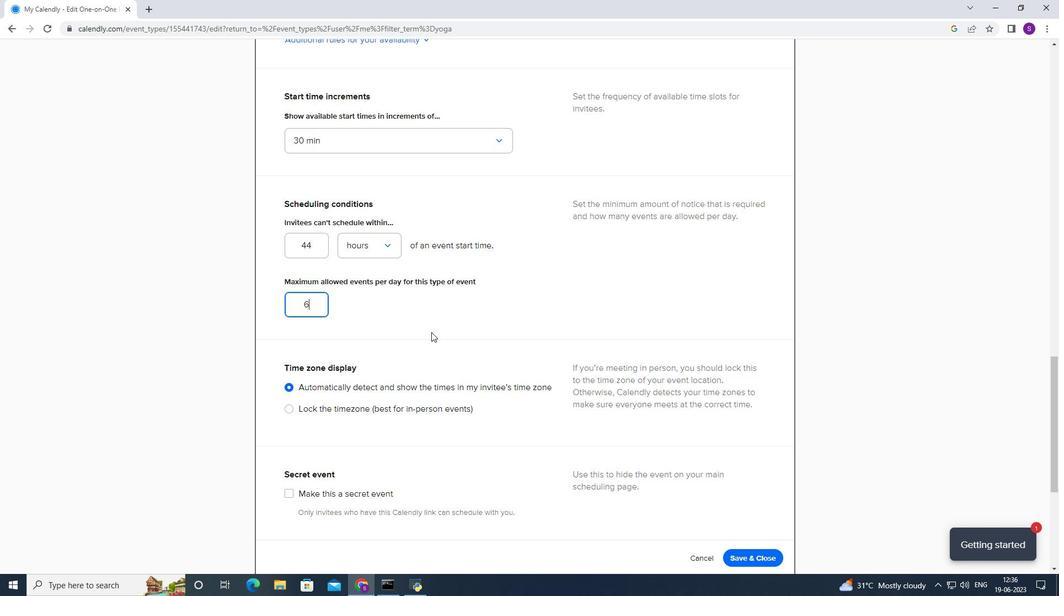 
Action: Mouse scrolled (482, 345) with delta (0, 0)
Screenshot: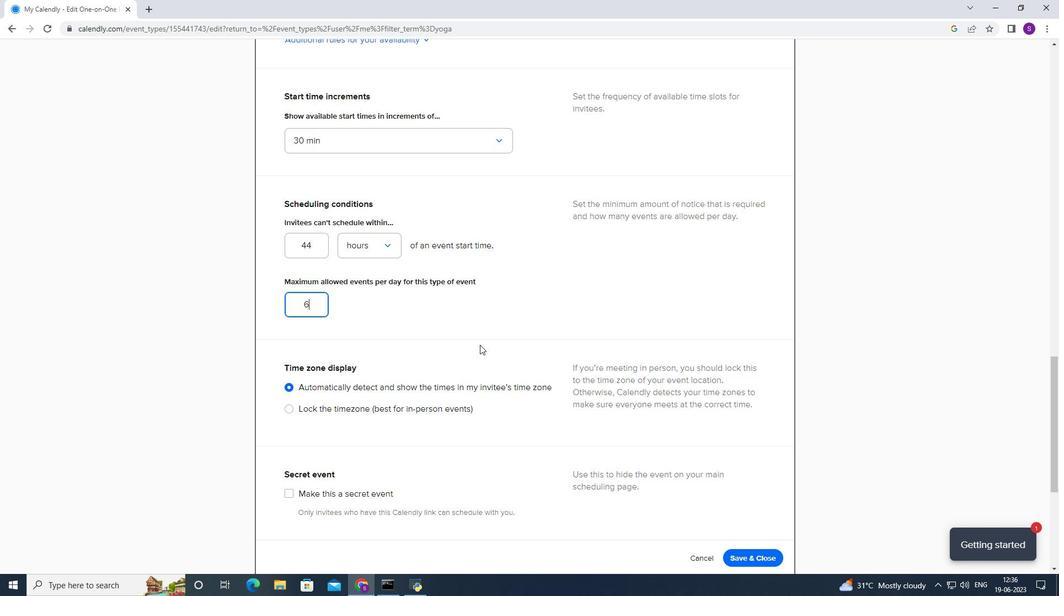 
Action: Mouse moved to (482, 346)
Screenshot: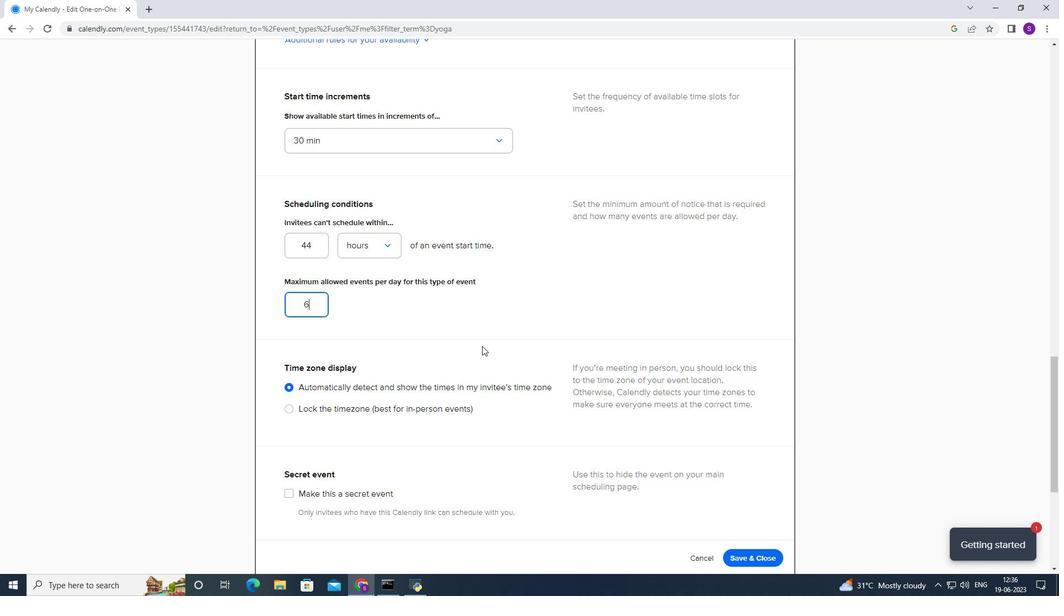 
Action: Mouse scrolled (482, 346) with delta (0, 0)
Screenshot: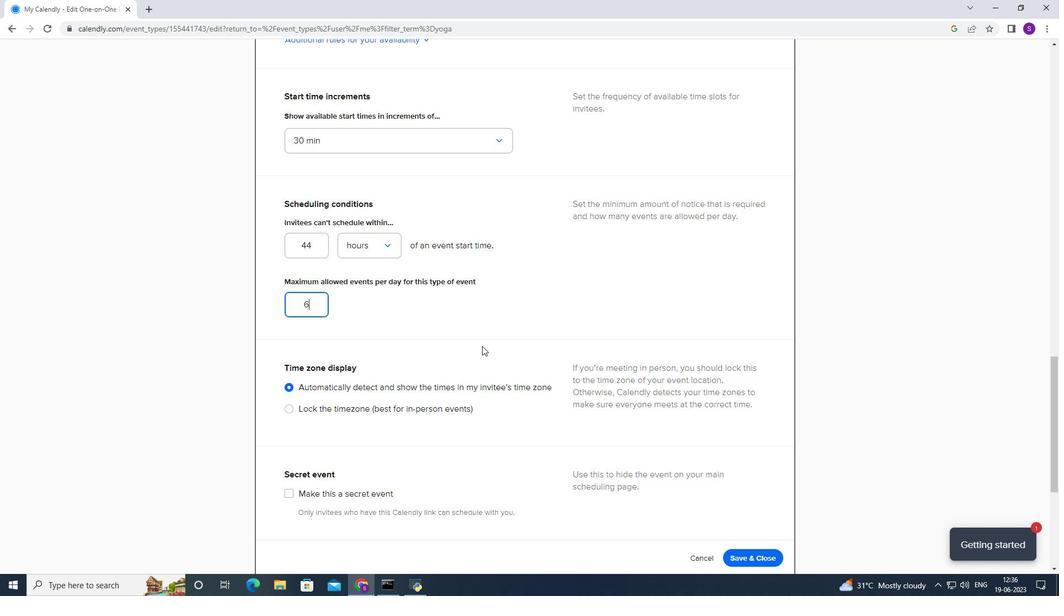 
Action: Mouse moved to (482, 347)
Screenshot: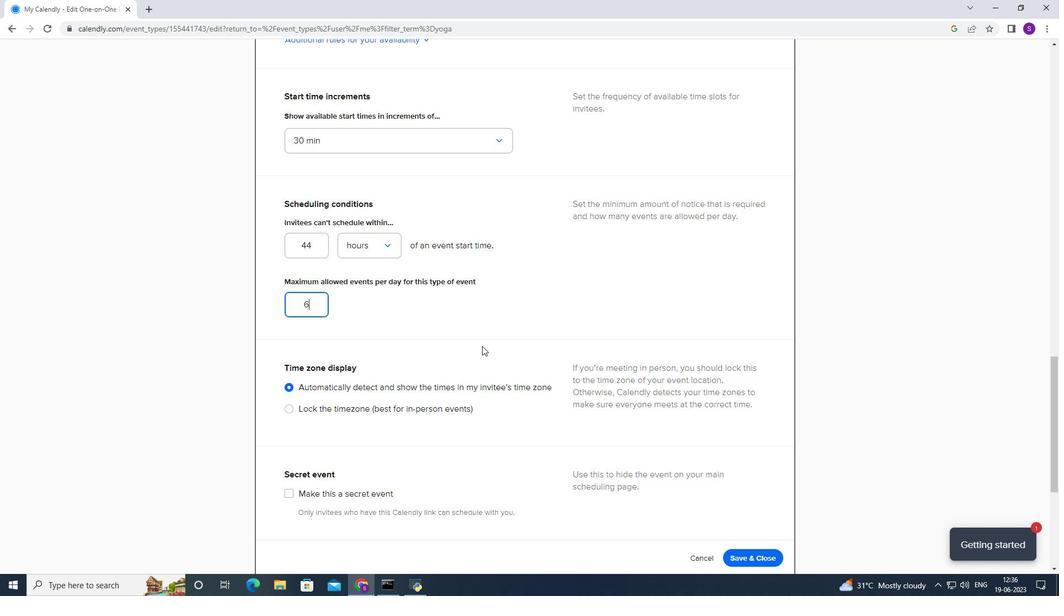 
Action: Mouse scrolled (482, 346) with delta (0, 0)
Screenshot: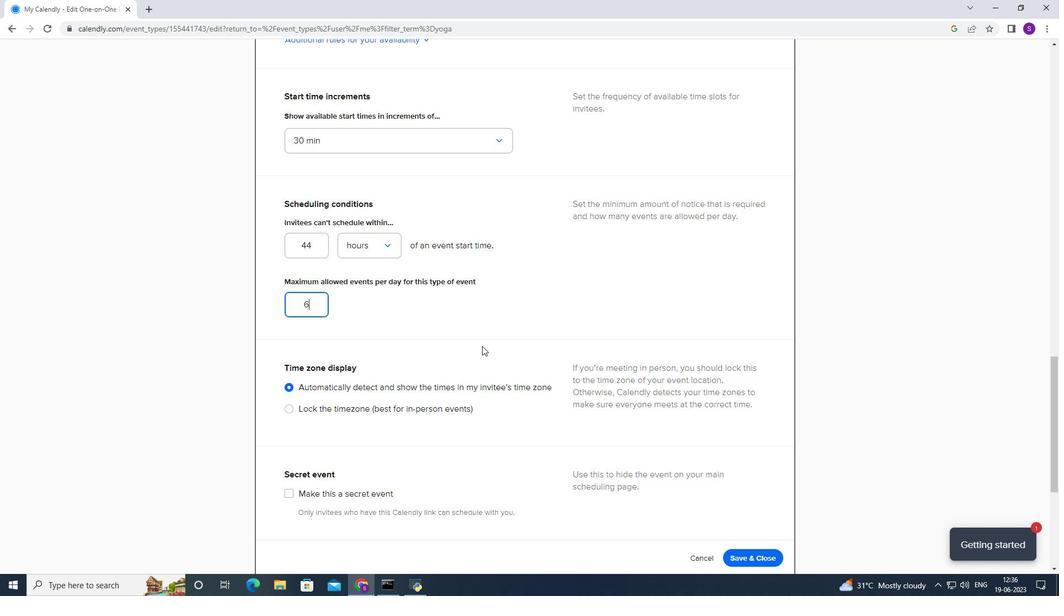 
Action: Mouse moved to (482, 348)
Screenshot: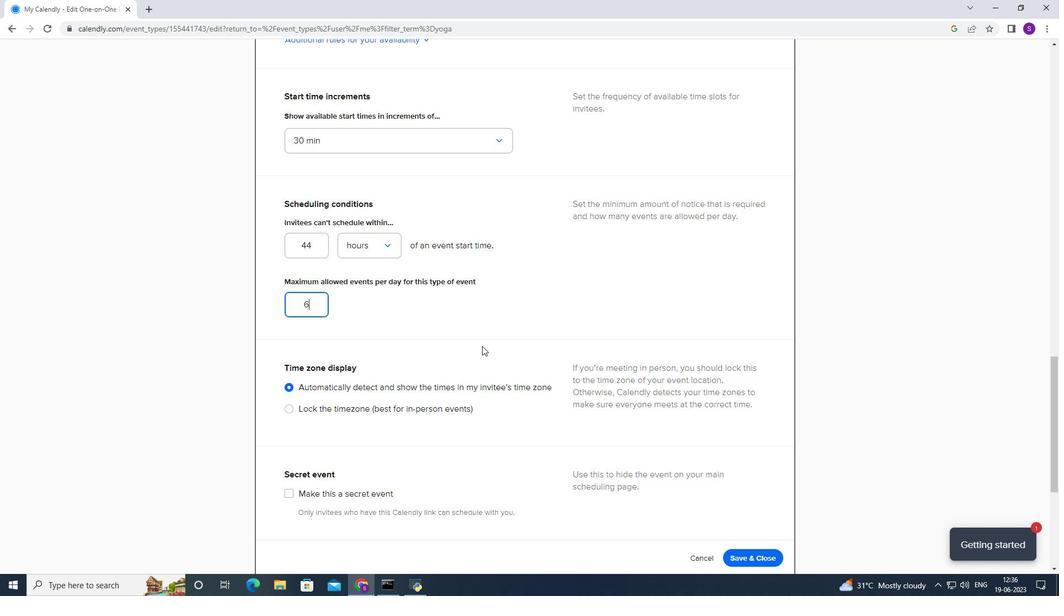 
Action: Mouse scrolled (482, 347) with delta (0, 0)
Screenshot: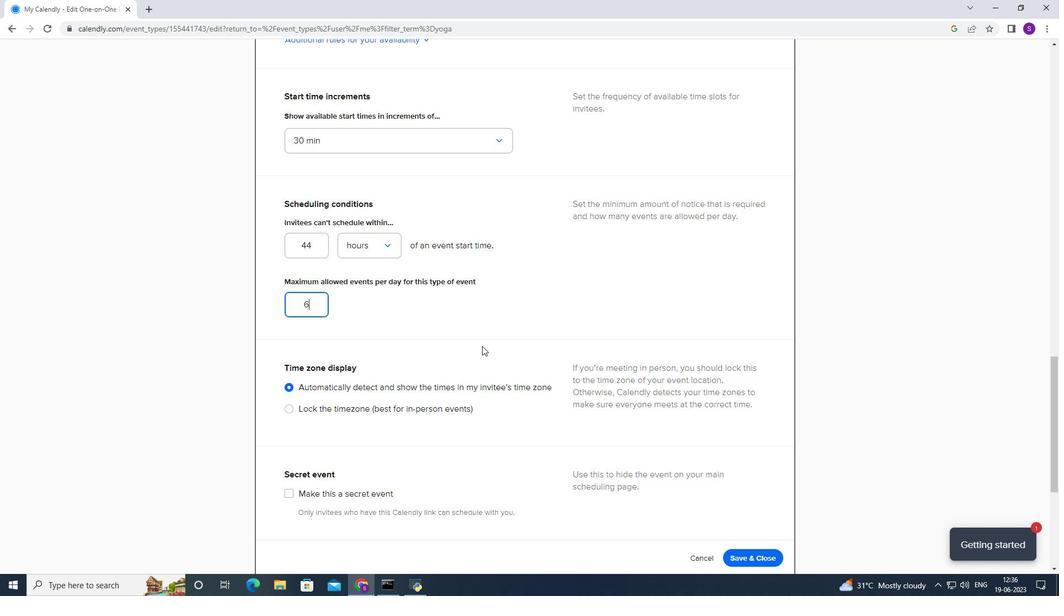 
Action: Mouse scrolled (482, 347) with delta (0, 0)
Screenshot: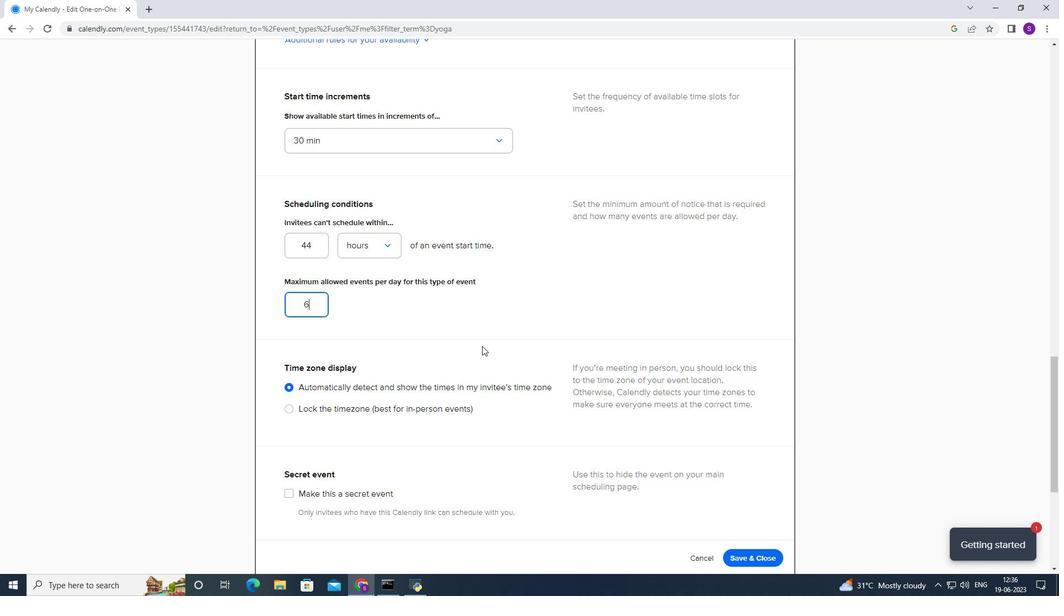 
Action: Mouse moved to (483, 348)
Screenshot: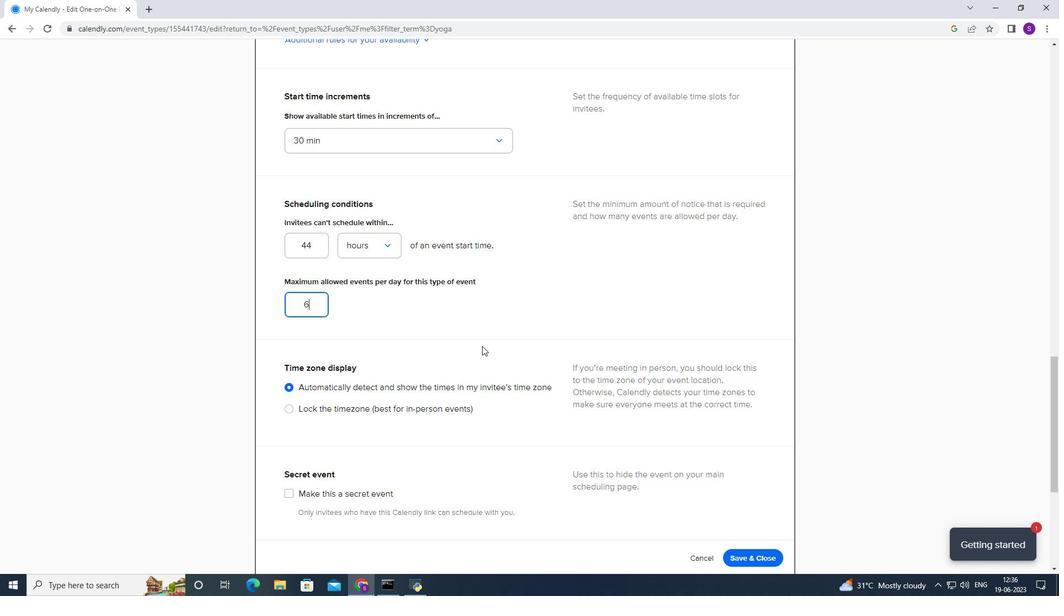 
Action: Mouse scrolled (482, 347) with delta (0, 0)
Screenshot: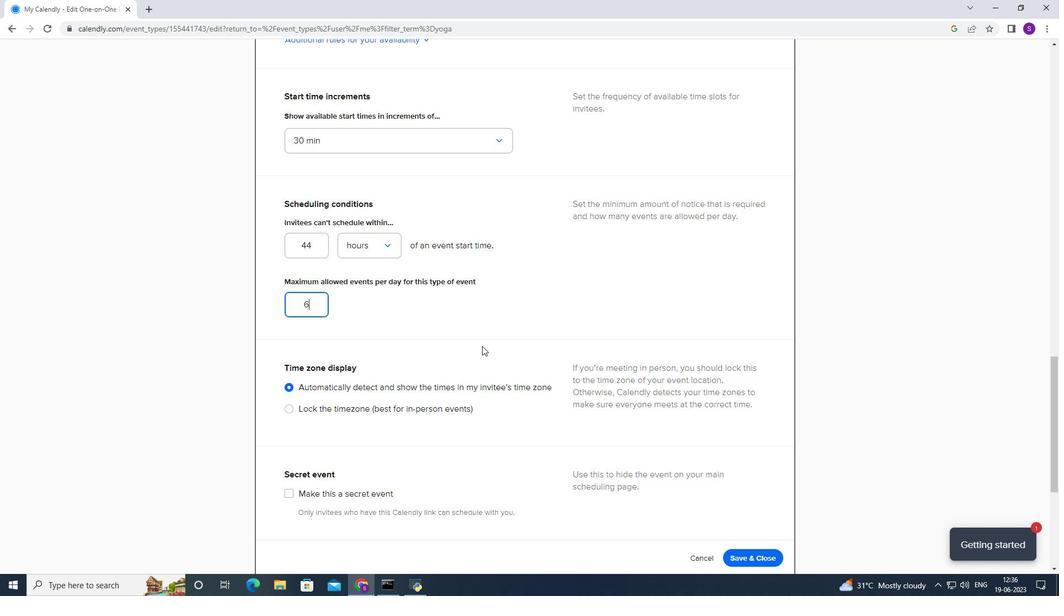 
Action: Mouse moved to (484, 348)
Screenshot: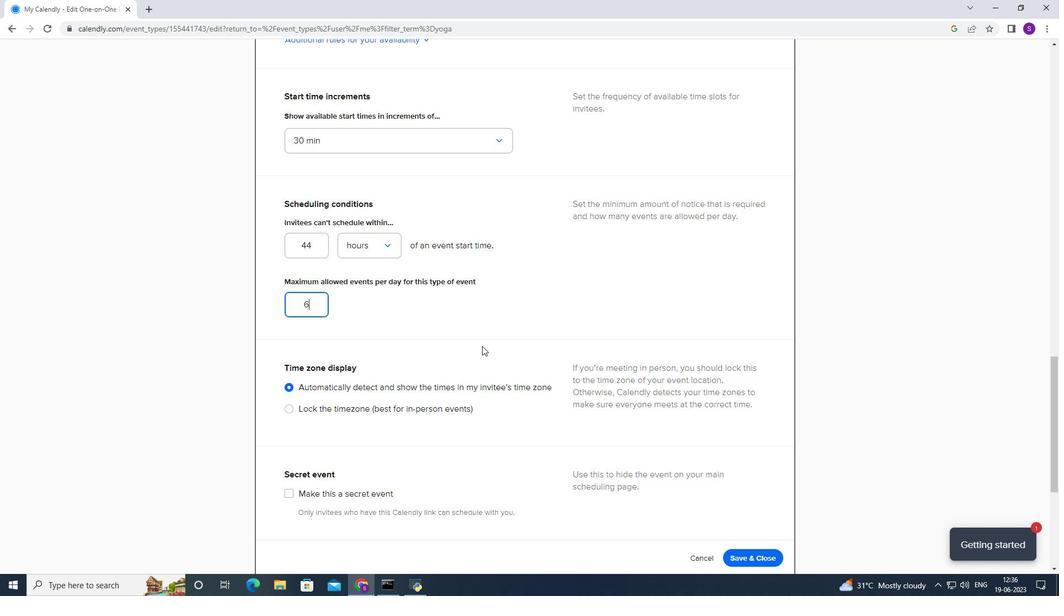 
Action: Mouse scrolled (483, 347) with delta (0, 0)
Screenshot: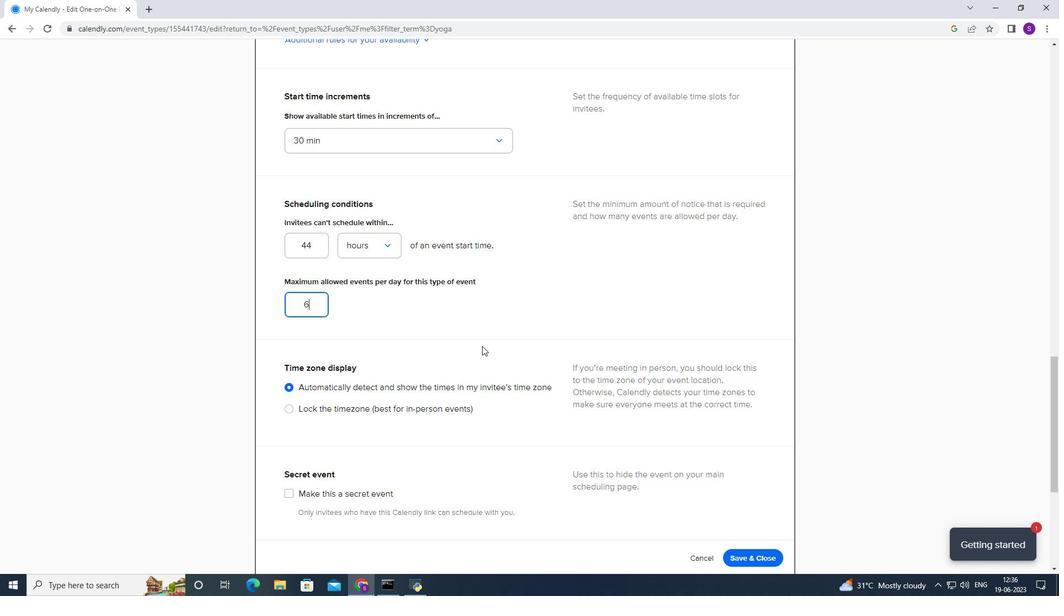
Action: Mouse moved to (485, 348)
Screenshot: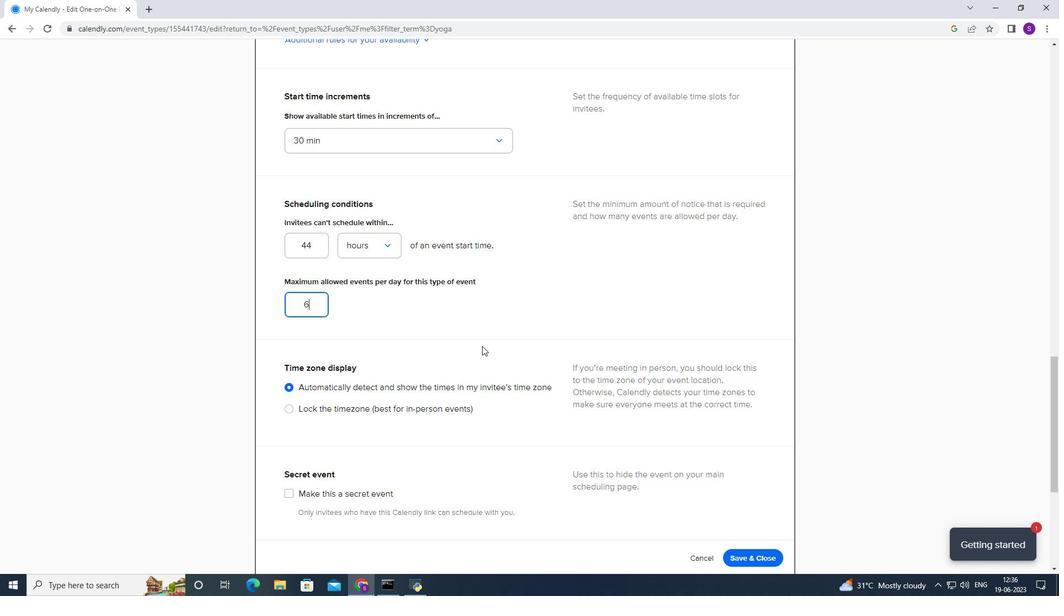 
Action: Mouse scrolled (484, 347) with delta (0, 0)
Screenshot: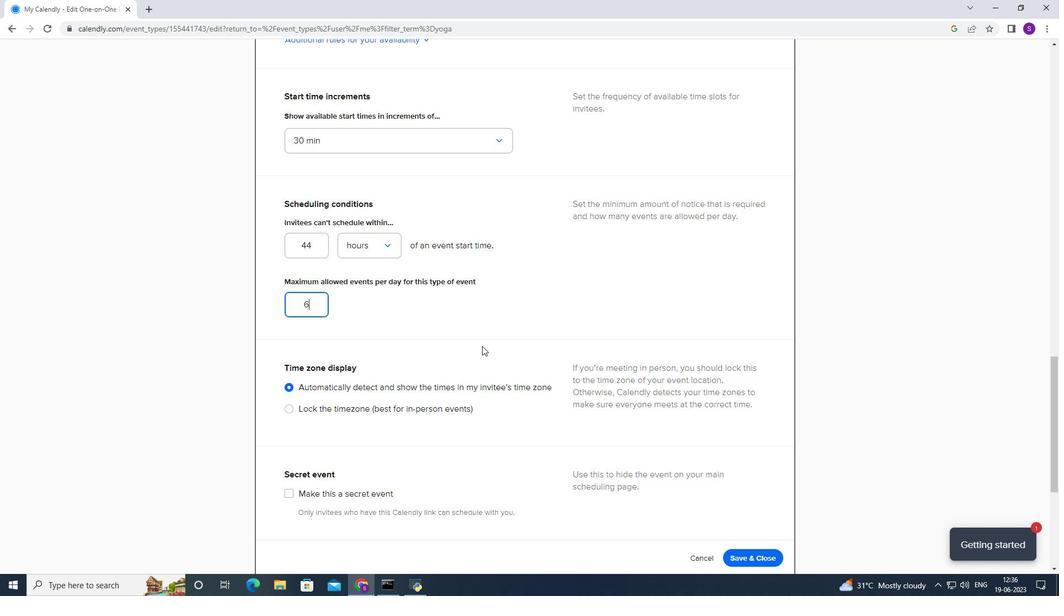 
Action: Mouse scrolled (485, 347) with delta (0, 0)
Screenshot: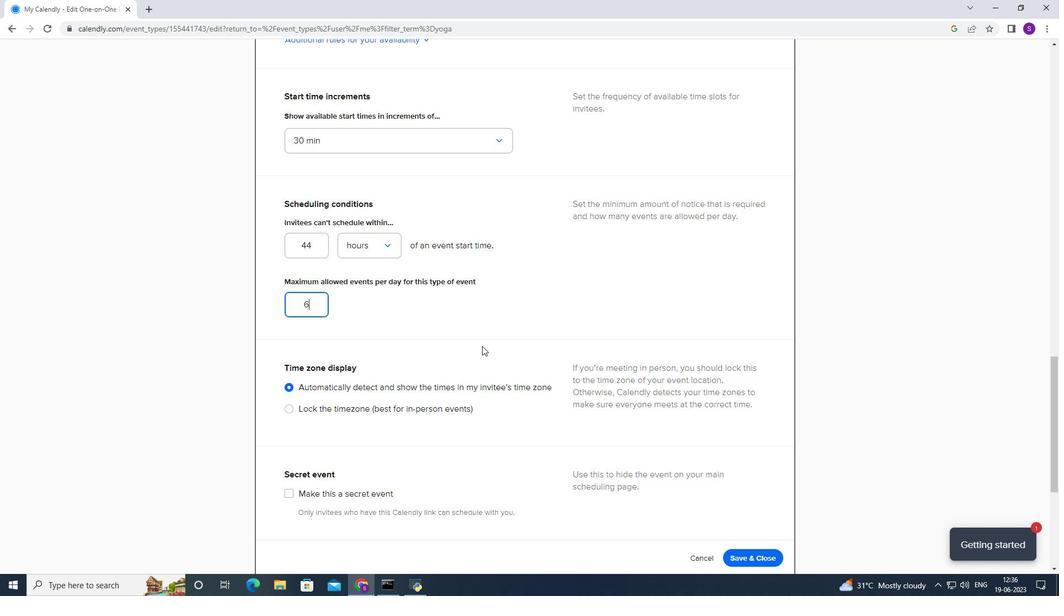 
Action: Mouse moved to (747, 264)
Screenshot: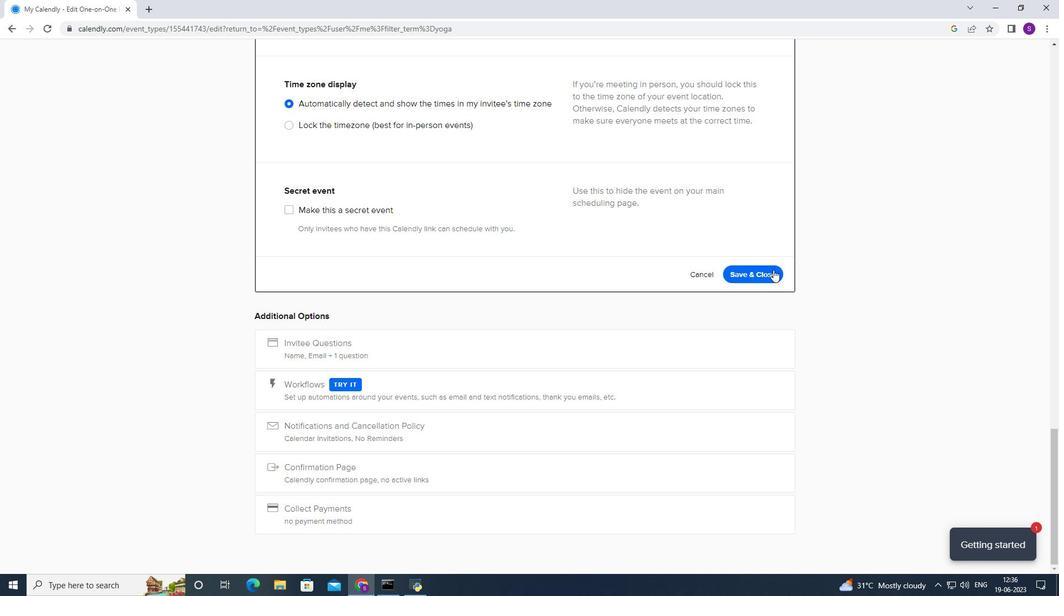 
Action: Mouse pressed left at (747, 264)
Screenshot: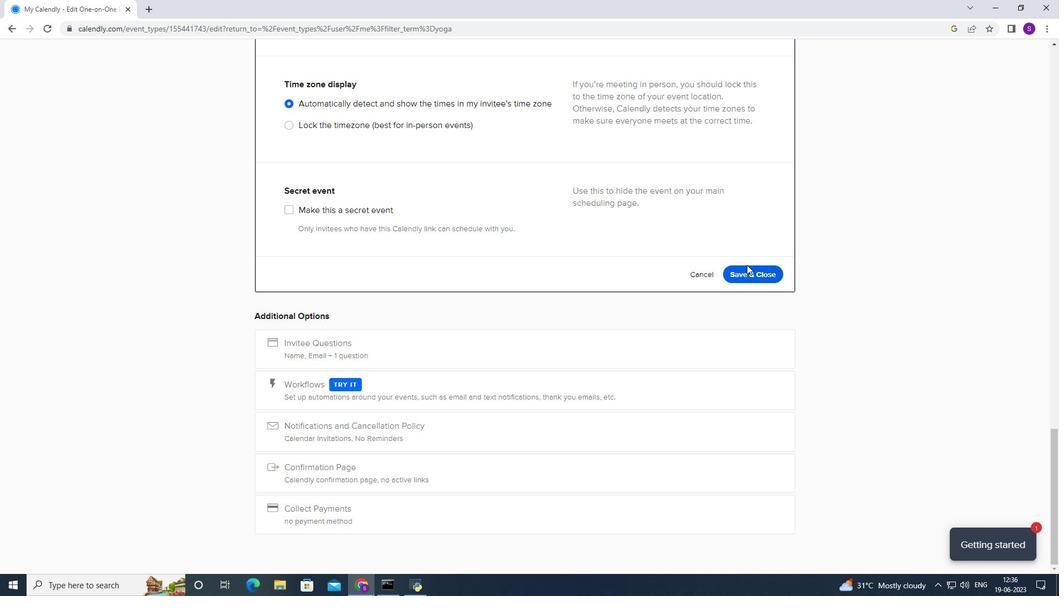 
Action: Mouse moved to (743, 274)
Screenshot: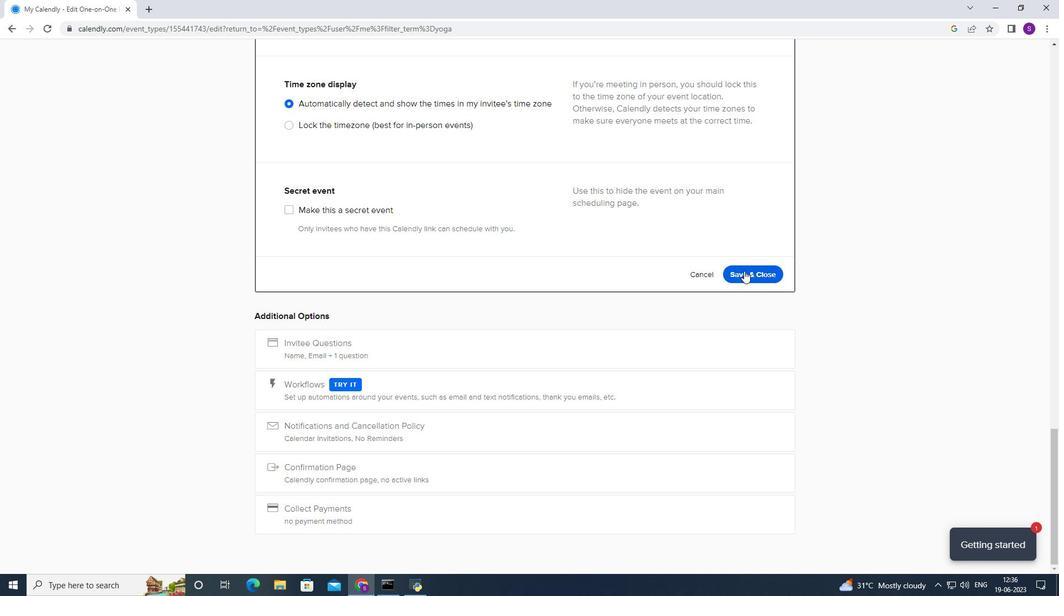 
Action: Mouse pressed left at (743, 274)
Screenshot: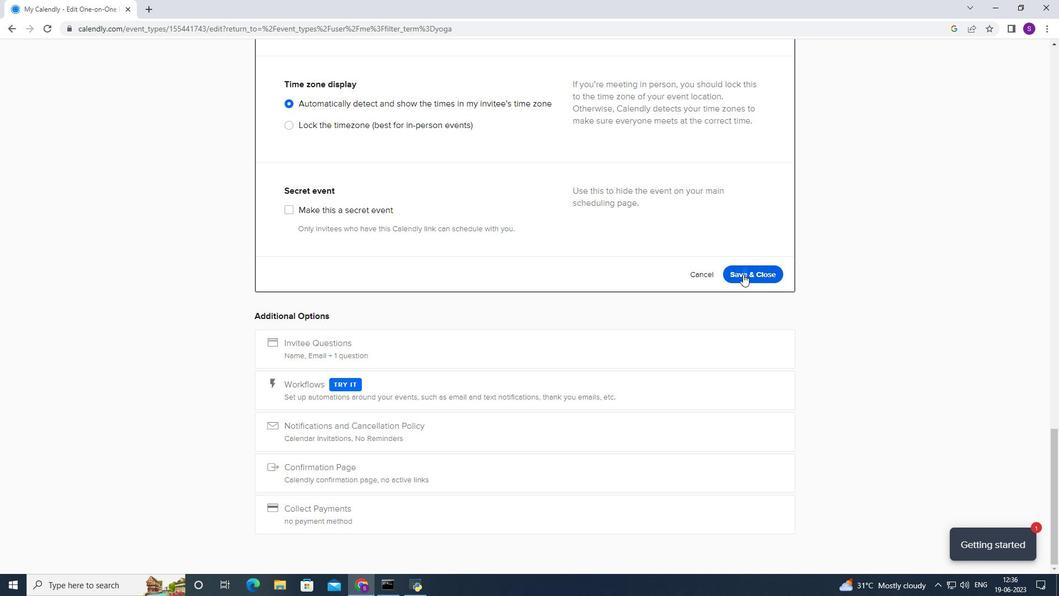 
